 Task: Search one way flight ticket for 3 adults, 3 children in premium economy from Santa Maria: Santa Maria Public Airport (capt G. Allan Hancock Field) to New Bern: Coastal Carolina Regional Airport (was Craven County Regional) on 5-4-2023. Choice of flights is Emirates. Number of bags: 1 carry on bag. Price is upto 42000. Outbound departure time preference is 7:15.
Action: Mouse moved to (340, 319)
Screenshot: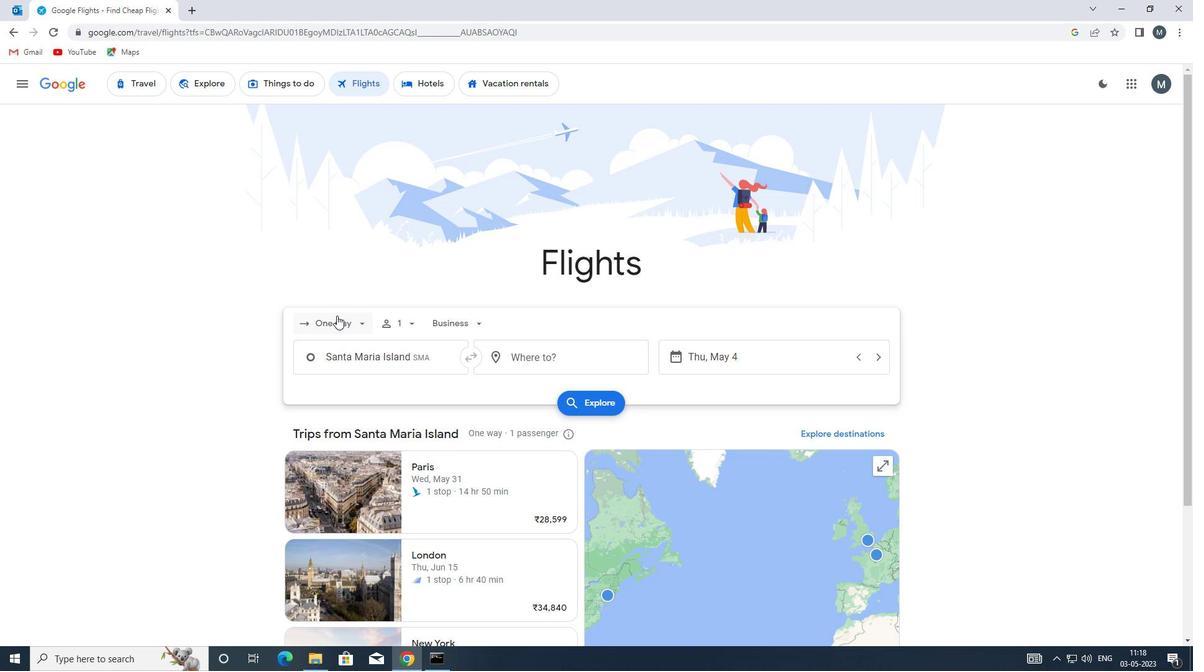 
Action: Mouse pressed left at (340, 319)
Screenshot: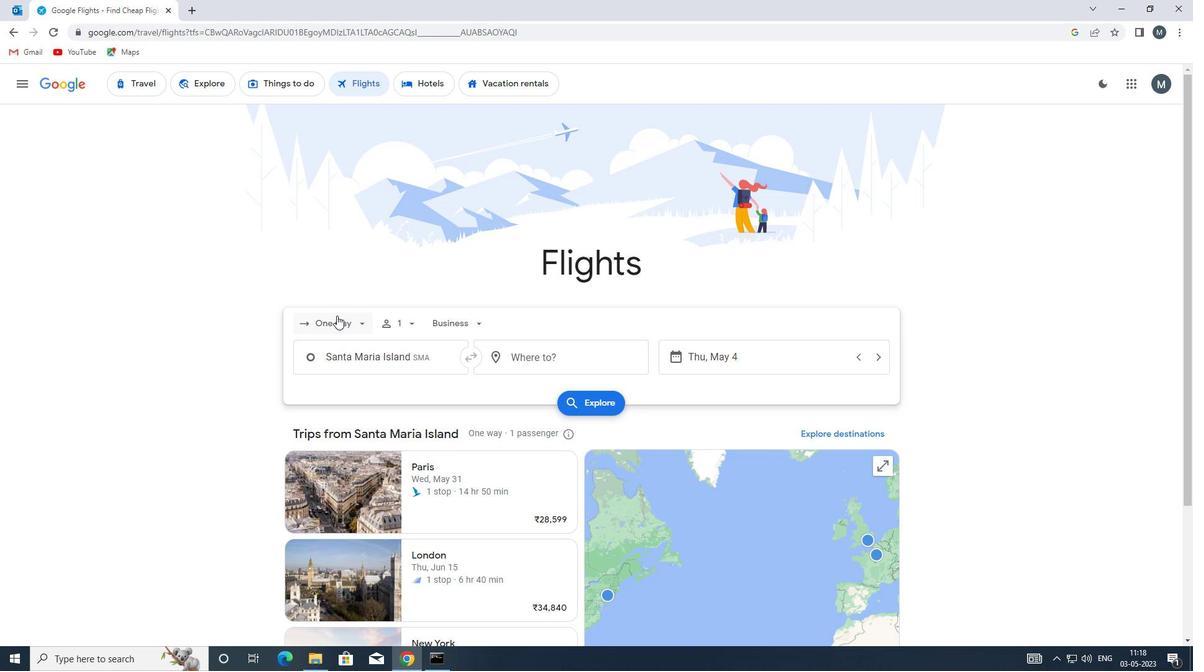 
Action: Mouse moved to (356, 386)
Screenshot: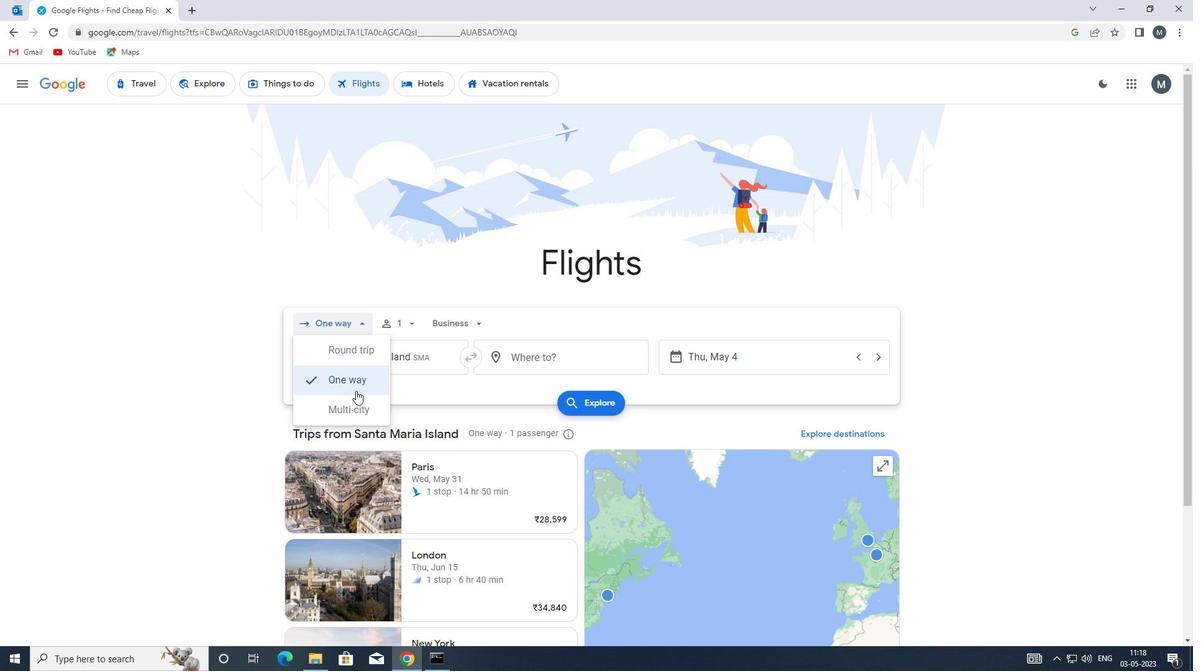 
Action: Mouse pressed left at (356, 386)
Screenshot: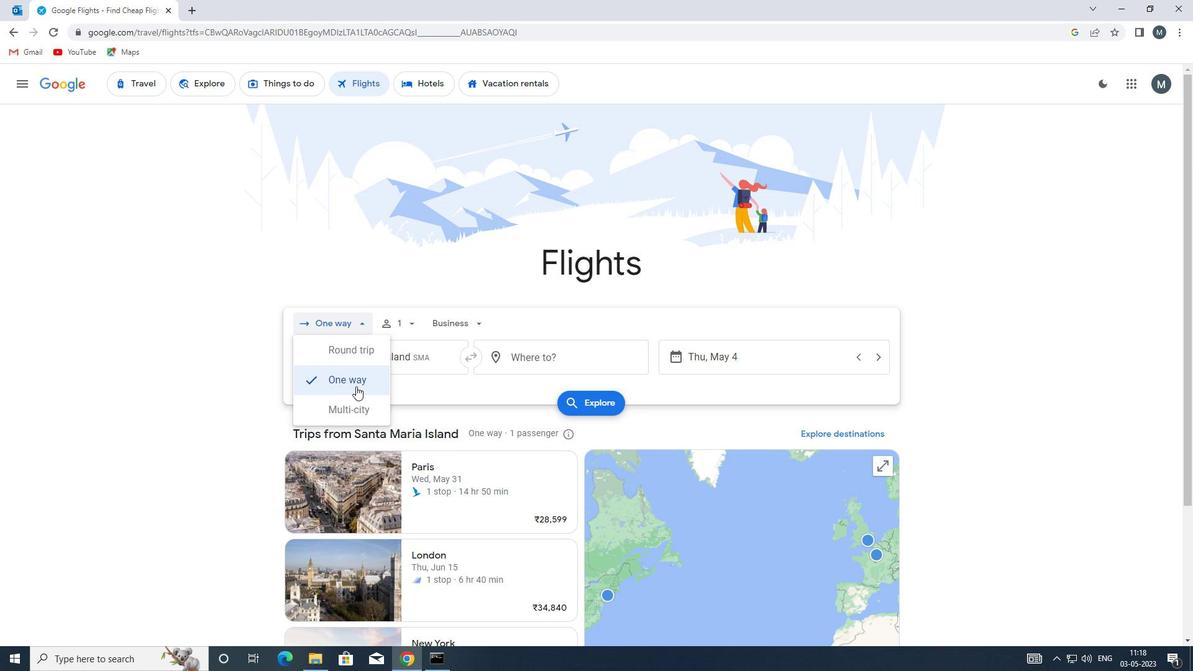 
Action: Mouse moved to (415, 325)
Screenshot: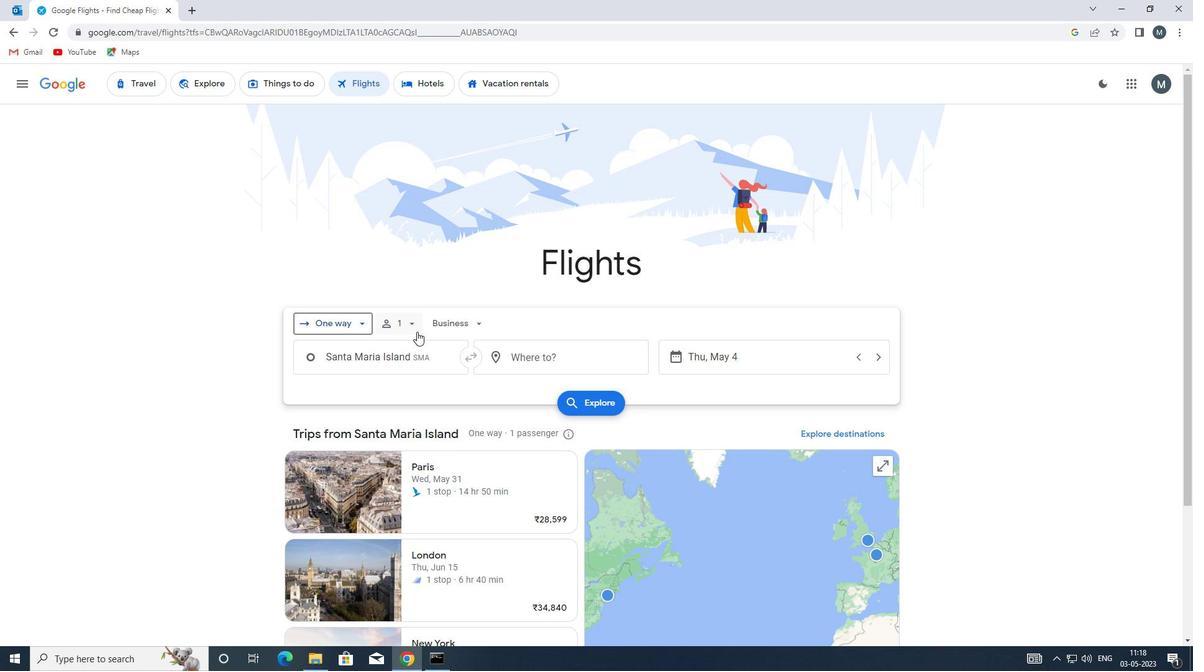 
Action: Mouse pressed left at (415, 325)
Screenshot: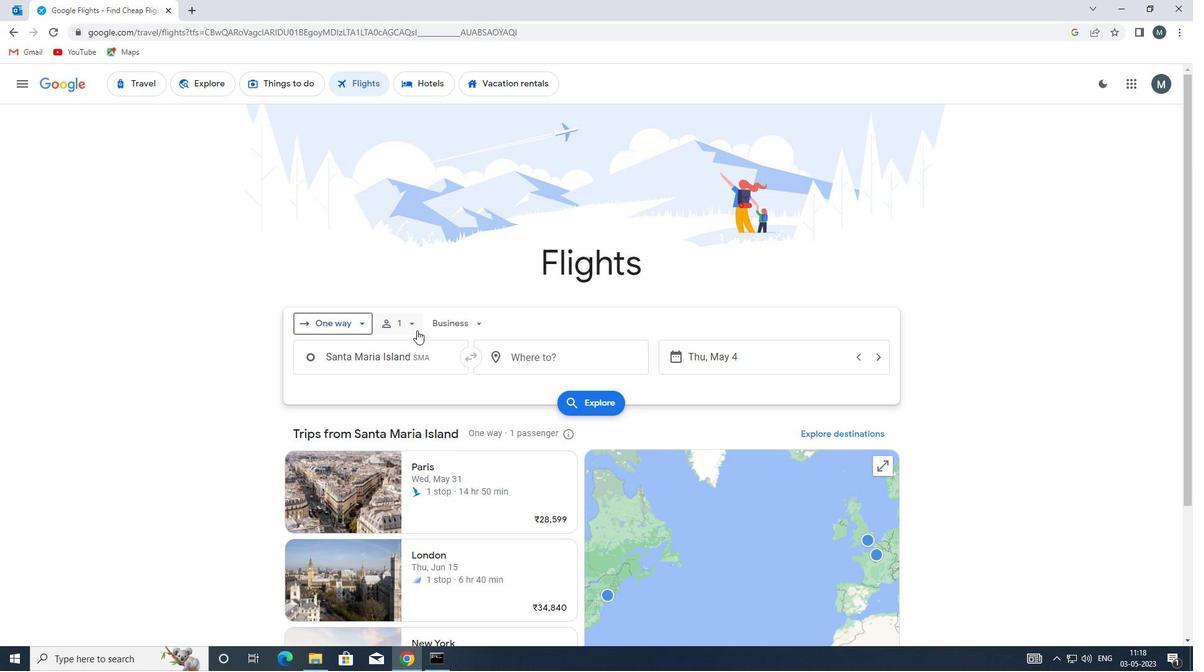 
Action: Mouse moved to (514, 351)
Screenshot: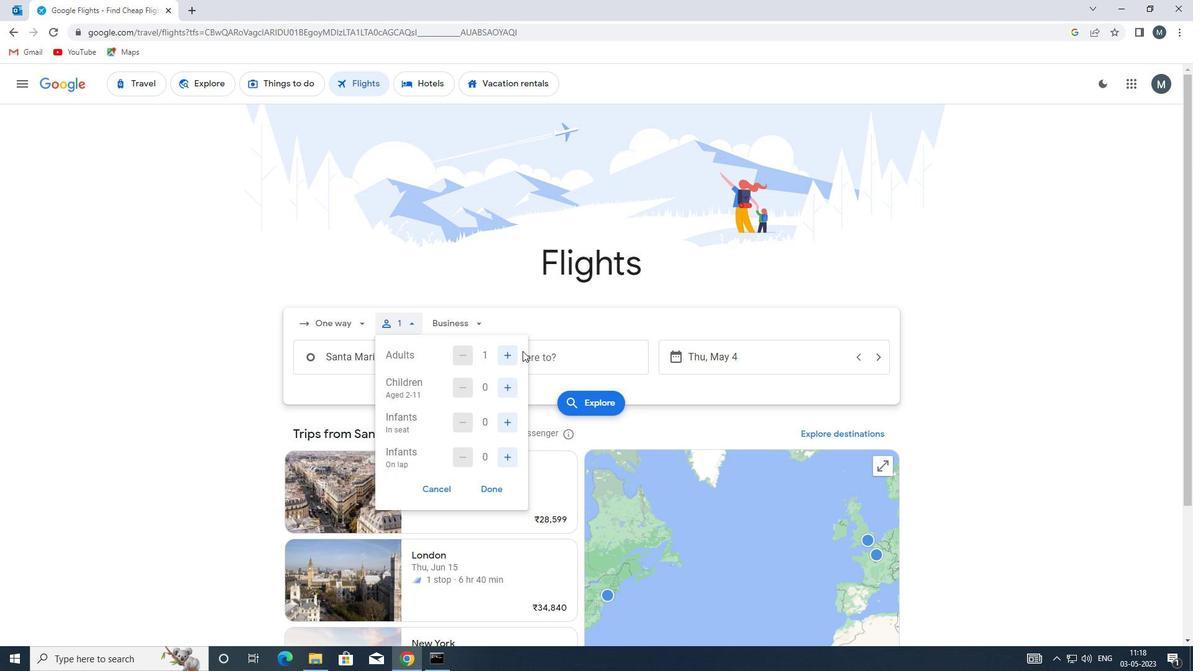 
Action: Mouse pressed left at (514, 351)
Screenshot: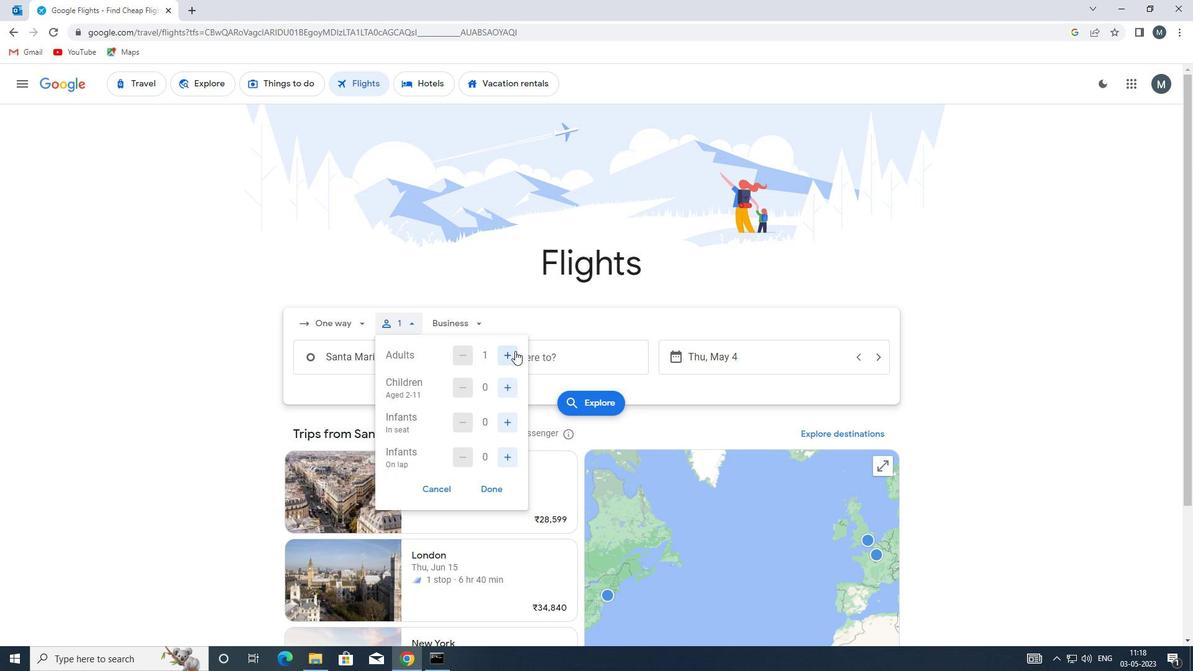 
Action: Mouse pressed left at (514, 351)
Screenshot: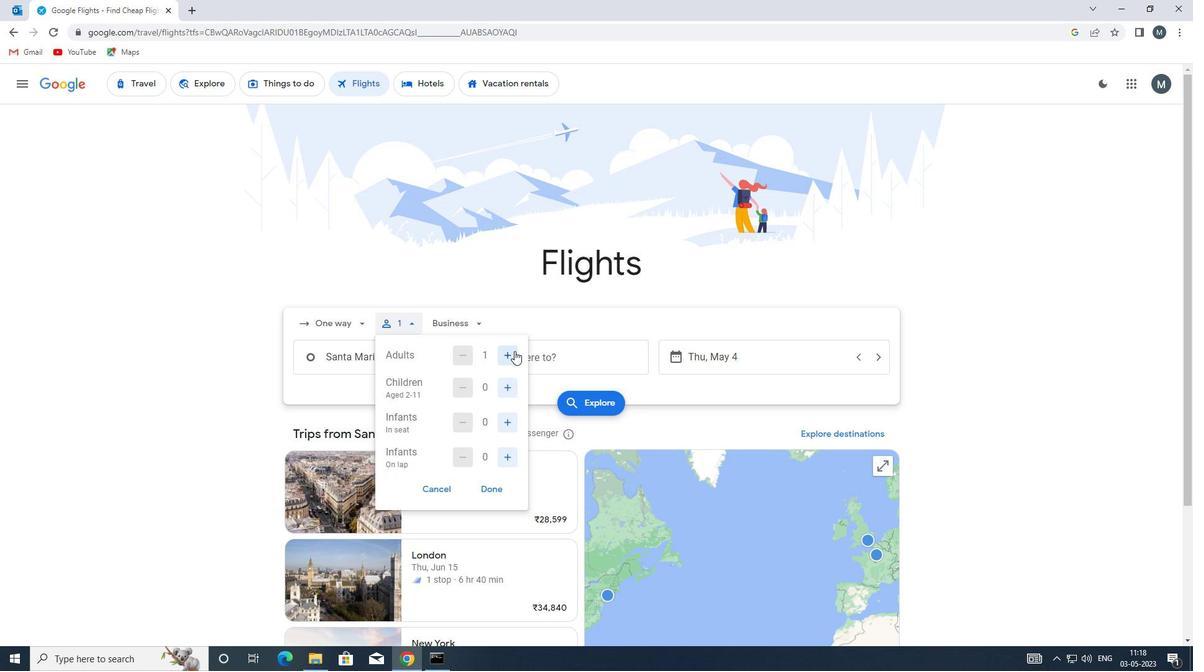 
Action: Mouse moved to (509, 386)
Screenshot: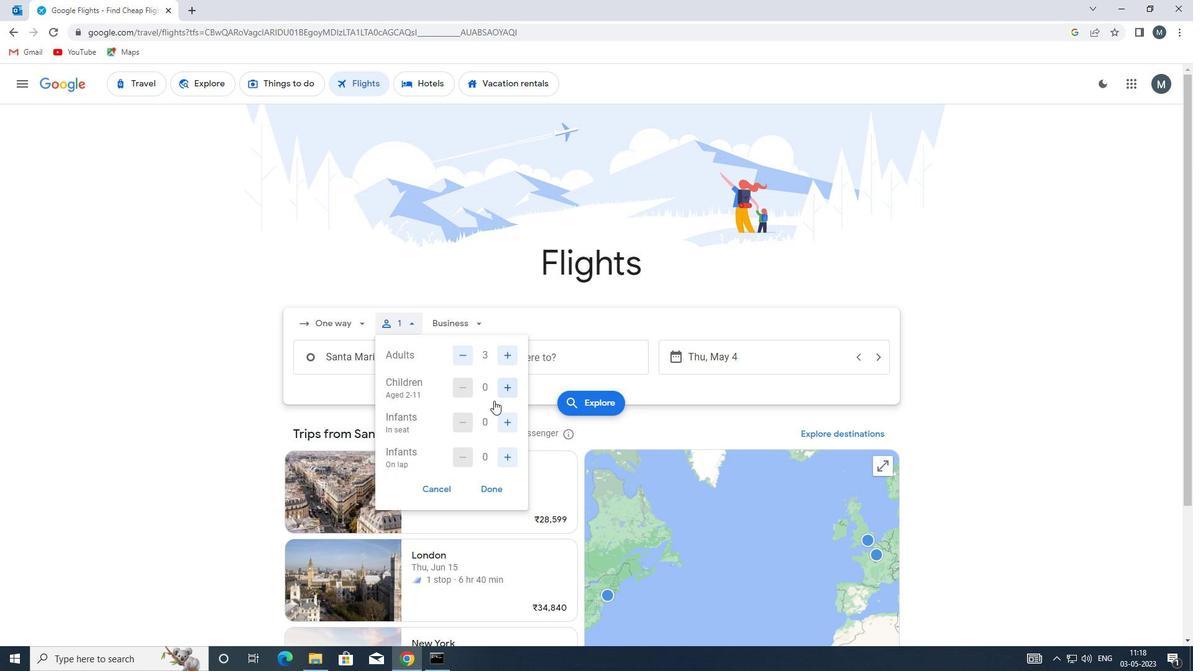 
Action: Mouse pressed left at (509, 386)
Screenshot: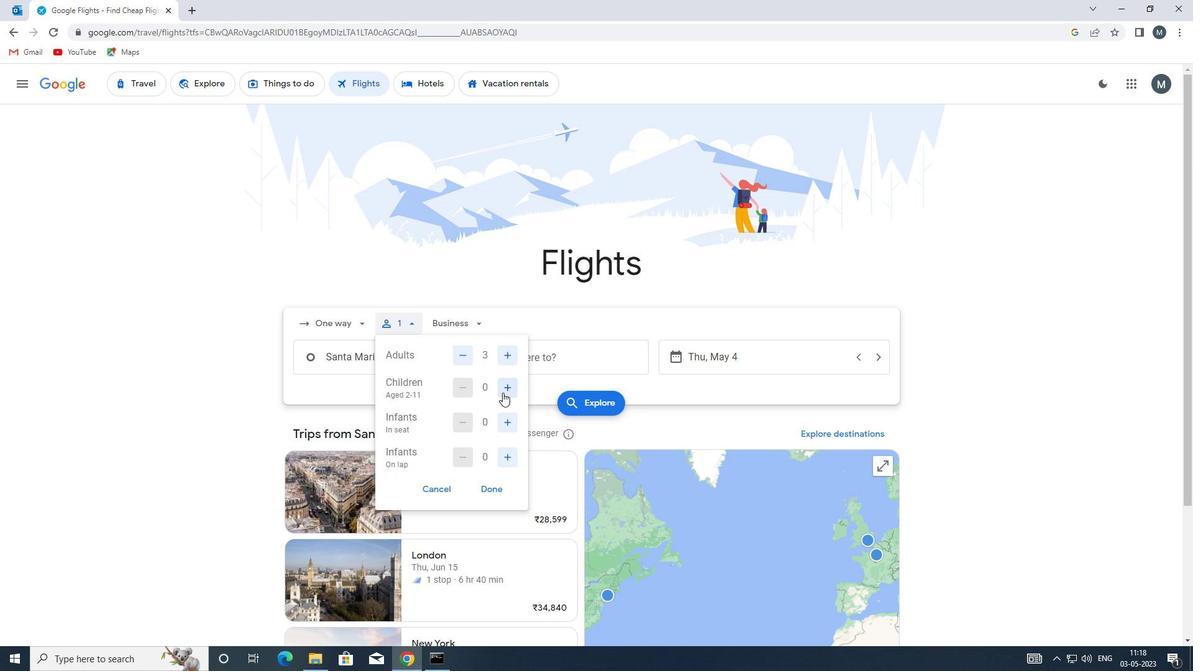 
Action: Mouse pressed left at (509, 386)
Screenshot: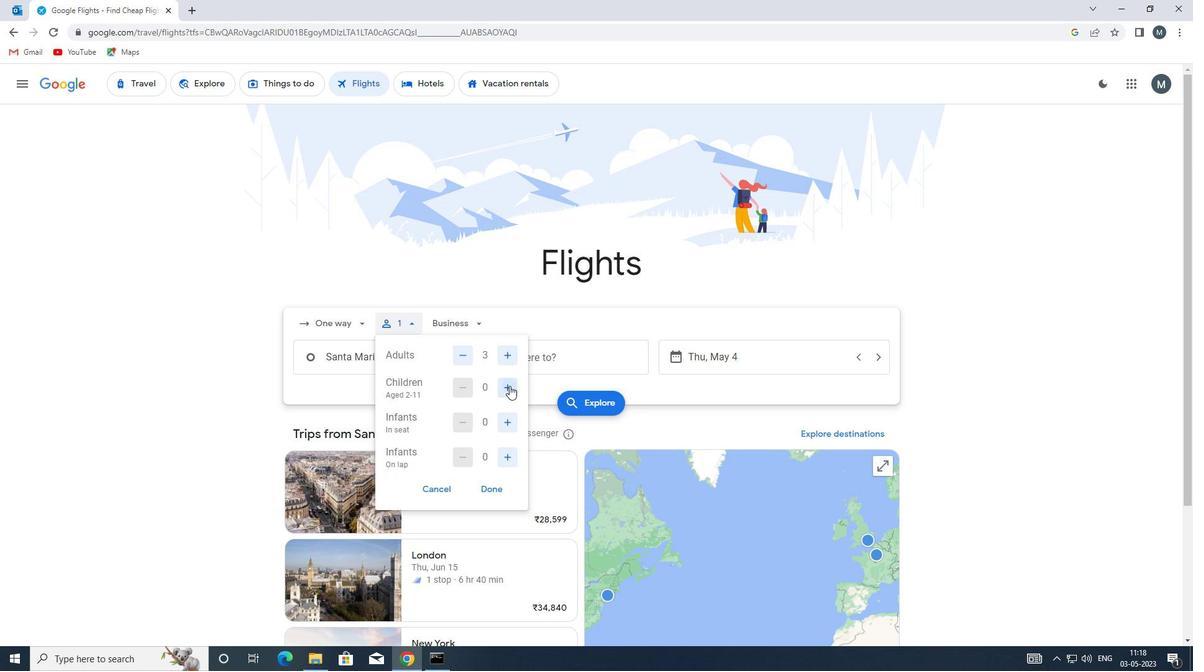 
Action: Mouse pressed left at (509, 386)
Screenshot: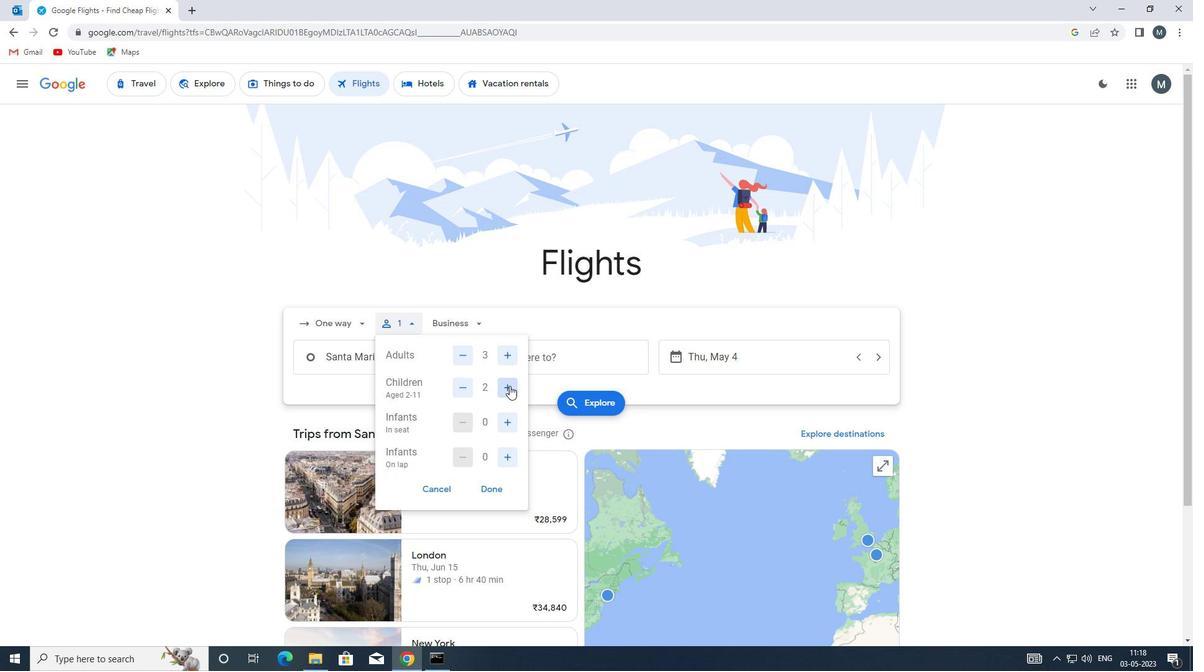 
Action: Mouse moved to (502, 485)
Screenshot: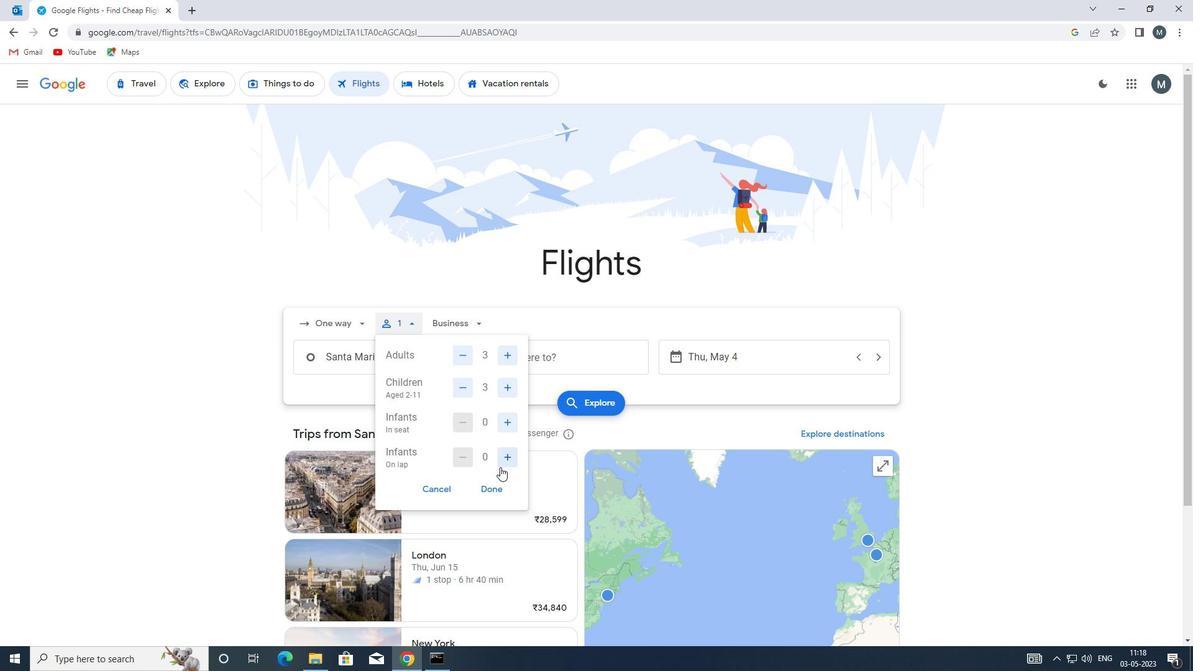
Action: Mouse pressed left at (502, 485)
Screenshot: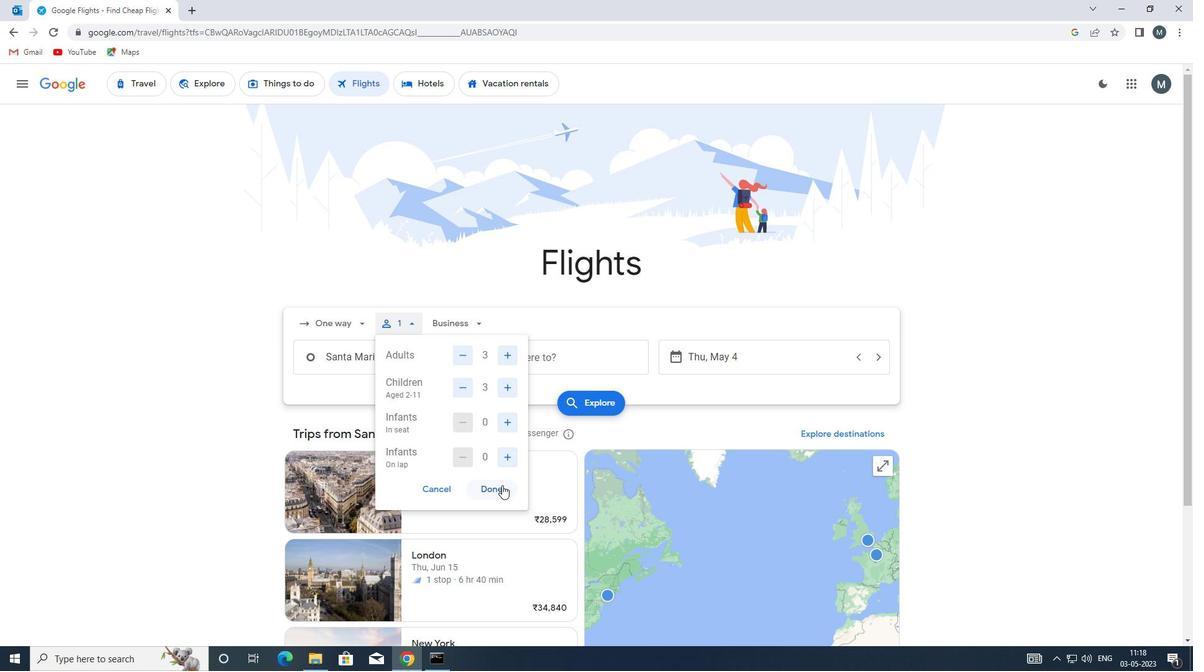 
Action: Mouse moved to (467, 330)
Screenshot: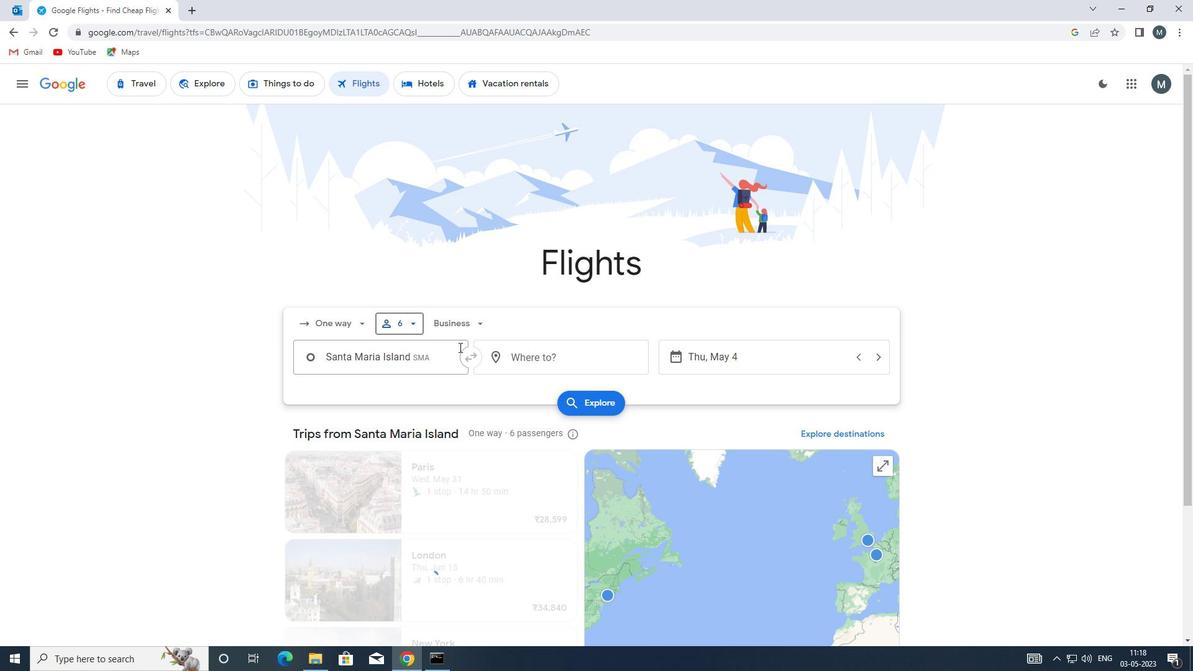
Action: Mouse pressed left at (467, 330)
Screenshot: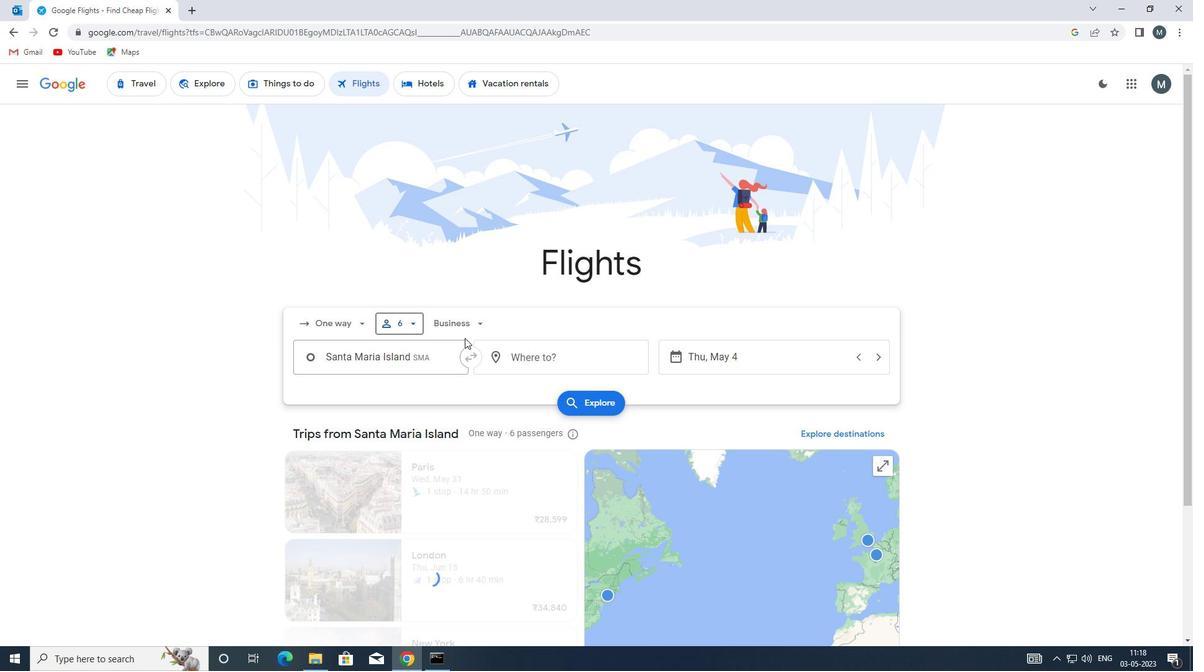 
Action: Mouse moved to (478, 384)
Screenshot: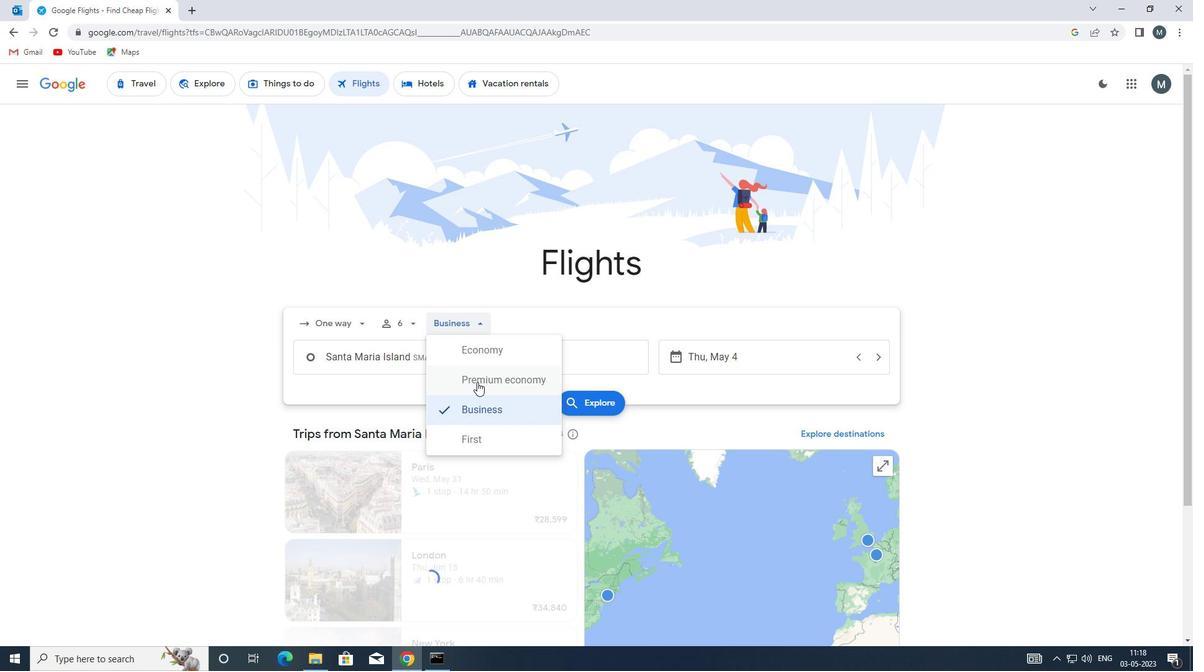 
Action: Mouse pressed left at (478, 384)
Screenshot: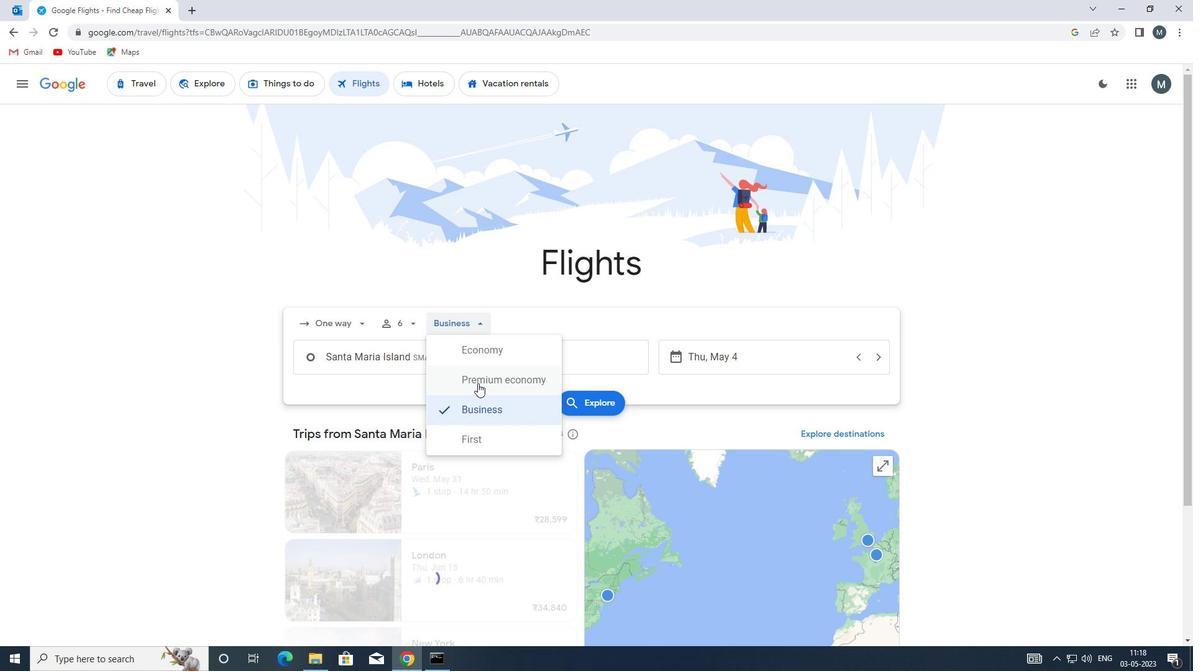 
Action: Mouse moved to (414, 364)
Screenshot: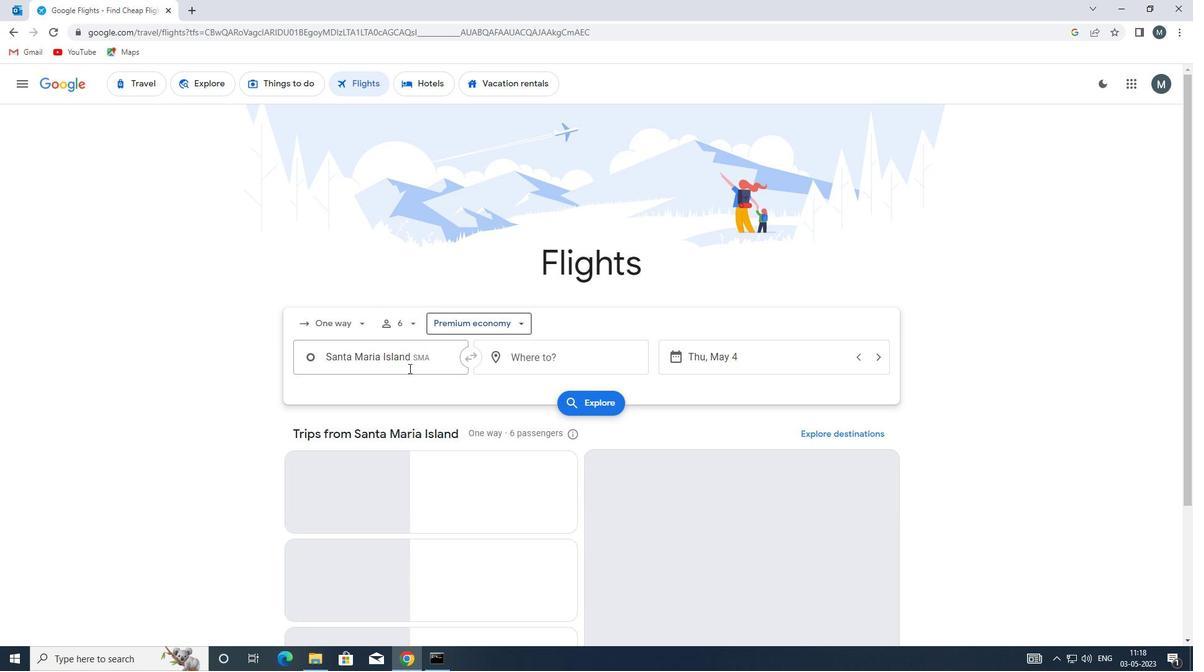 
Action: Mouse pressed left at (414, 364)
Screenshot: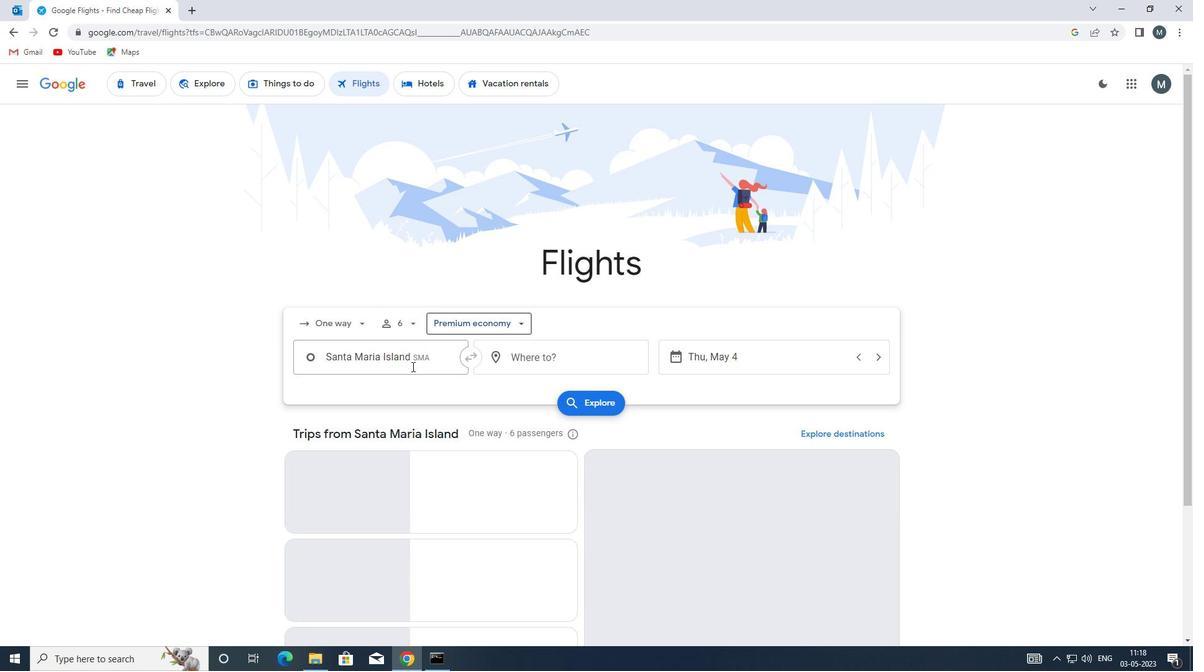 
Action: Mouse moved to (415, 364)
Screenshot: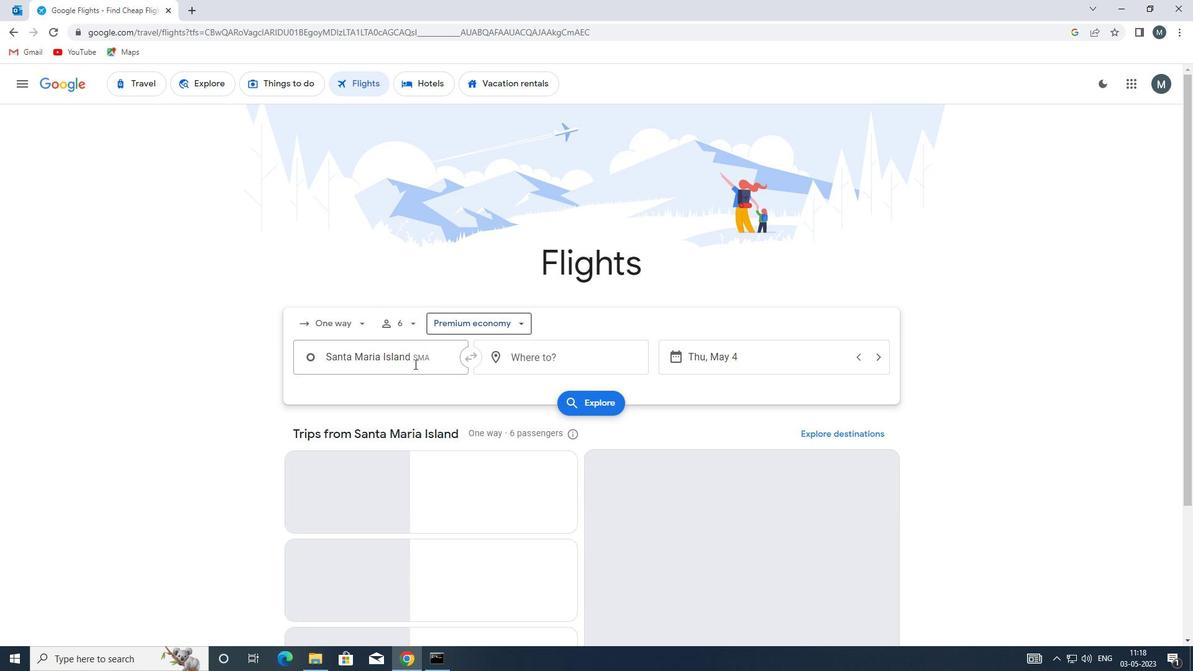 
Action: Key pressed <Key.enter>
Screenshot: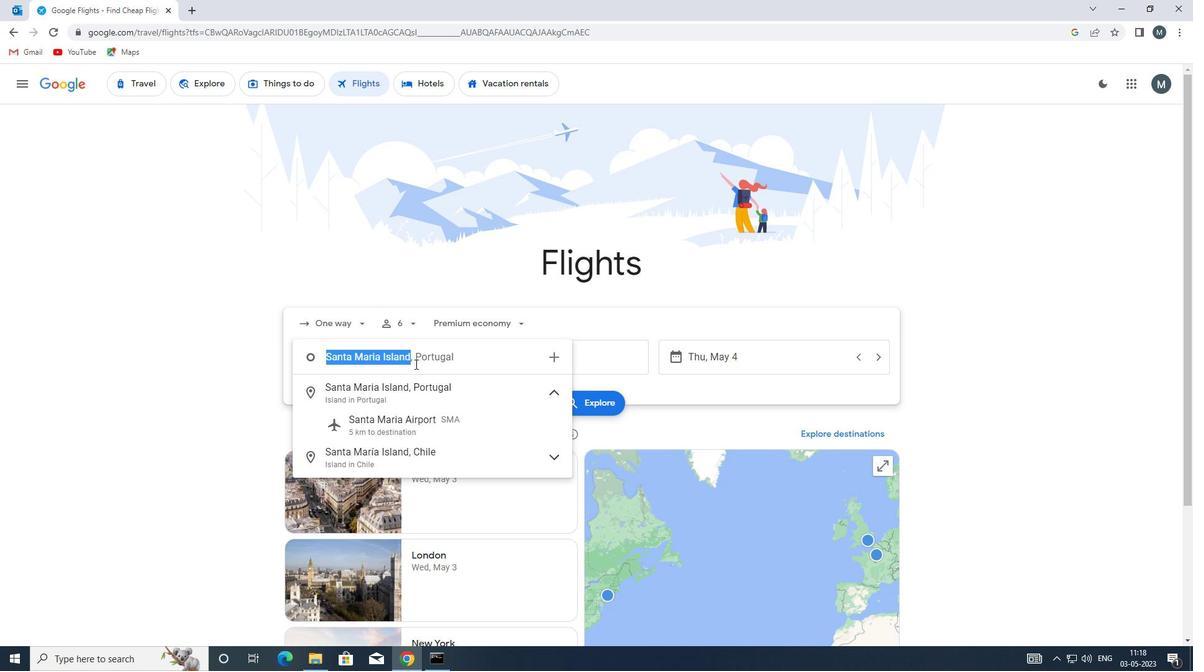 
Action: Mouse moved to (559, 358)
Screenshot: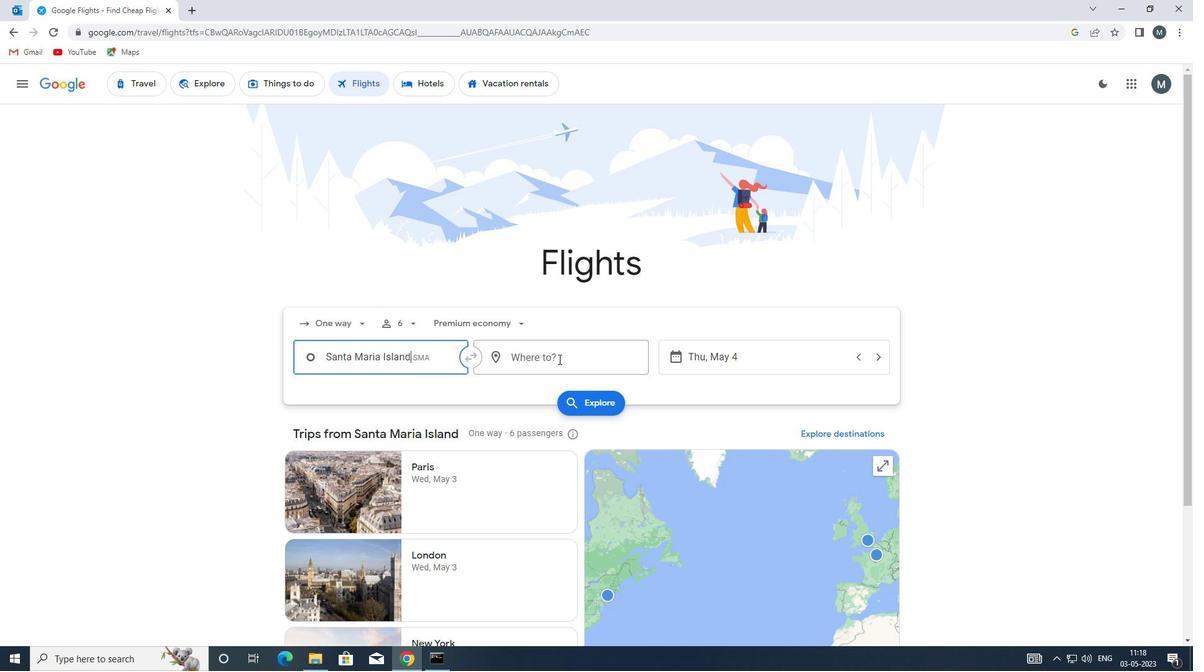 
Action: Mouse pressed left at (559, 358)
Screenshot: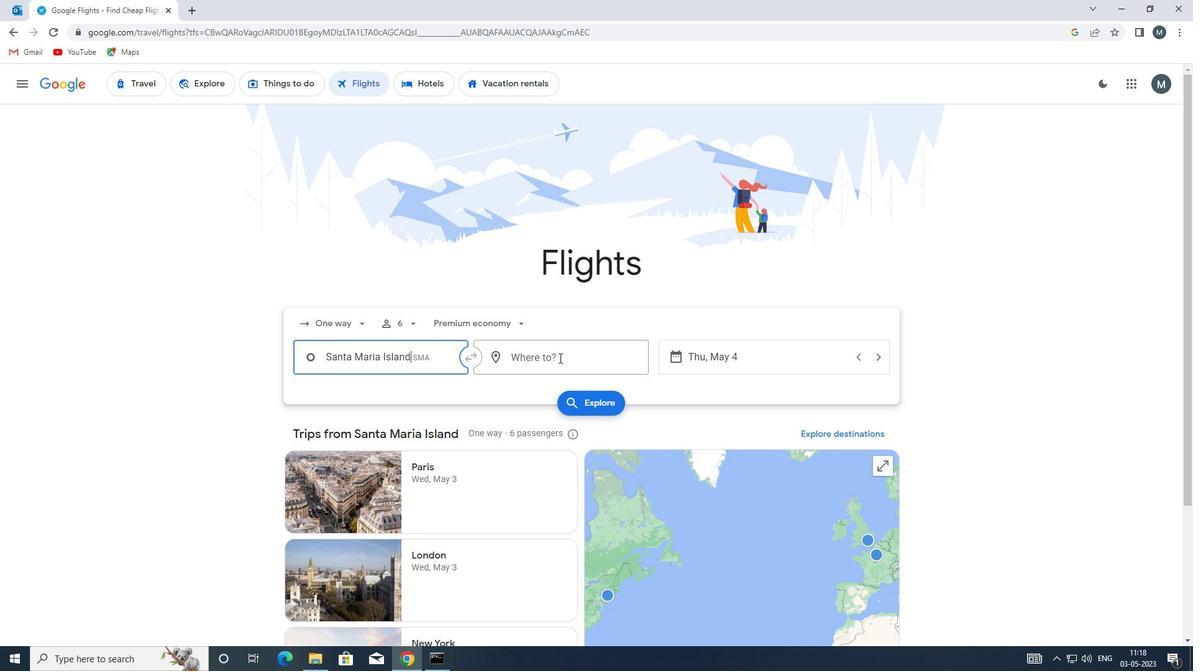
Action: Mouse moved to (550, 358)
Screenshot: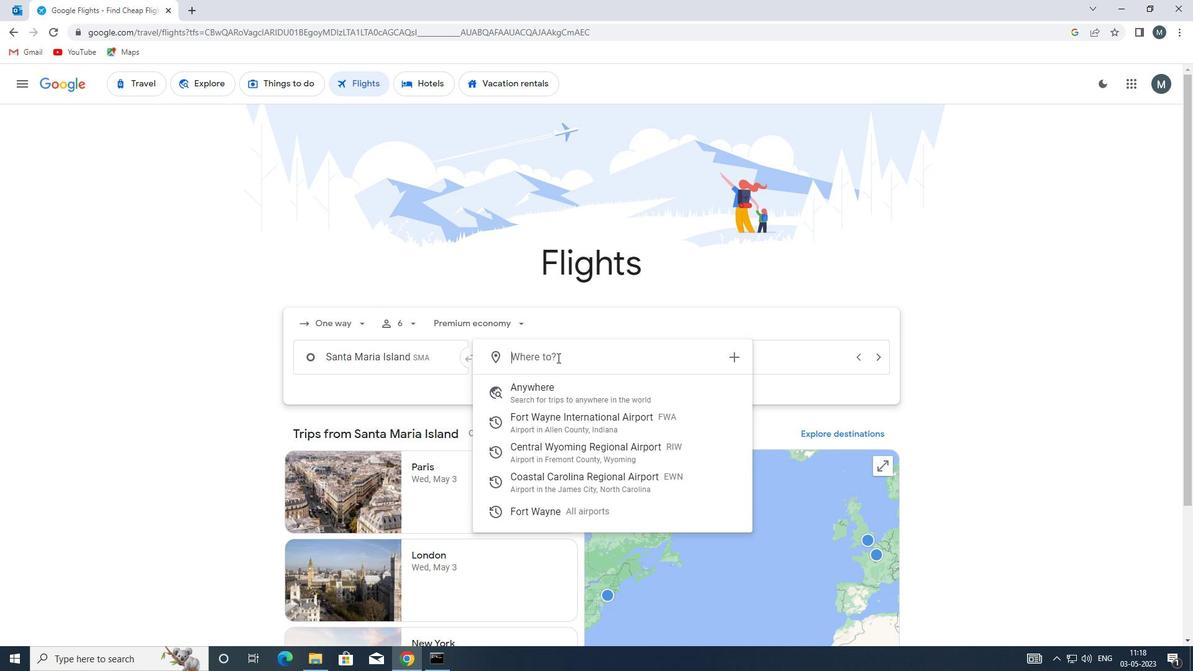 
Action: Key pressed ewn
Screenshot: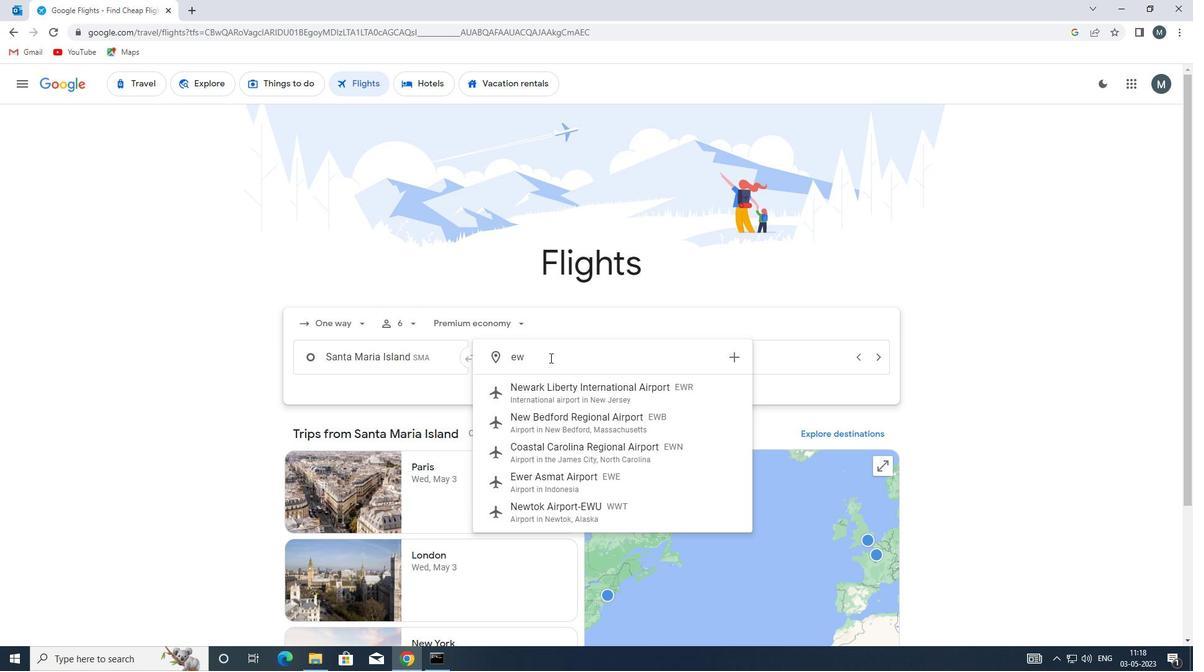 
Action: Mouse moved to (592, 386)
Screenshot: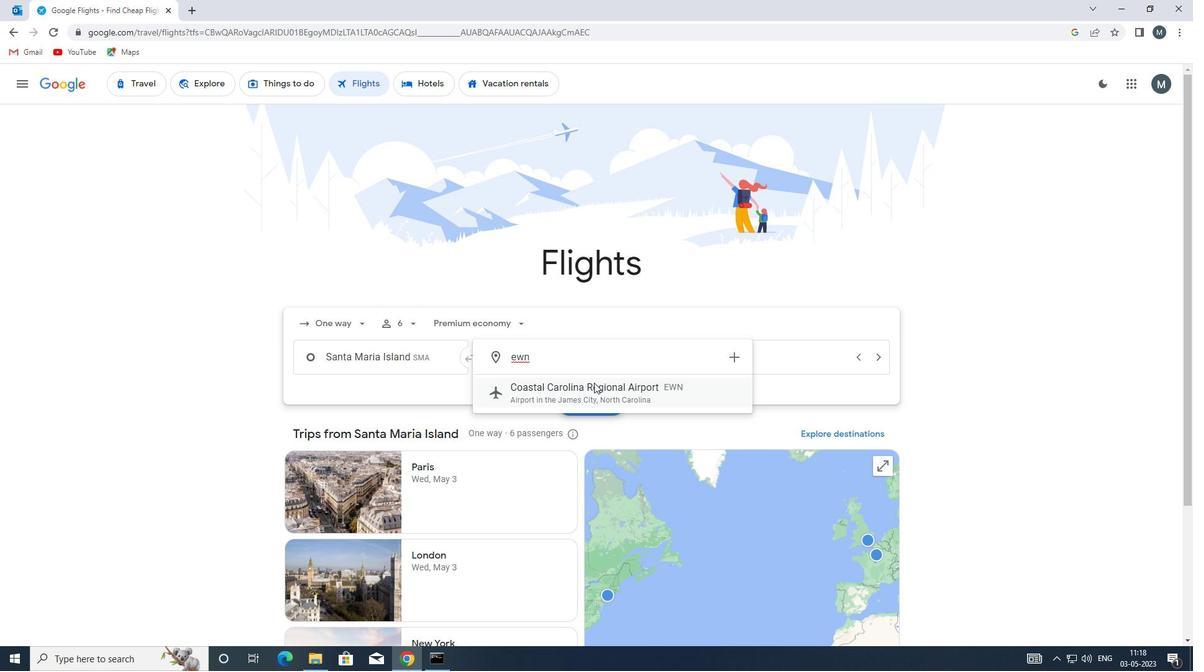 
Action: Mouse pressed left at (592, 386)
Screenshot: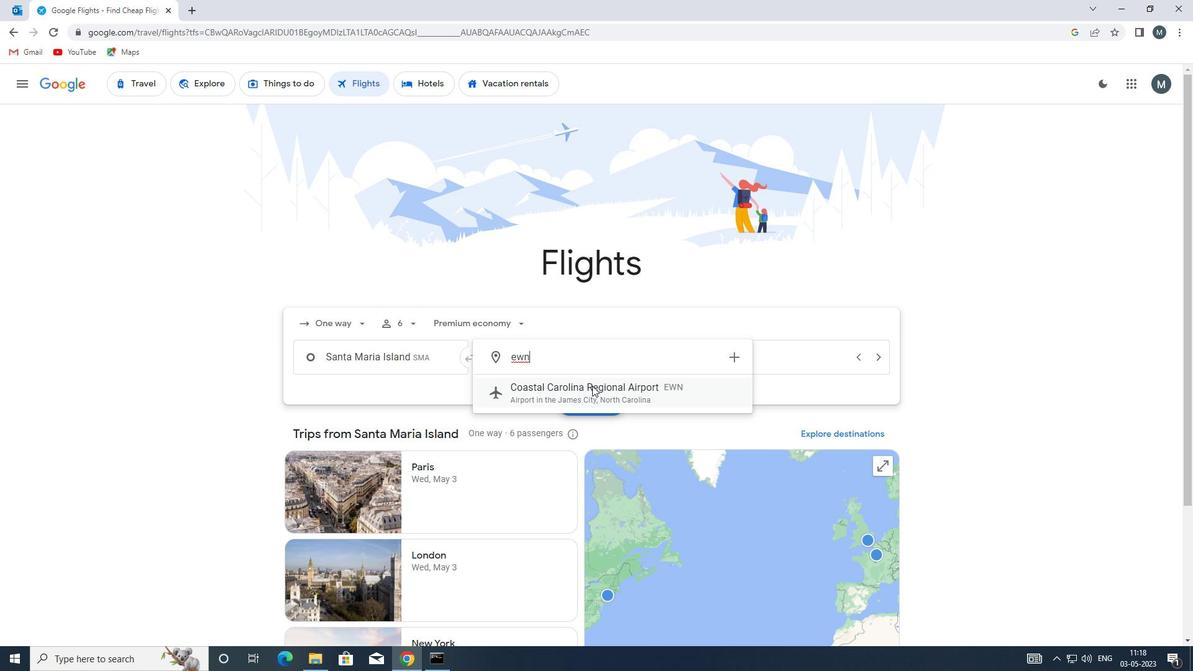 
Action: Mouse moved to (702, 362)
Screenshot: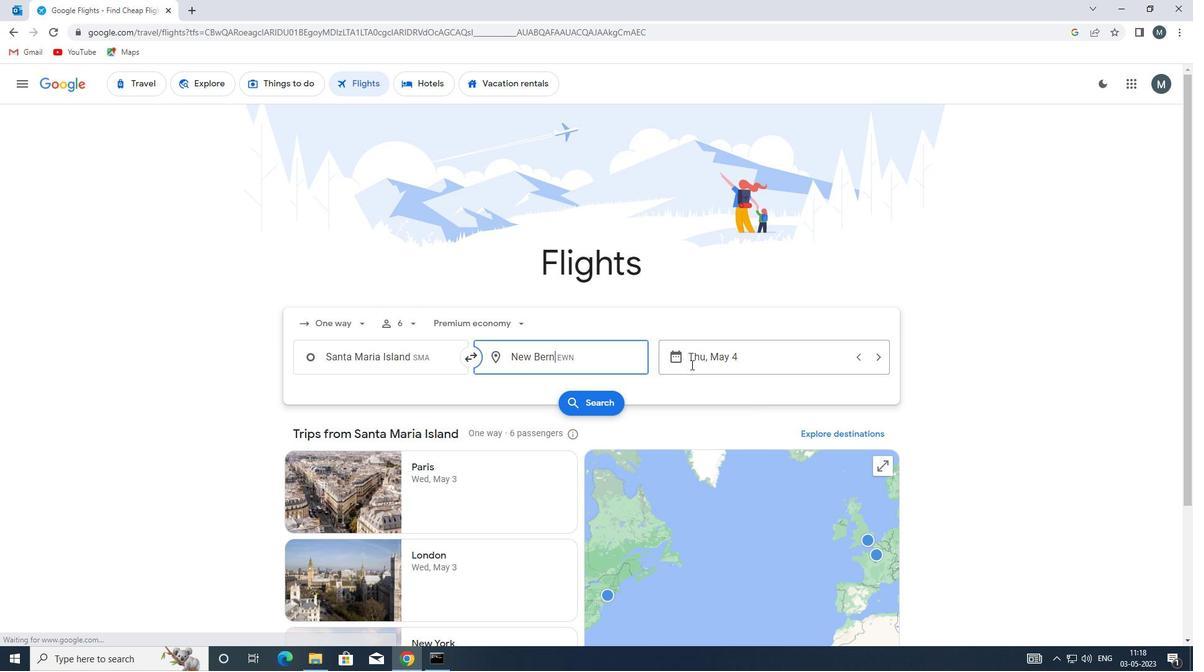 
Action: Mouse pressed left at (702, 362)
Screenshot: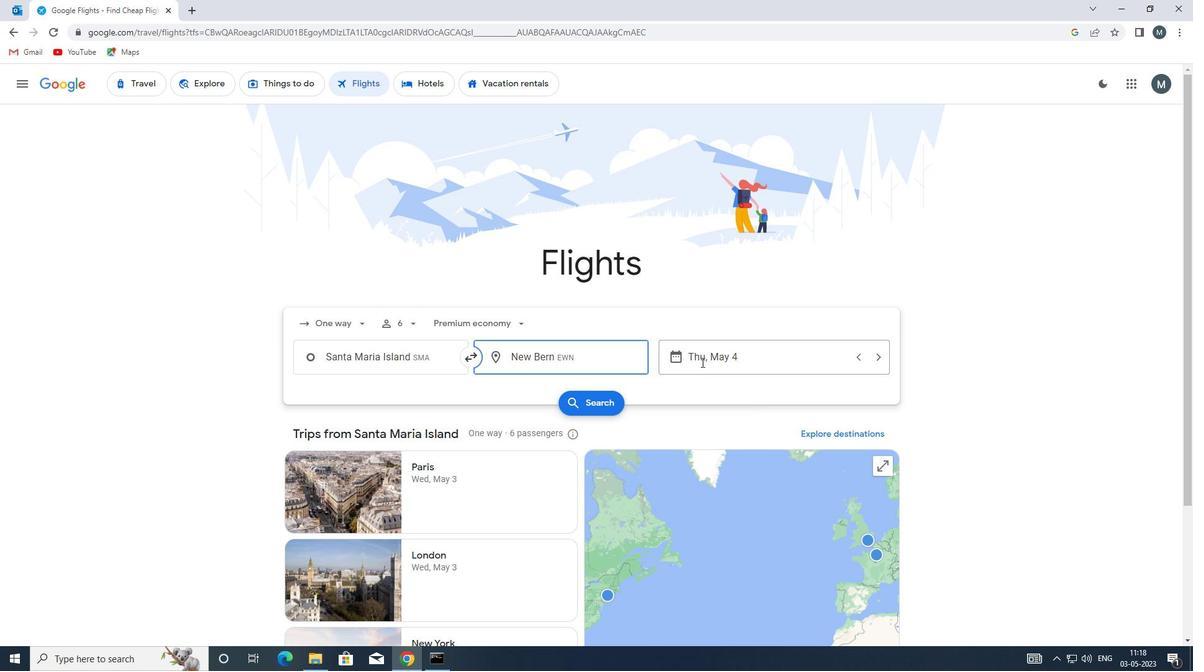 
Action: Mouse moved to (572, 419)
Screenshot: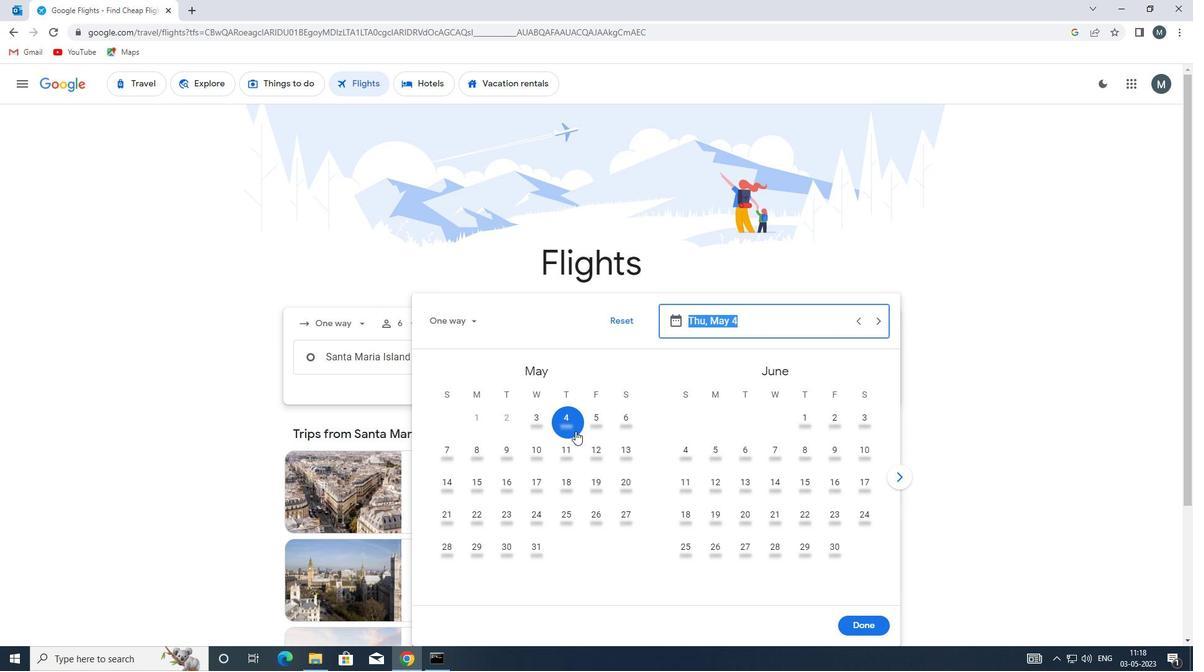 
Action: Mouse pressed left at (572, 419)
Screenshot: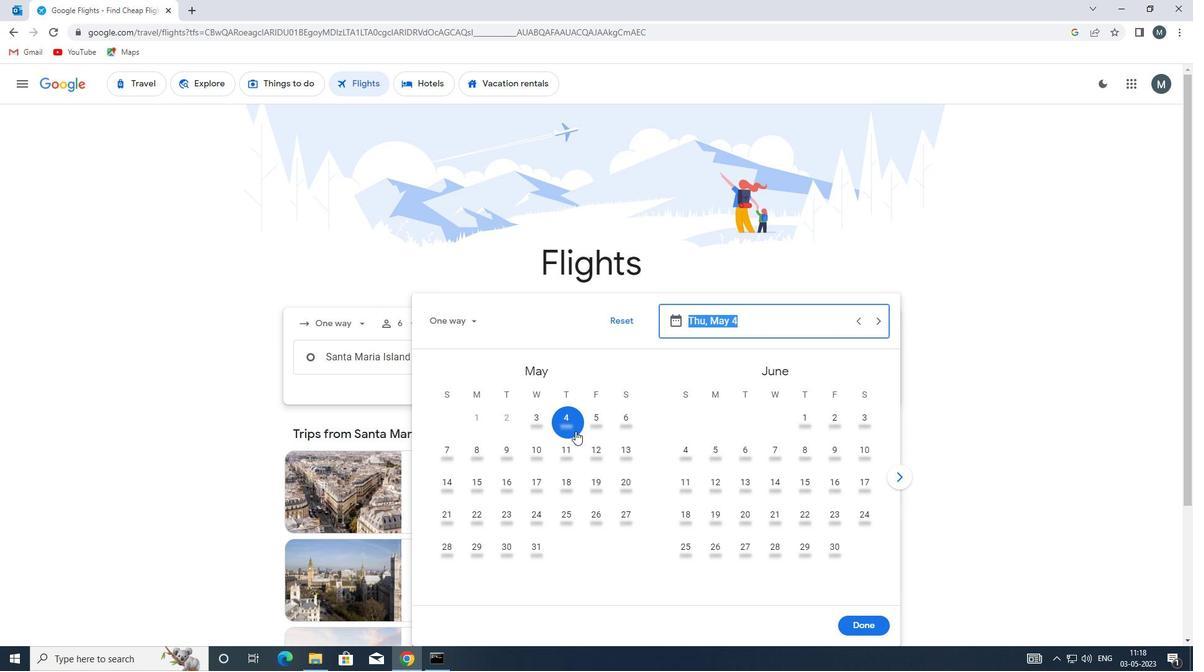 
Action: Mouse moved to (858, 621)
Screenshot: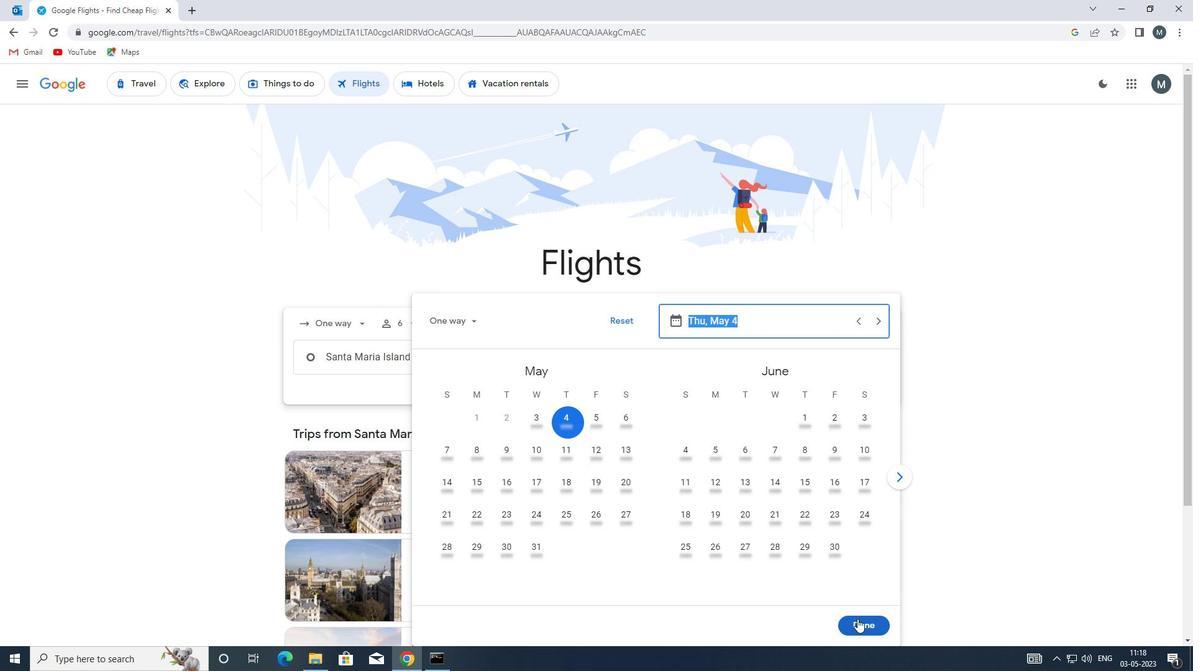 
Action: Mouse pressed left at (858, 621)
Screenshot: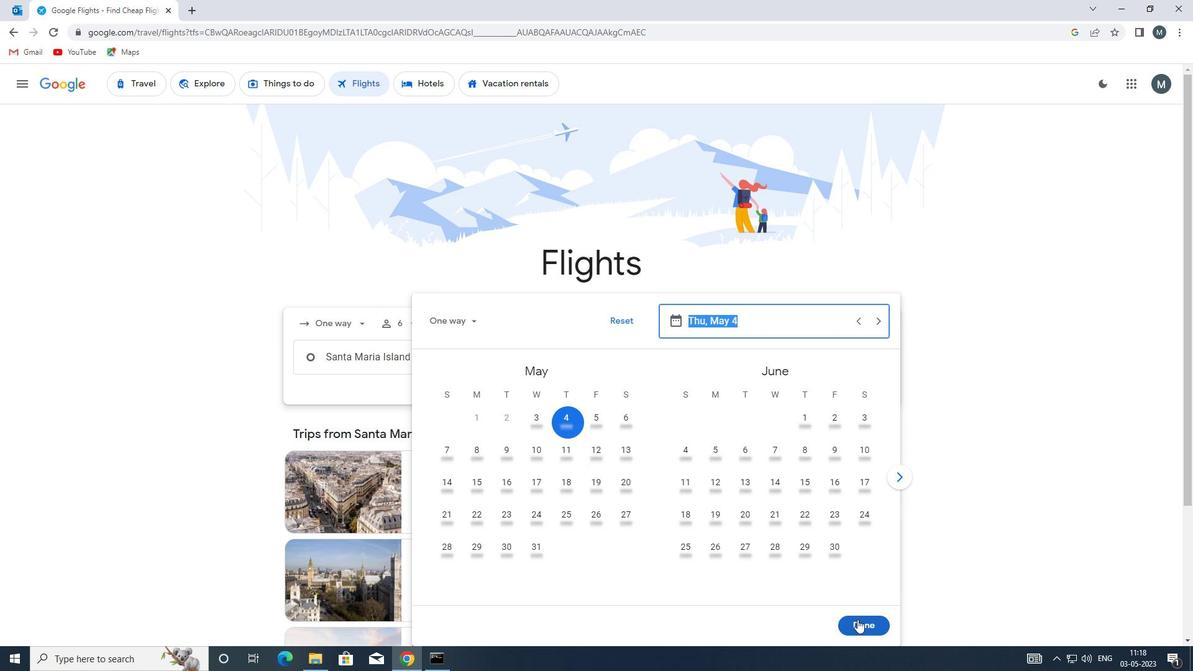 
Action: Mouse moved to (598, 406)
Screenshot: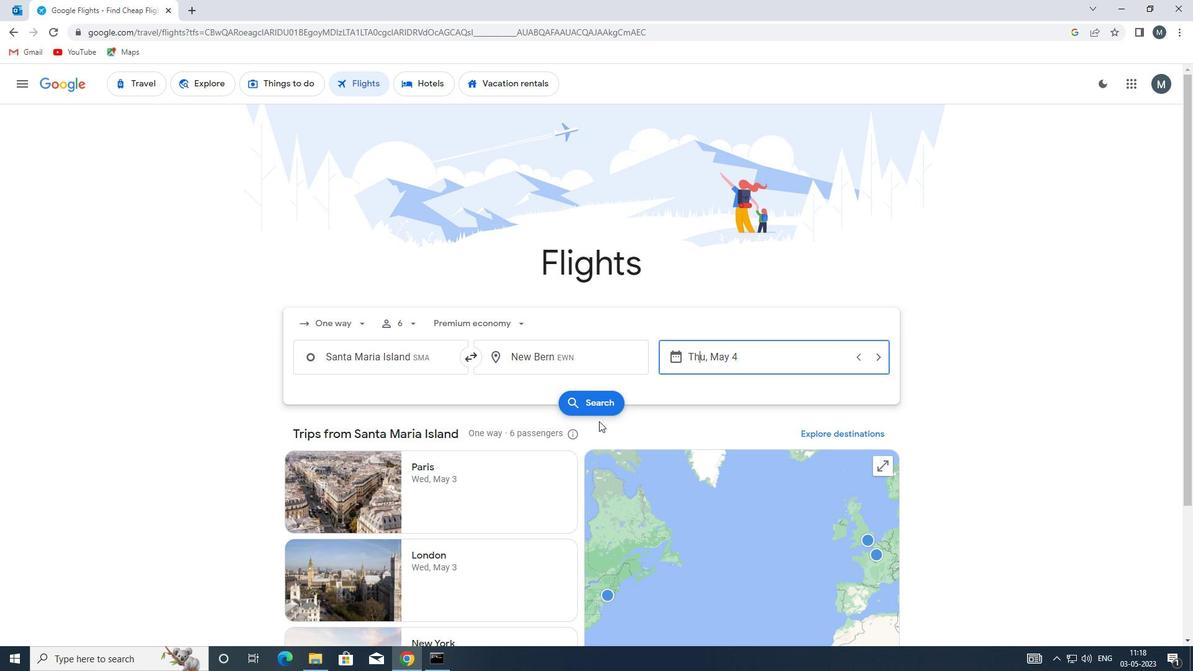 
Action: Mouse pressed left at (598, 406)
Screenshot: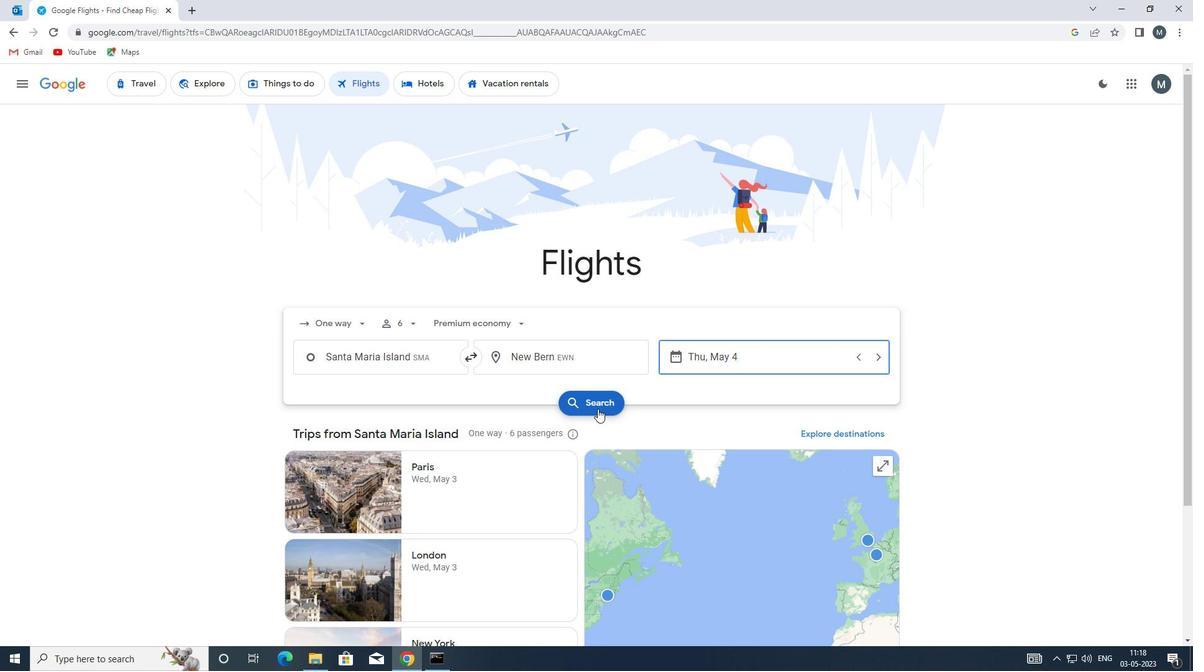 
Action: Mouse moved to (297, 197)
Screenshot: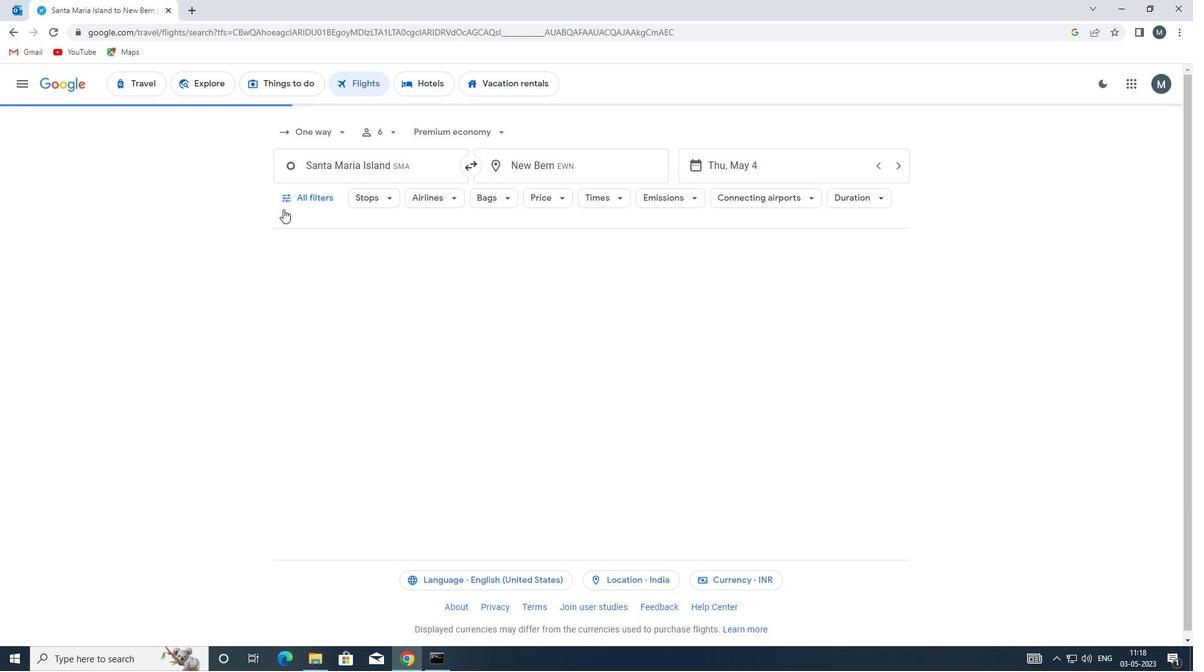 
Action: Mouse pressed left at (297, 197)
Screenshot: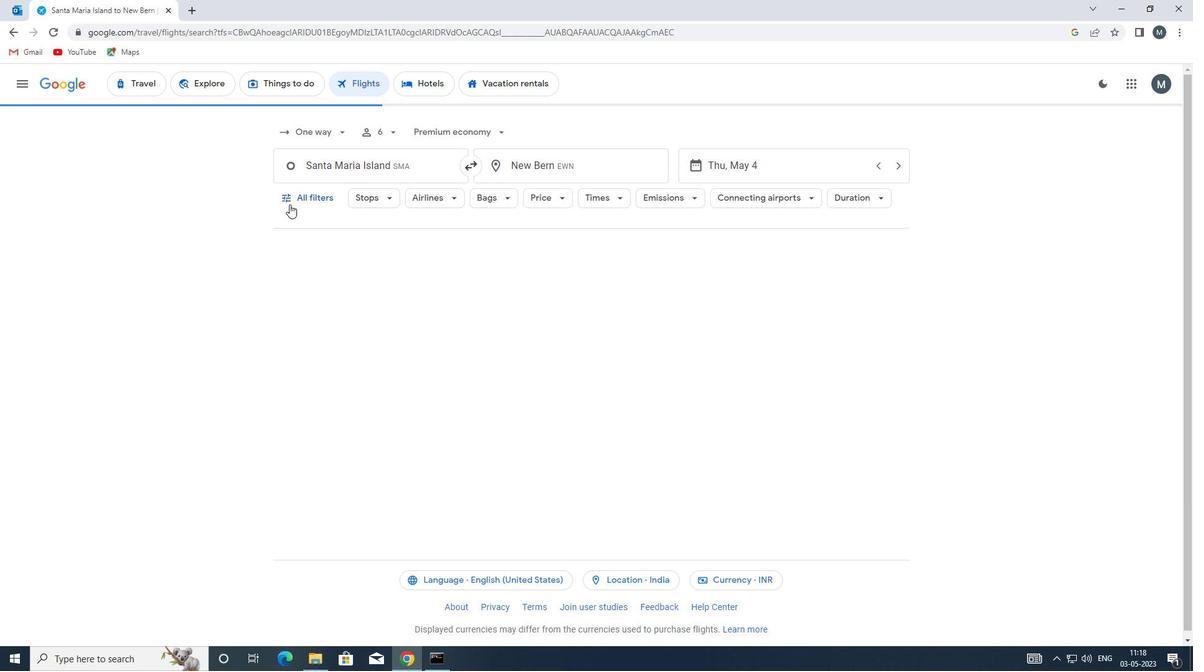 
Action: Mouse moved to (326, 346)
Screenshot: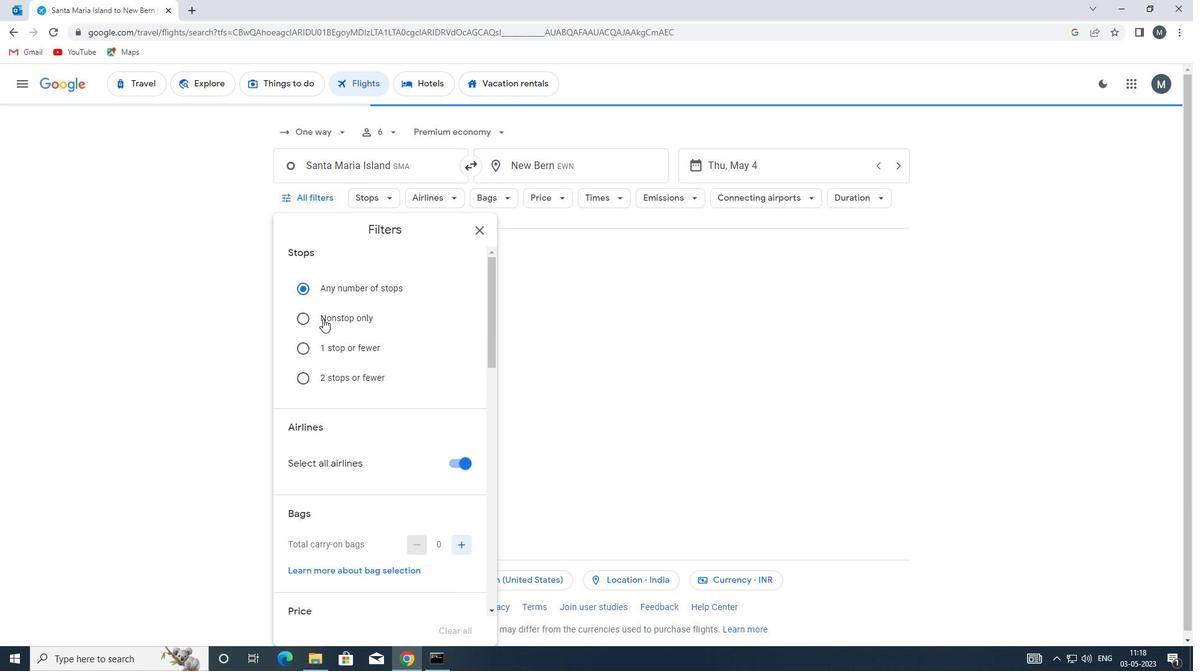 
Action: Mouse scrolled (326, 346) with delta (0, 0)
Screenshot: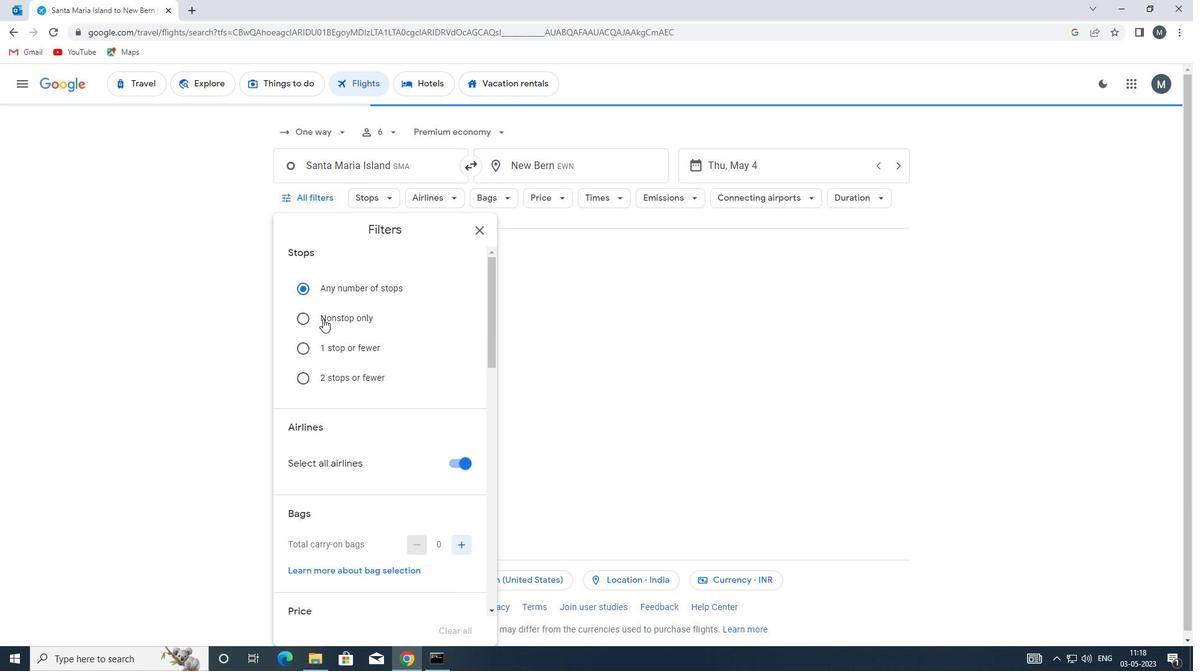 
Action: Mouse moved to (330, 367)
Screenshot: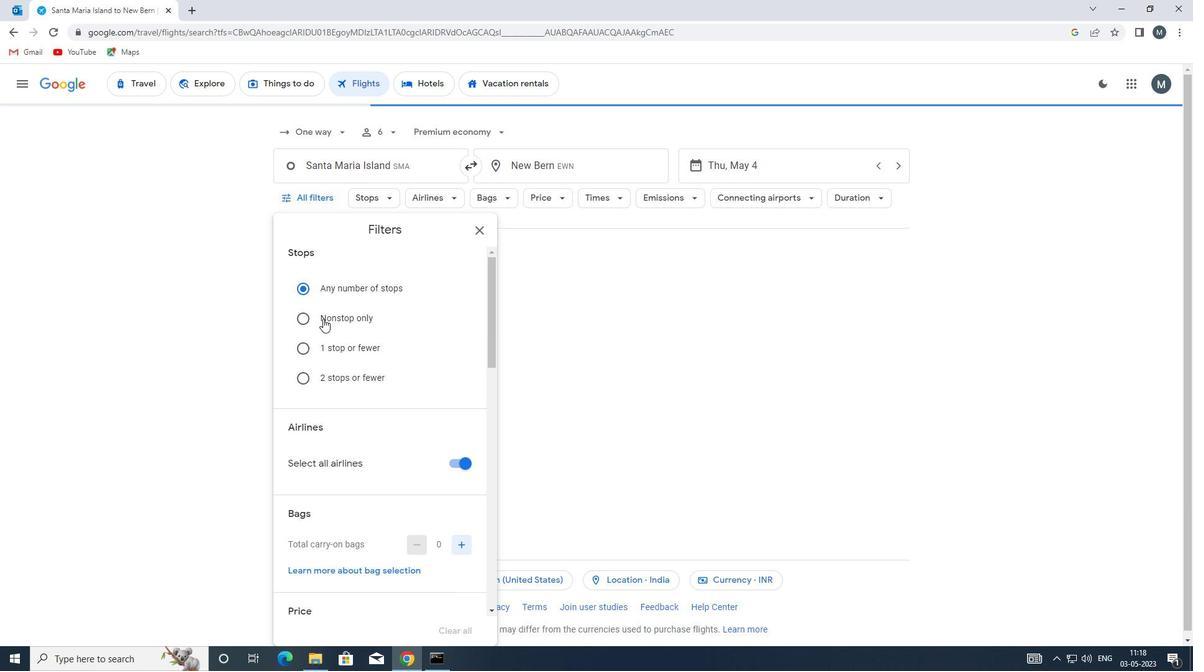 
Action: Mouse scrolled (330, 366) with delta (0, 0)
Screenshot: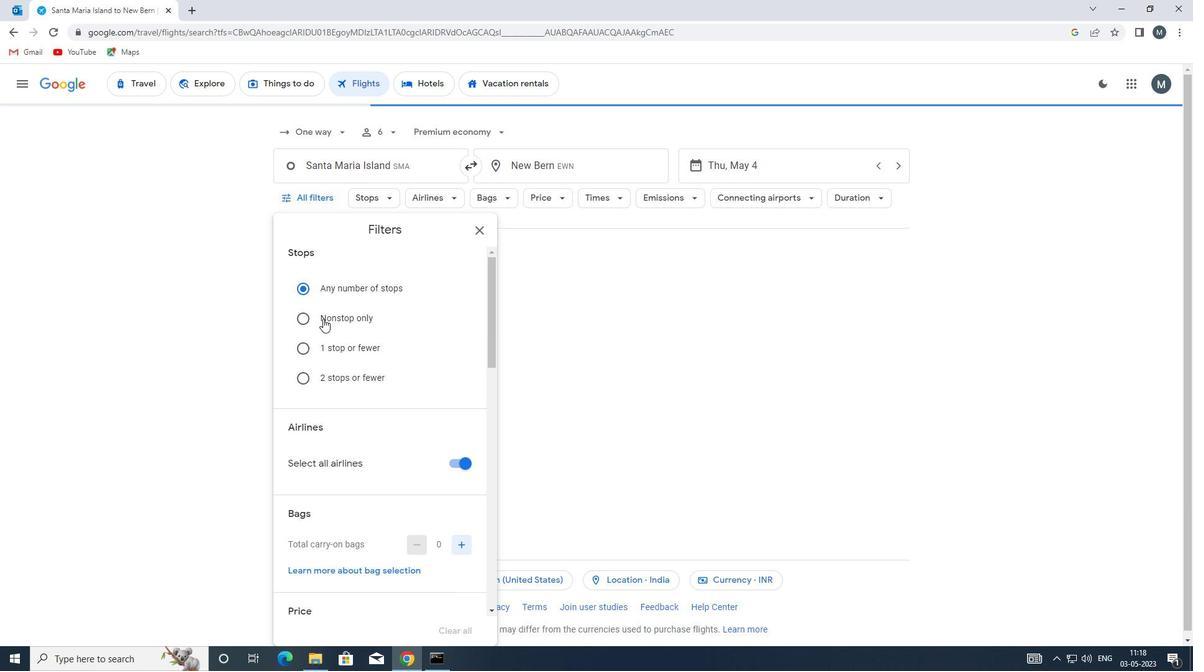 
Action: Mouse moved to (459, 334)
Screenshot: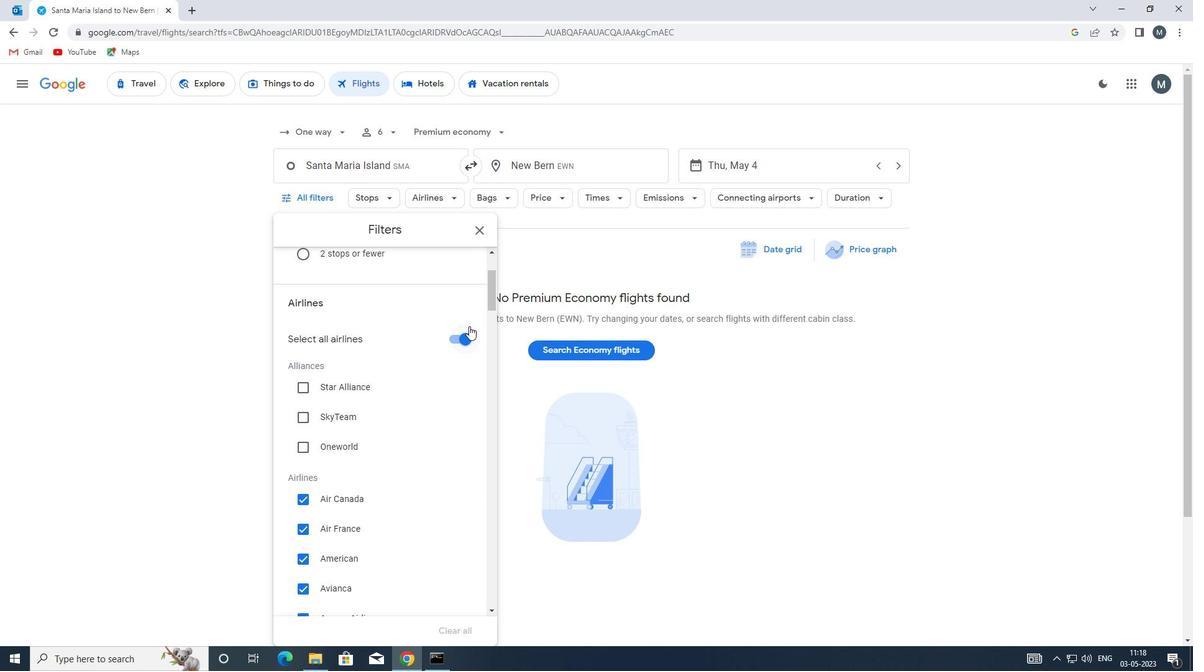
Action: Mouse pressed left at (459, 334)
Screenshot: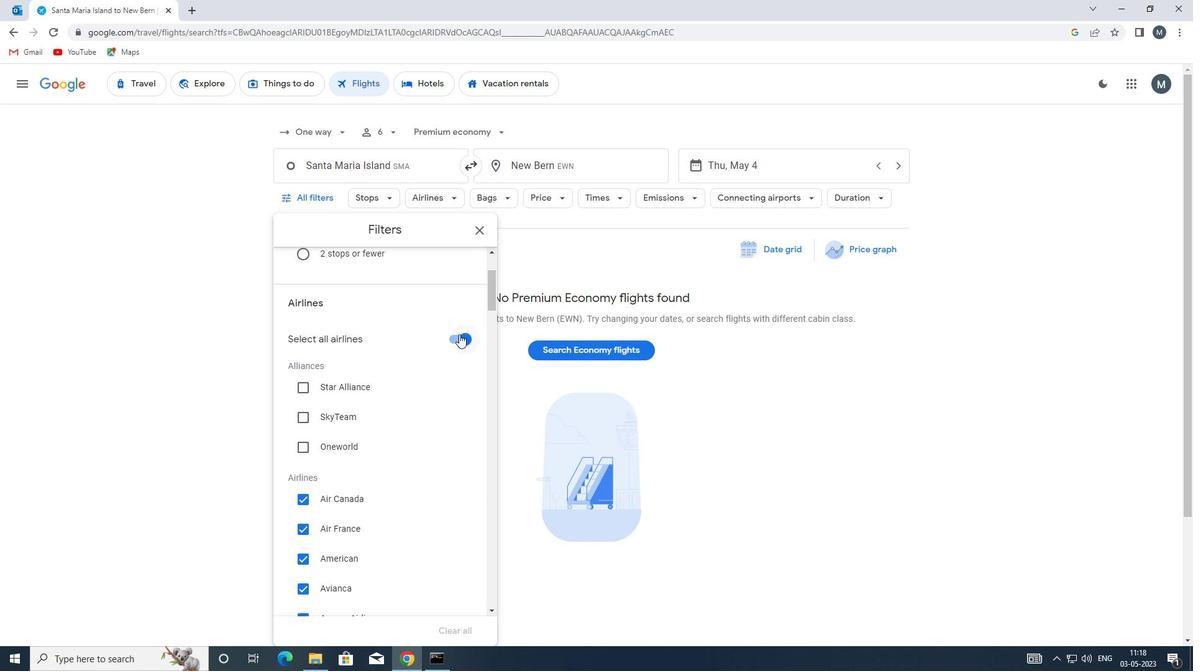 
Action: Mouse moved to (424, 330)
Screenshot: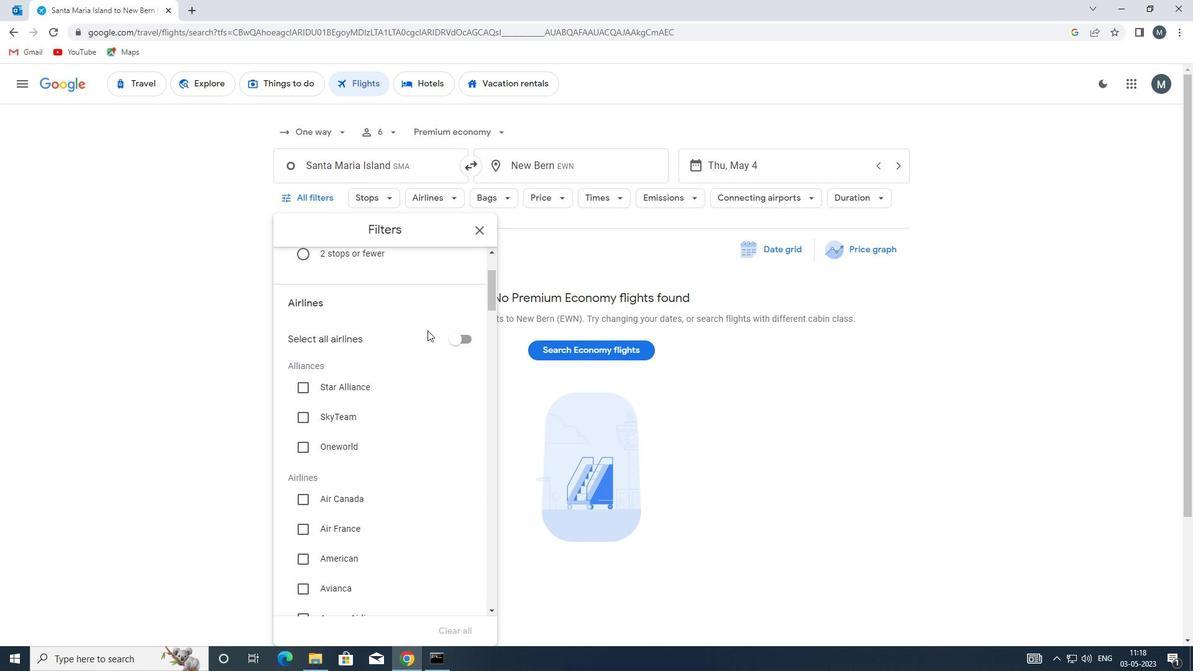 
Action: Mouse scrolled (424, 330) with delta (0, 0)
Screenshot: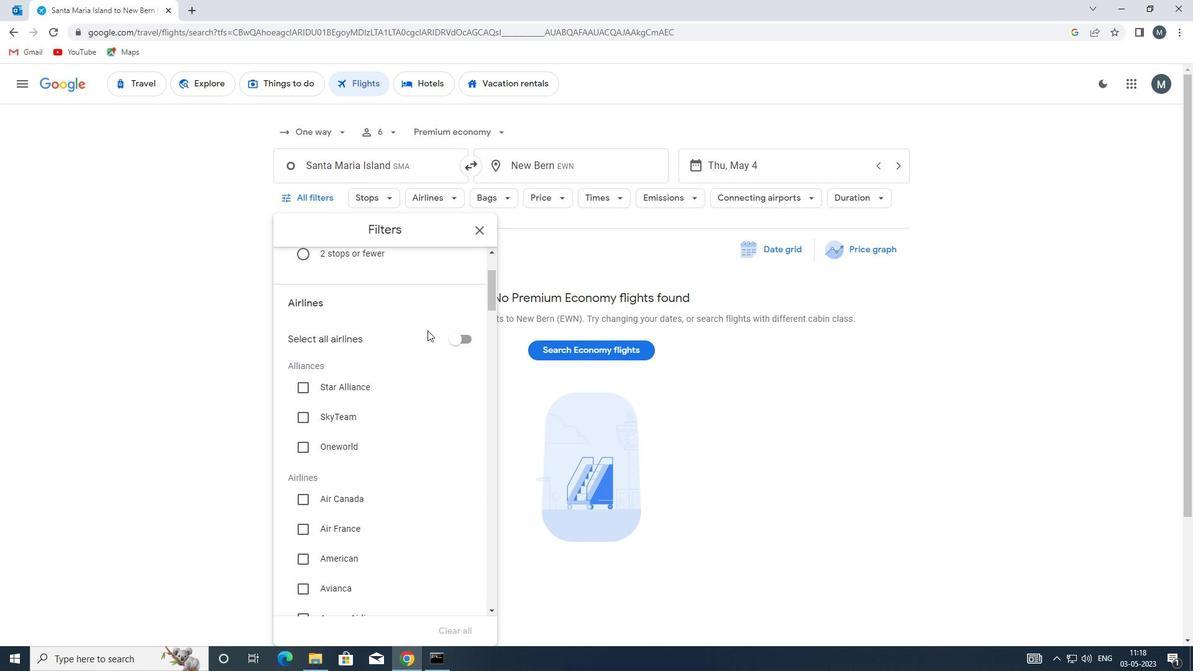 
Action: Mouse moved to (422, 330)
Screenshot: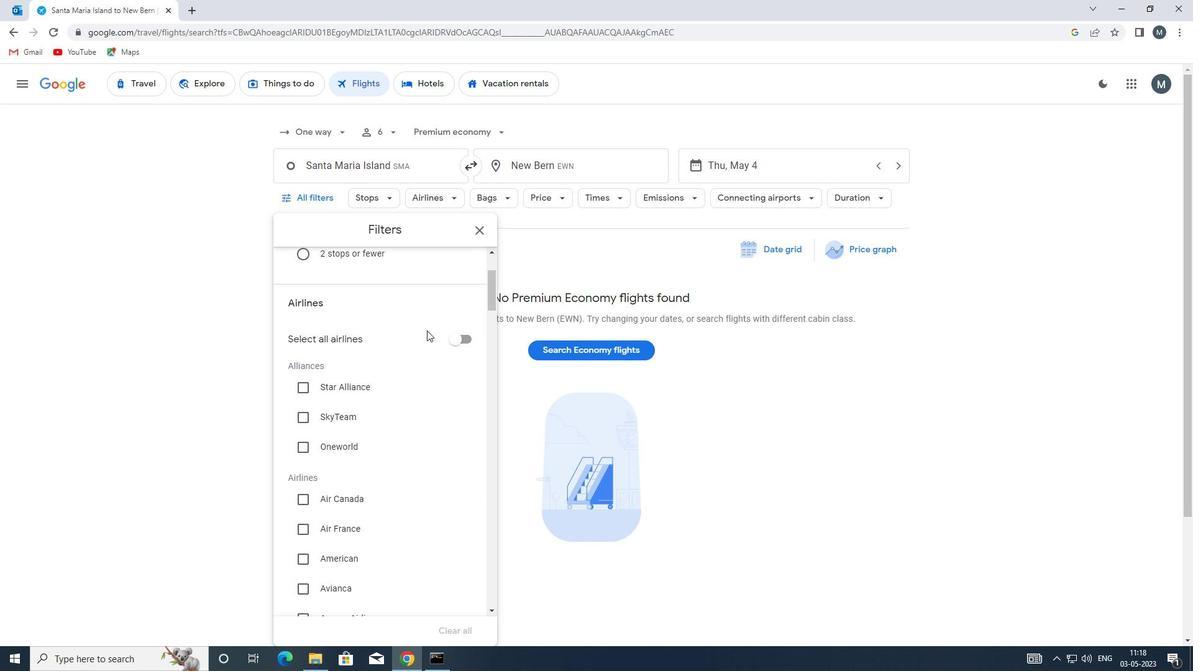 
Action: Mouse scrolled (422, 330) with delta (0, 0)
Screenshot: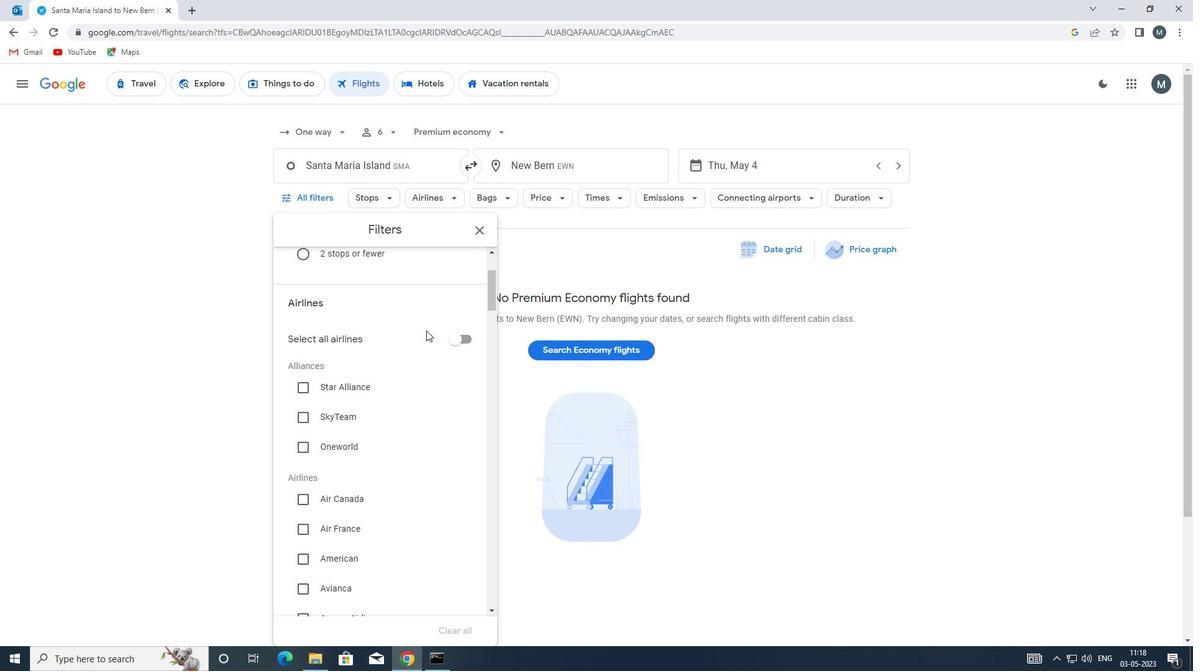 
Action: Mouse moved to (353, 417)
Screenshot: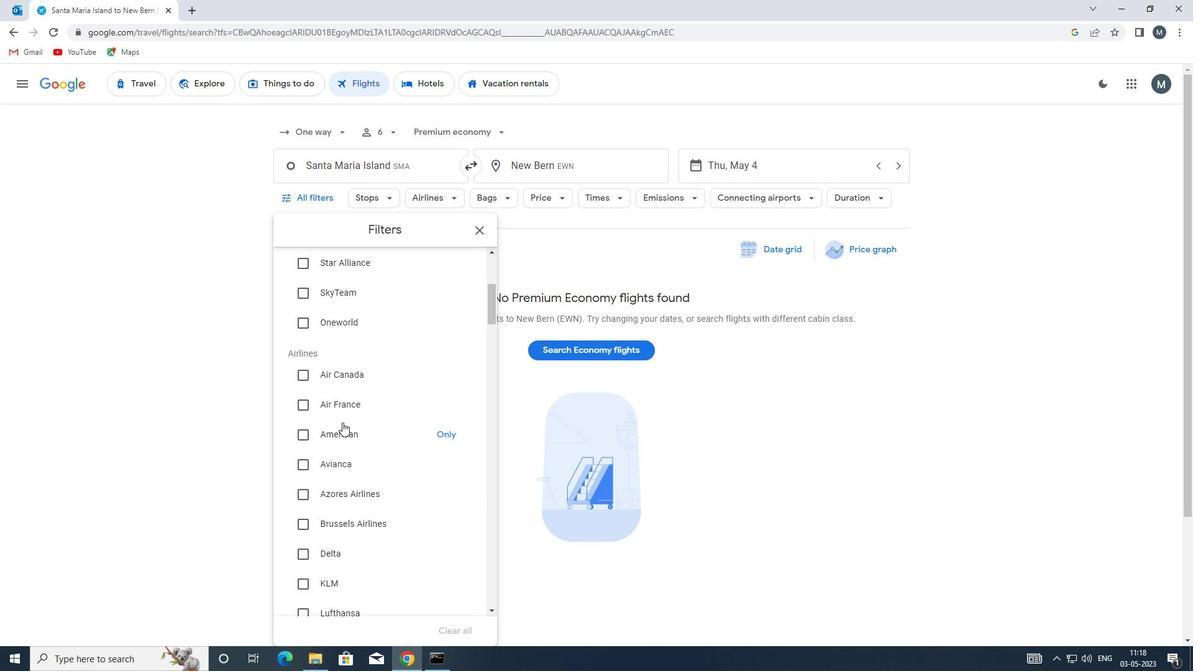 
Action: Mouse scrolled (353, 417) with delta (0, 0)
Screenshot: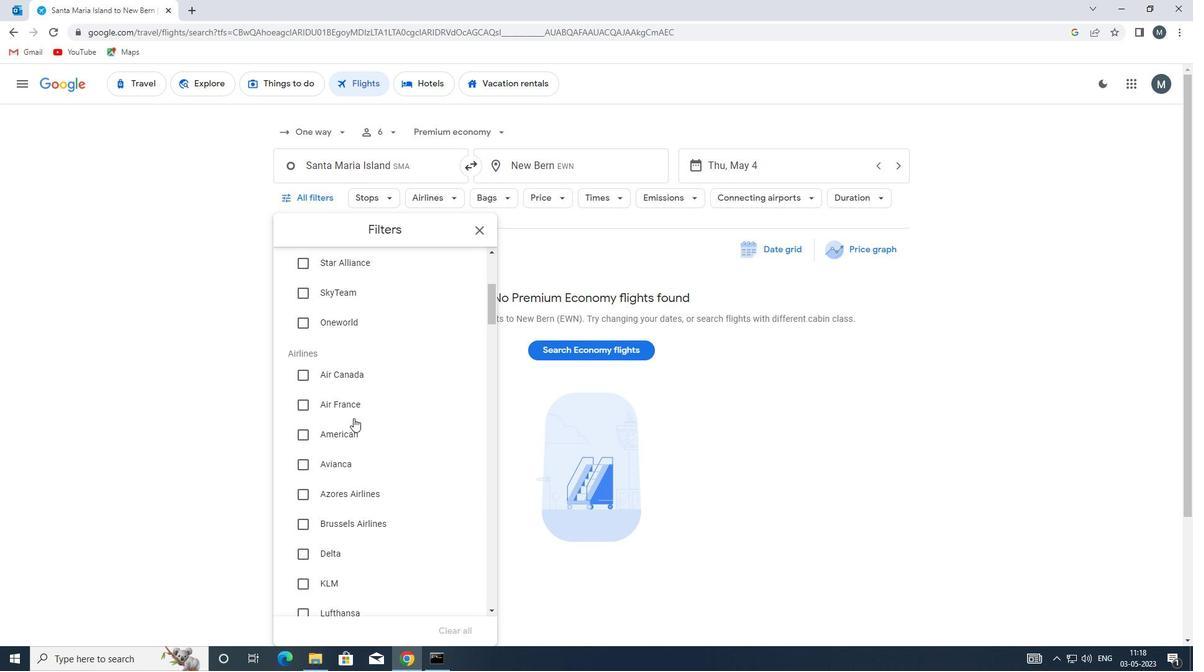 
Action: Mouse moved to (328, 438)
Screenshot: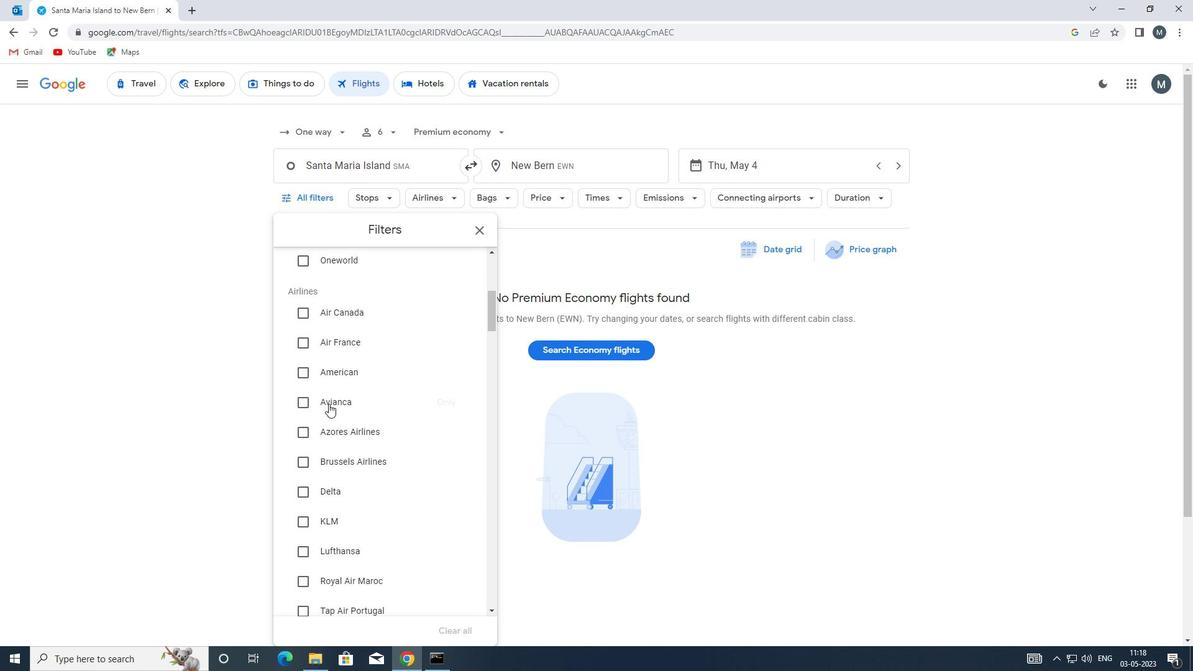 
Action: Mouse scrolled (328, 437) with delta (0, 0)
Screenshot: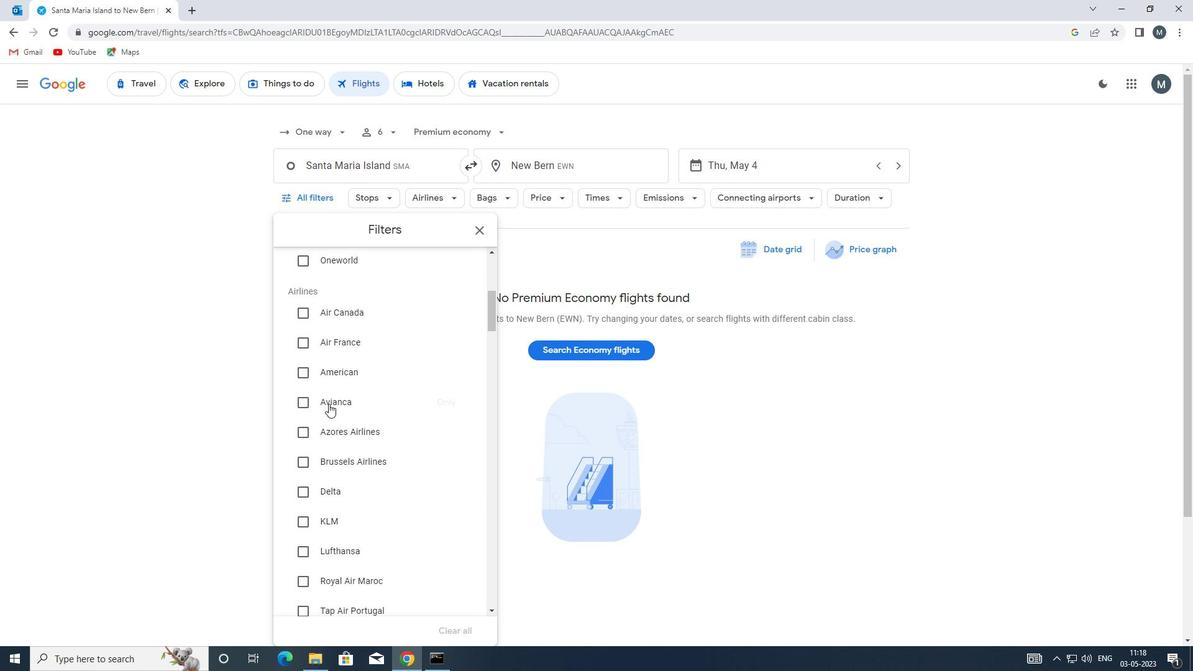 
Action: Mouse moved to (326, 455)
Screenshot: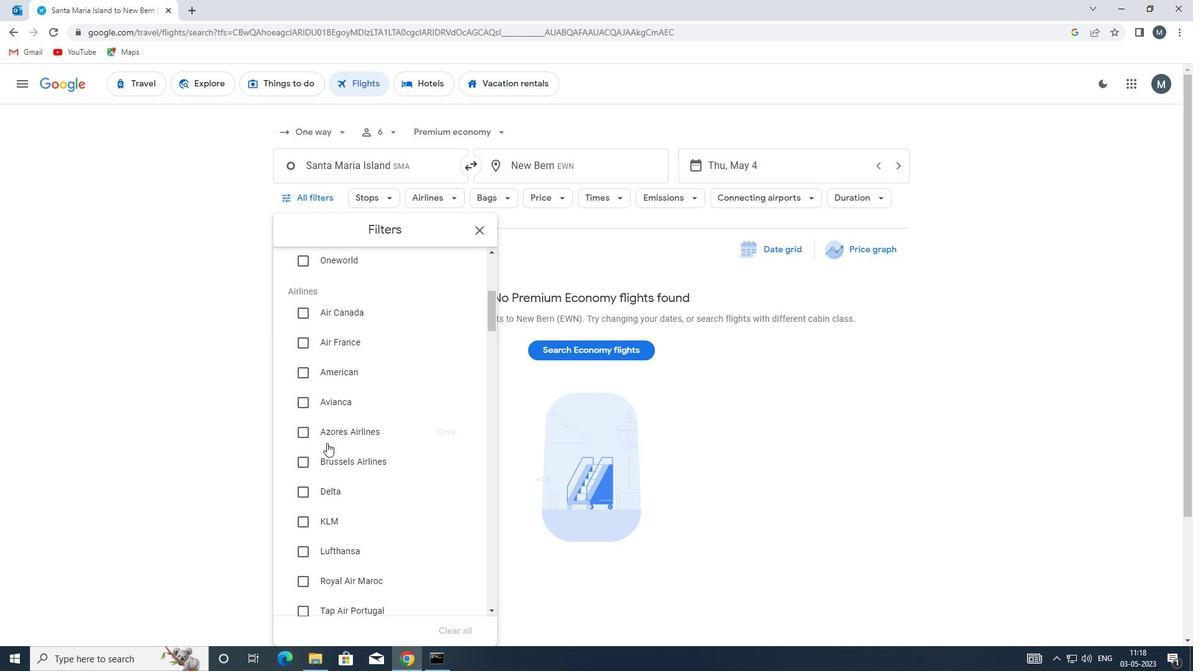 
Action: Mouse scrolled (326, 455) with delta (0, 0)
Screenshot: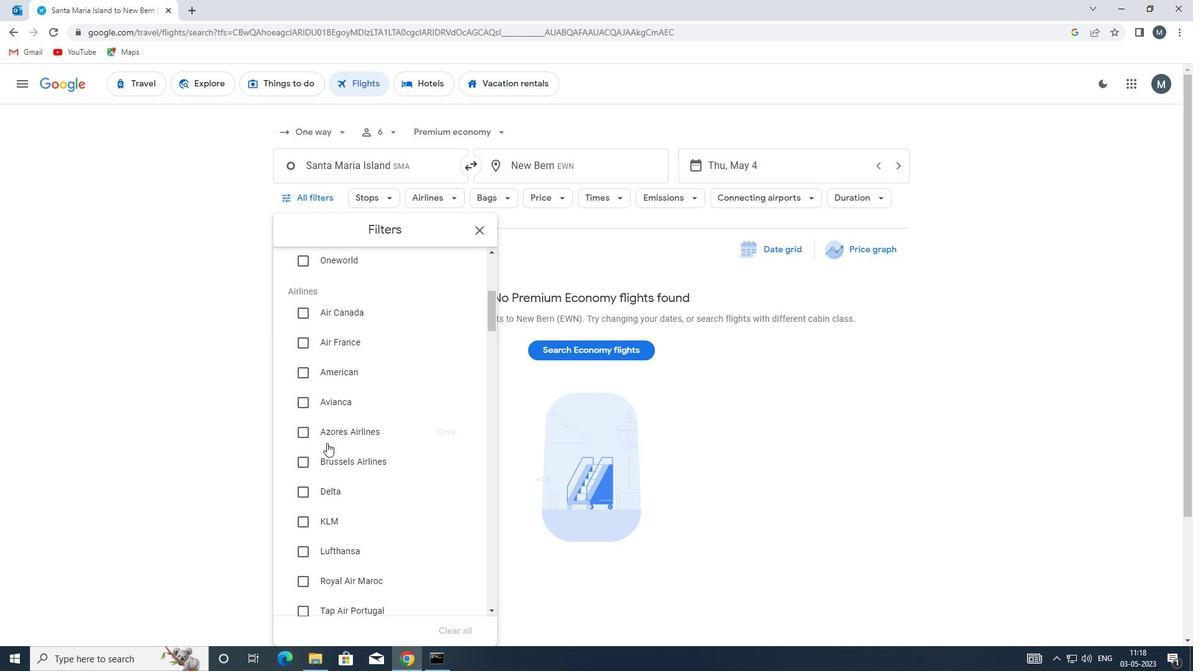 
Action: Mouse moved to (355, 441)
Screenshot: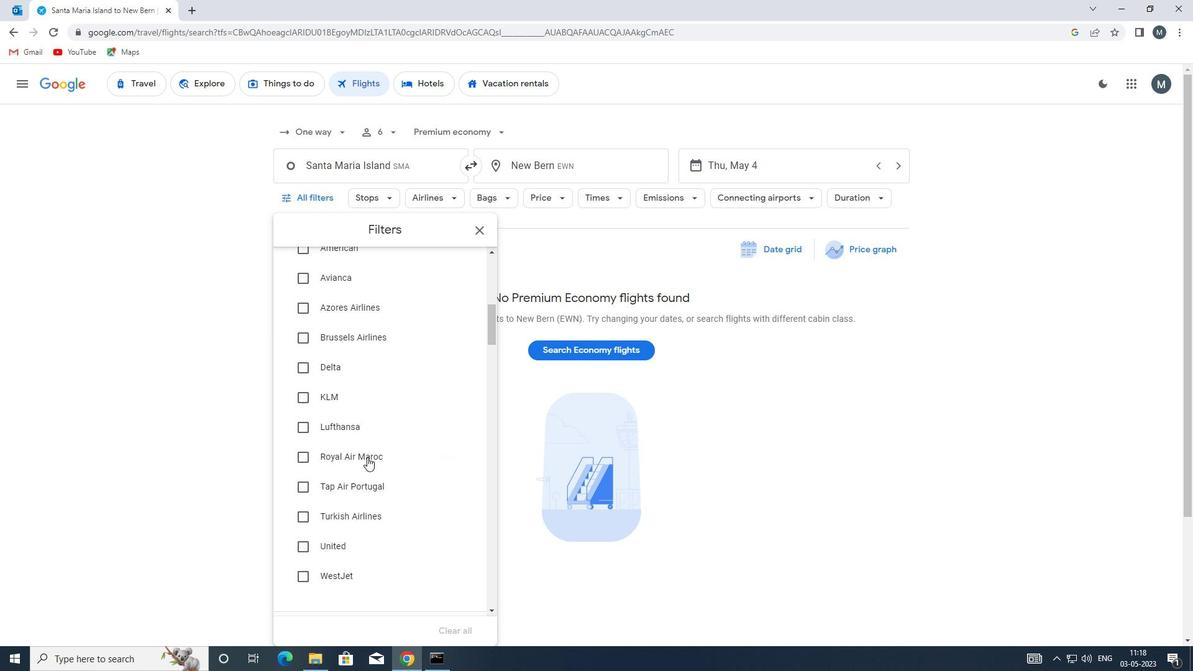 
Action: Mouse scrolled (355, 440) with delta (0, 0)
Screenshot: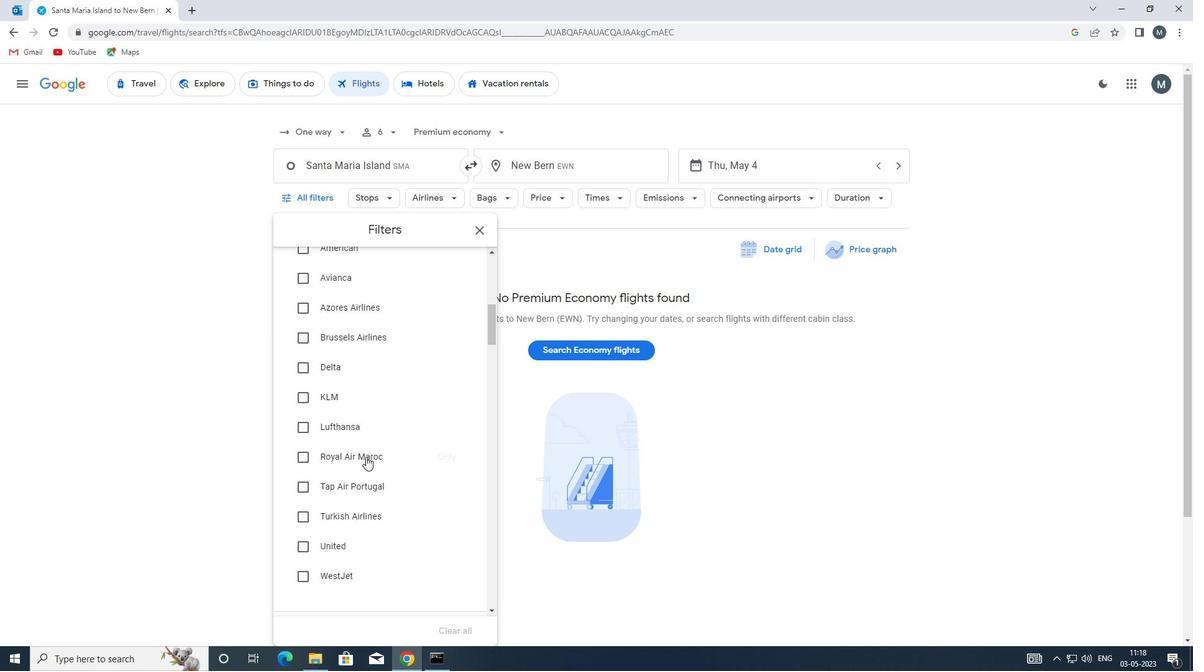 
Action: Mouse moved to (353, 443)
Screenshot: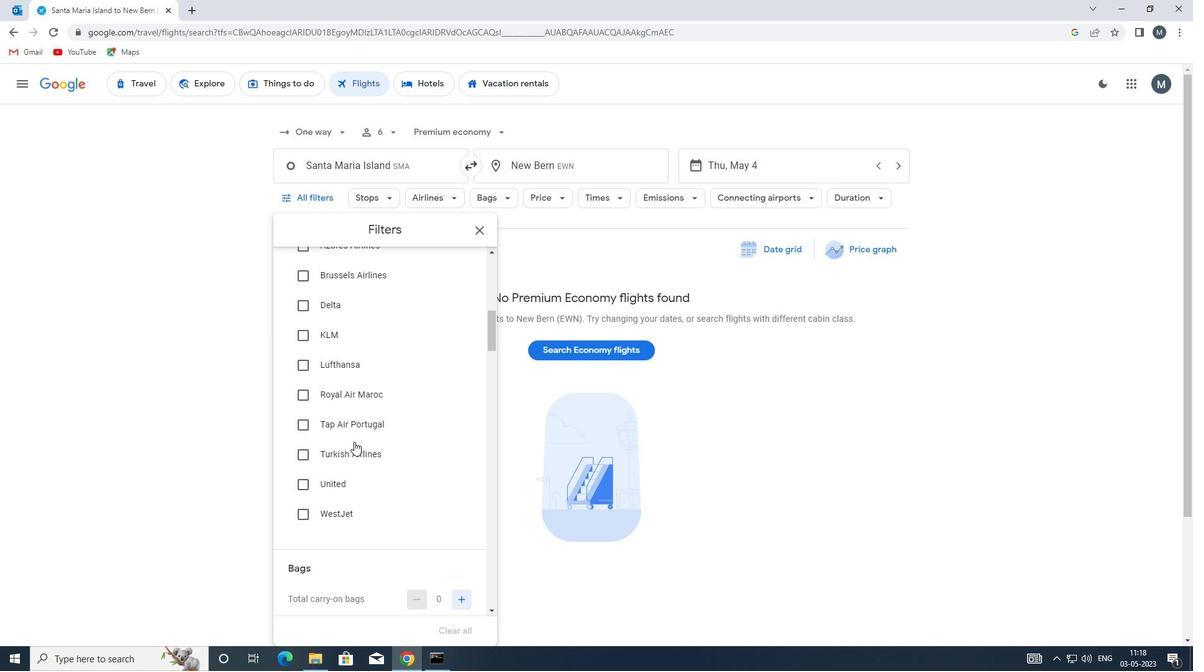 
Action: Mouse scrolled (353, 443) with delta (0, 0)
Screenshot: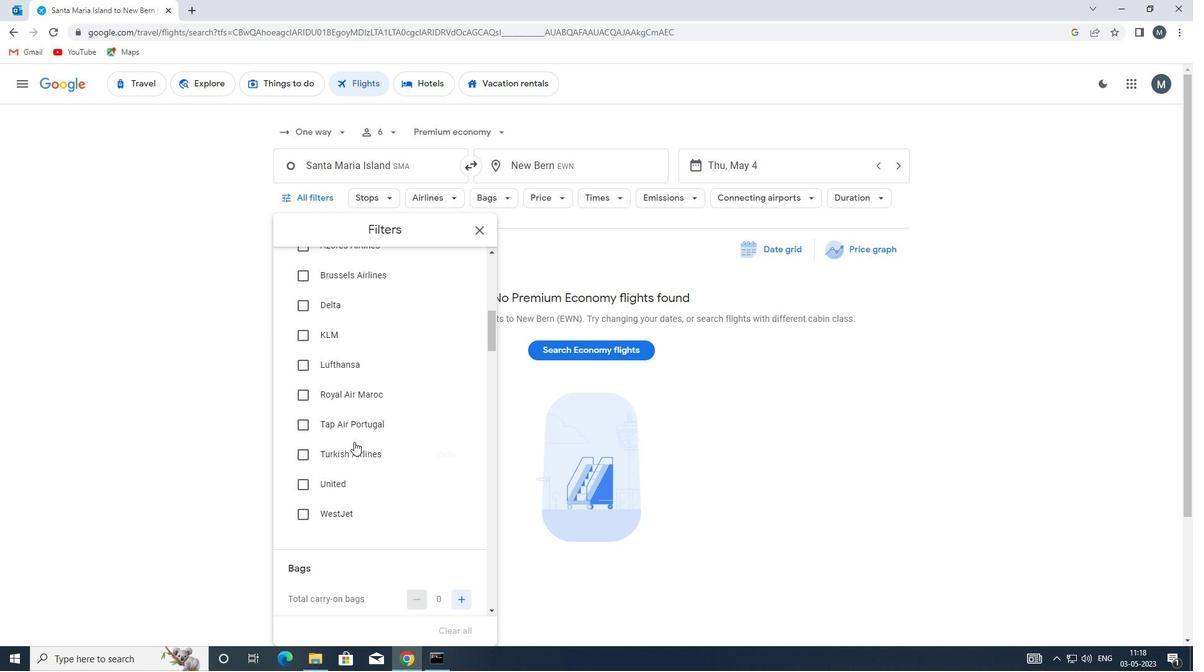 
Action: Mouse moved to (357, 443)
Screenshot: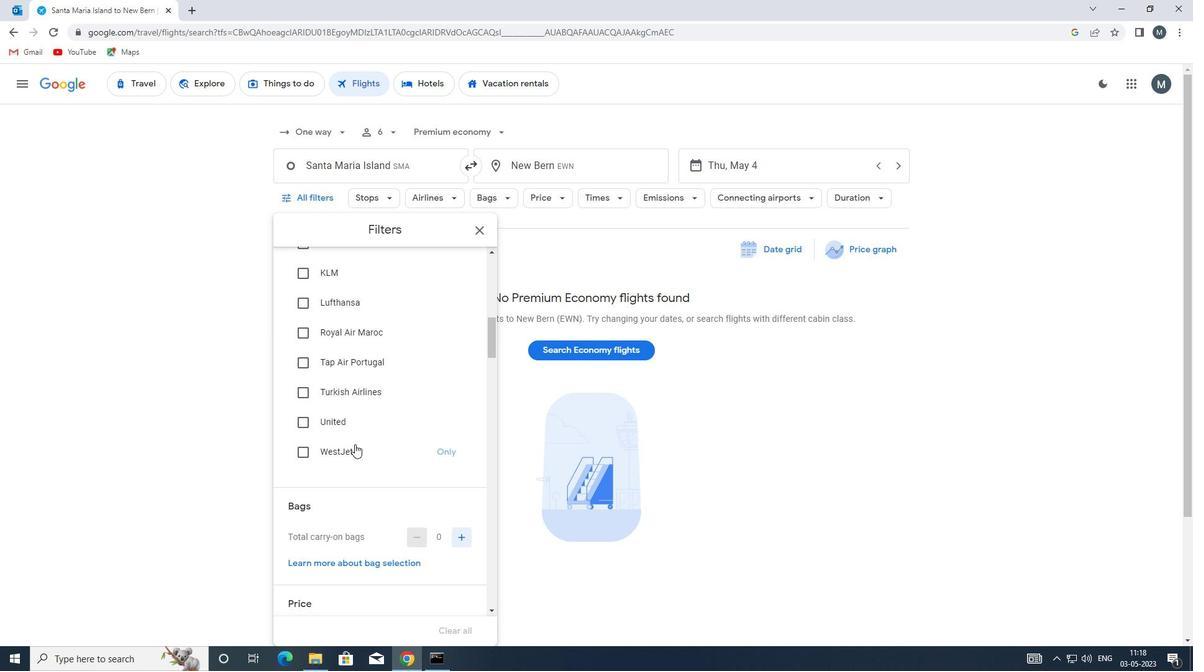 
Action: Mouse scrolled (357, 442) with delta (0, 0)
Screenshot: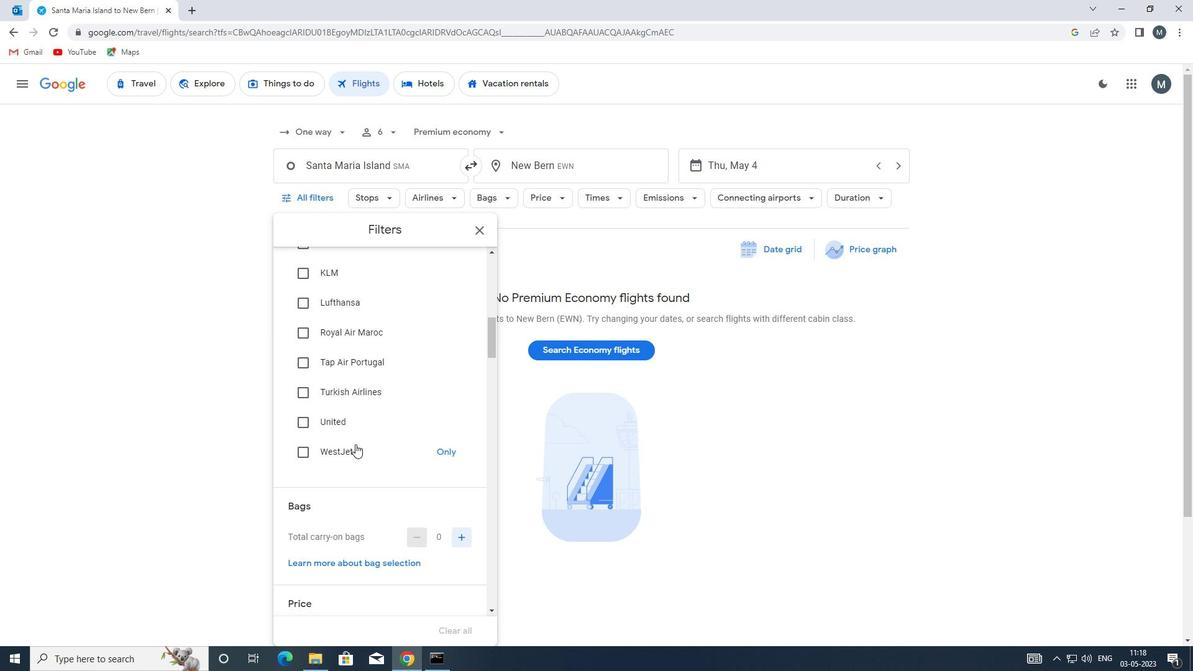 
Action: Mouse moved to (389, 439)
Screenshot: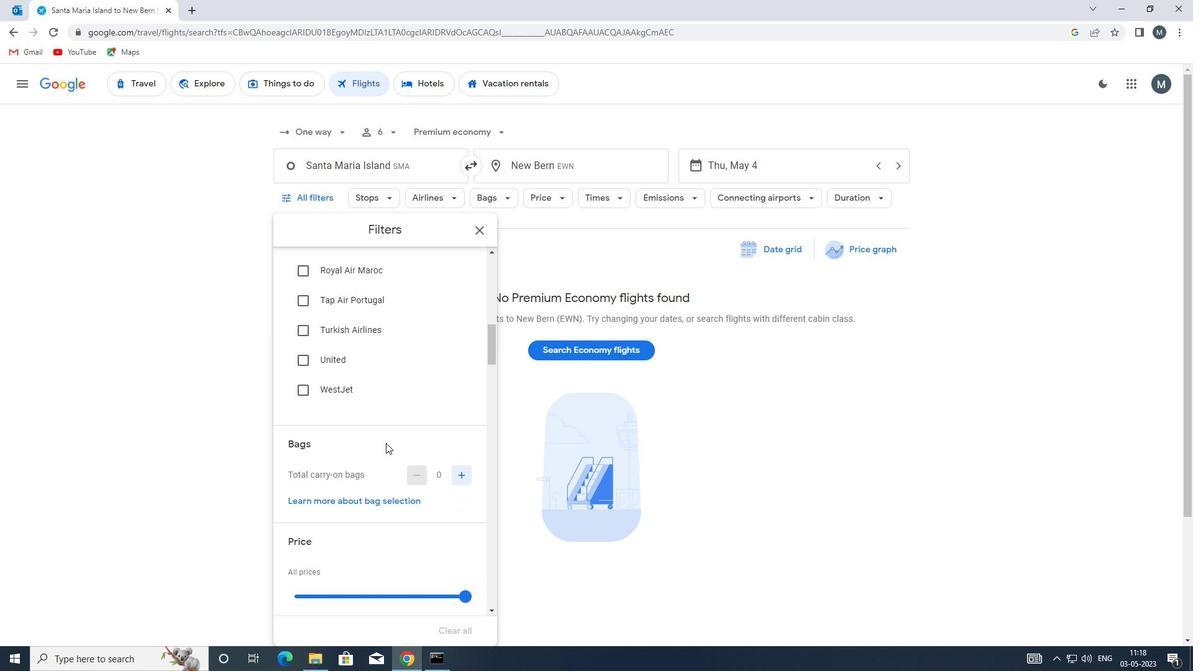 
Action: Mouse scrolled (389, 439) with delta (0, 0)
Screenshot: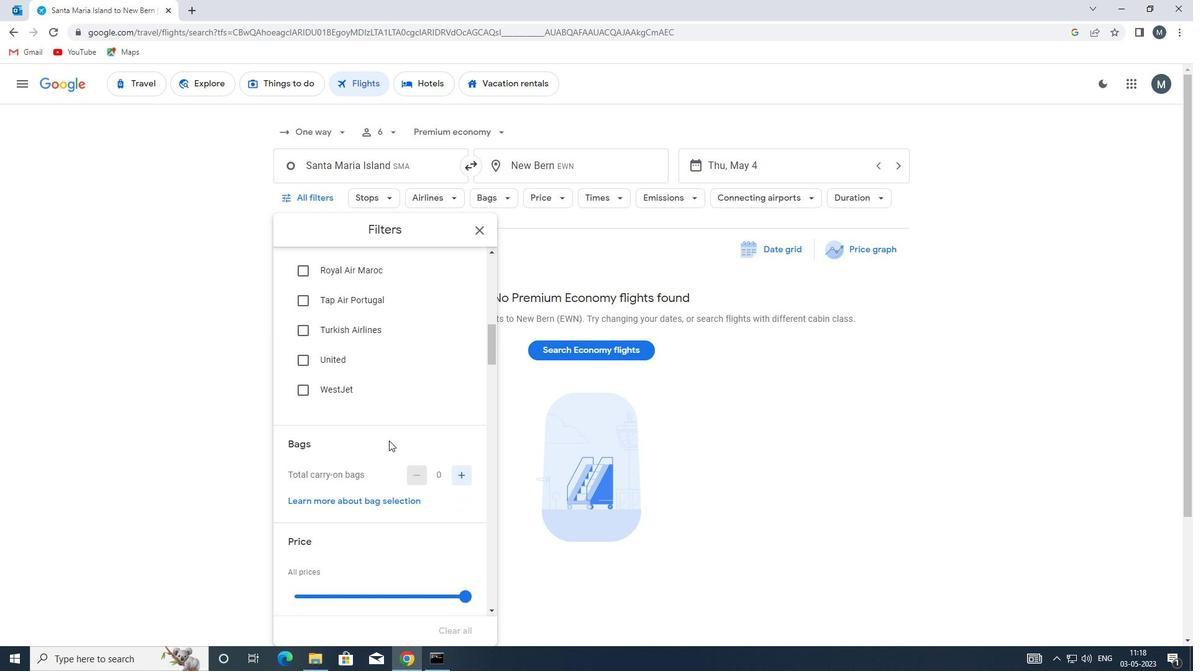 
Action: Mouse moved to (459, 414)
Screenshot: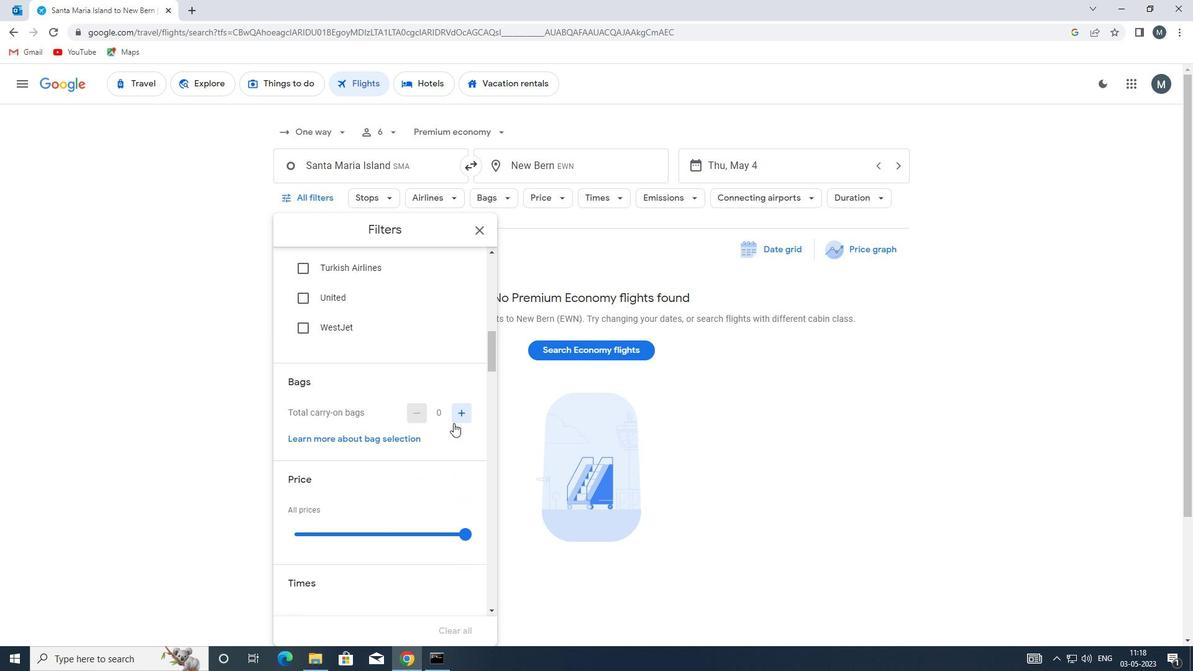
Action: Mouse pressed left at (459, 414)
Screenshot: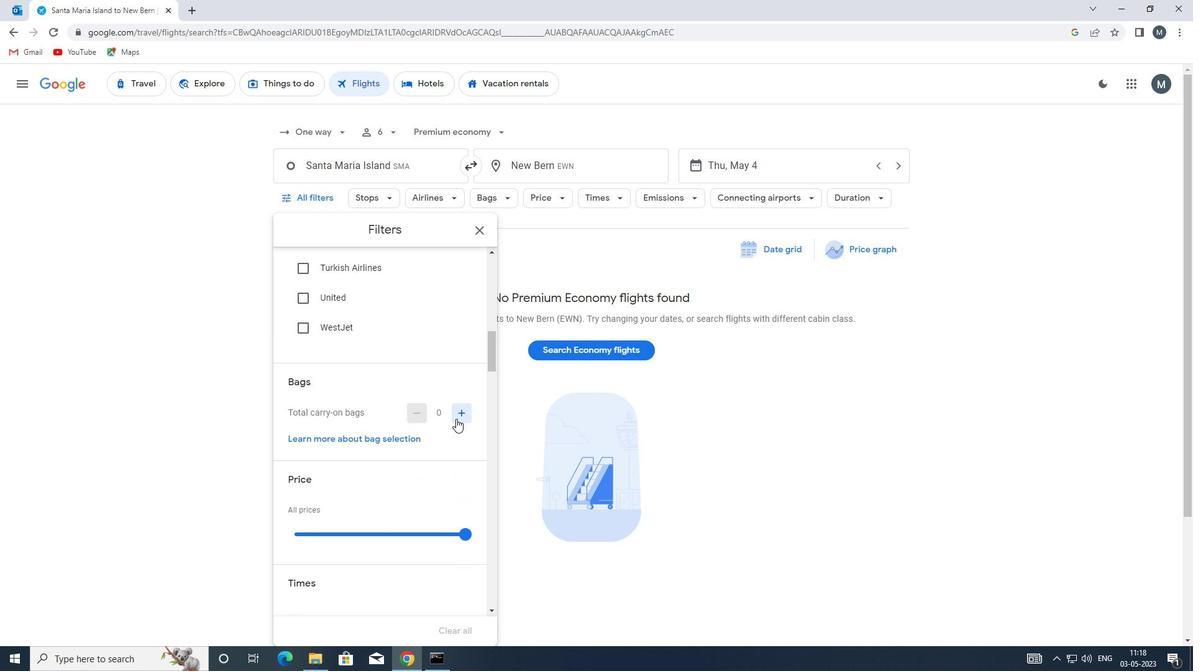 
Action: Mouse moved to (384, 439)
Screenshot: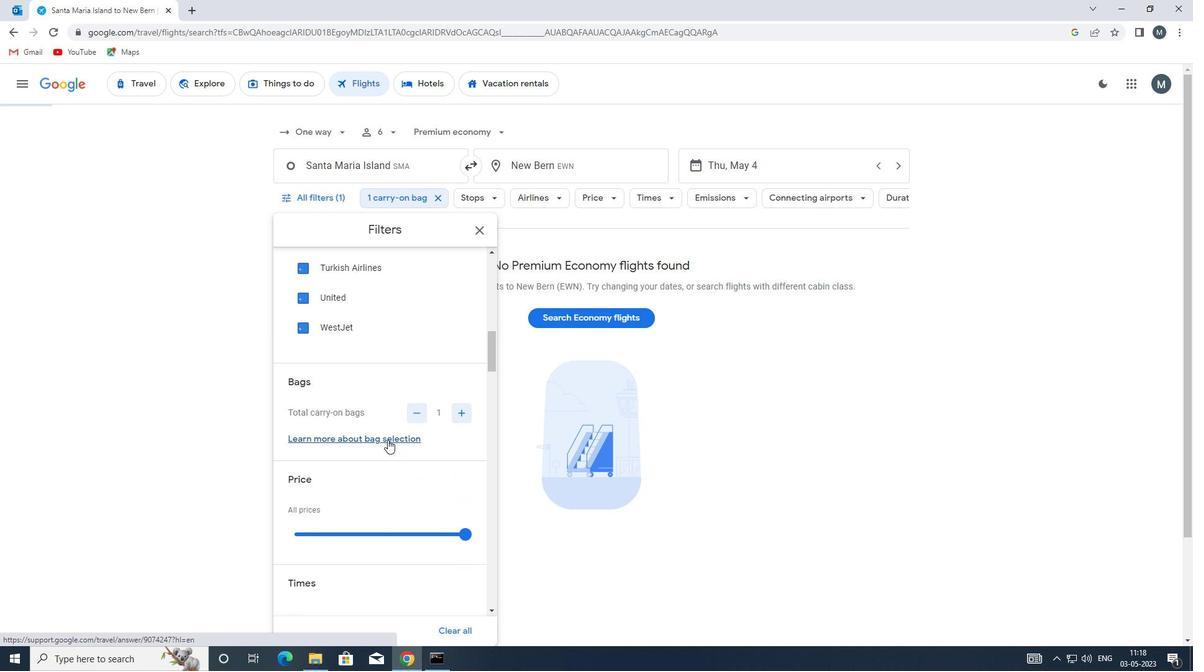 
Action: Mouse scrolled (384, 438) with delta (0, 0)
Screenshot: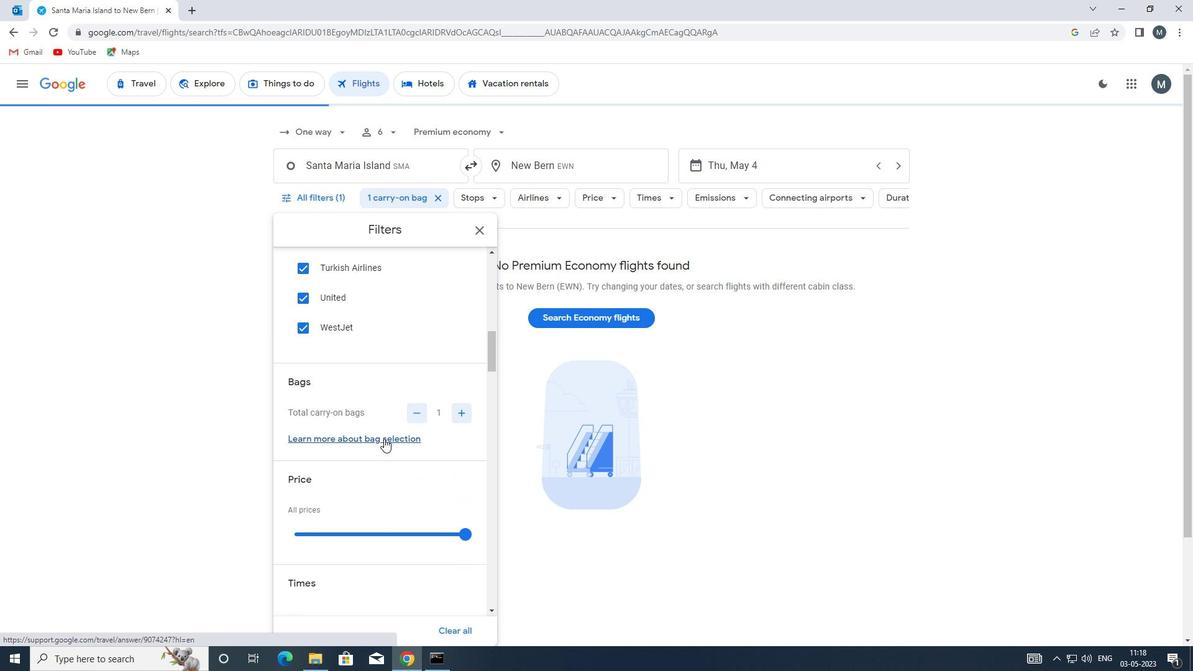 
Action: Mouse moved to (348, 463)
Screenshot: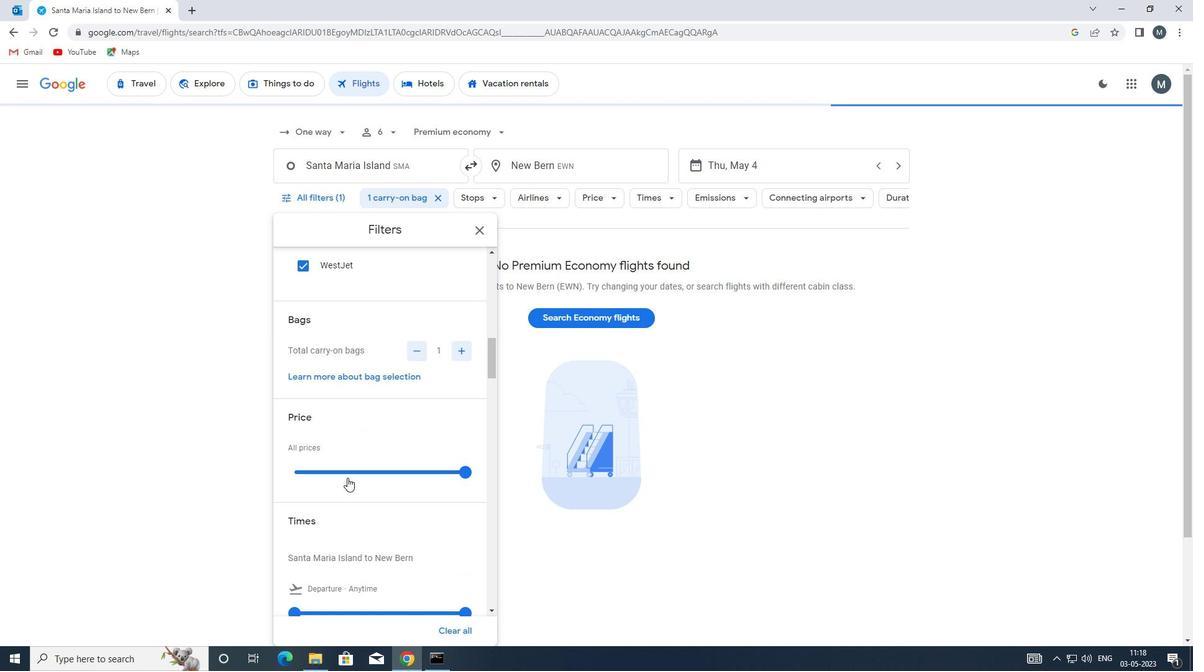 
Action: Mouse scrolled (348, 463) with delta (0, 0)
Screenshot: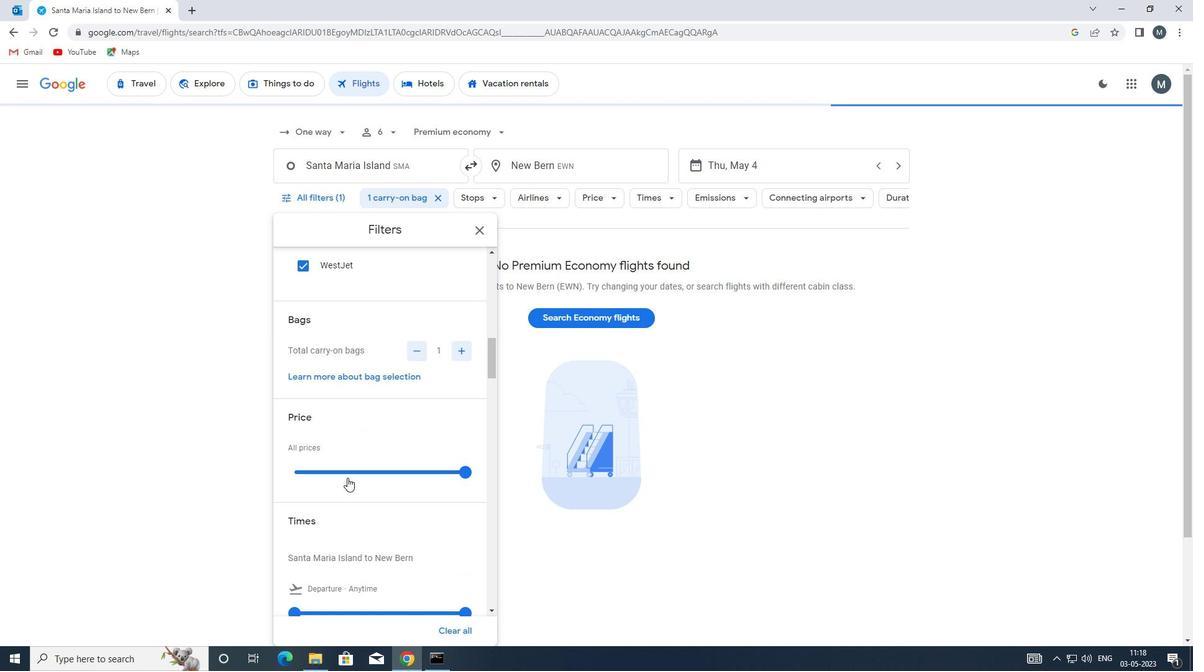 
Action: Mouse moved to (332, 404)
Screenshot: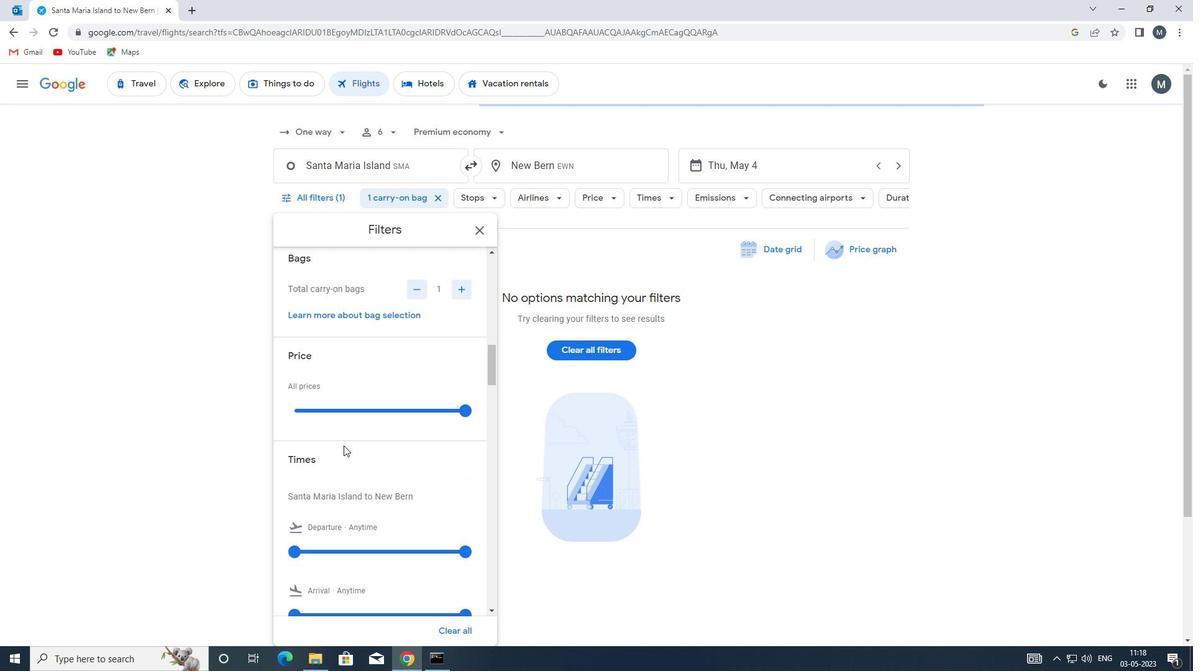 
Action: Mouse pressed left at (332, 404)
Screenshot: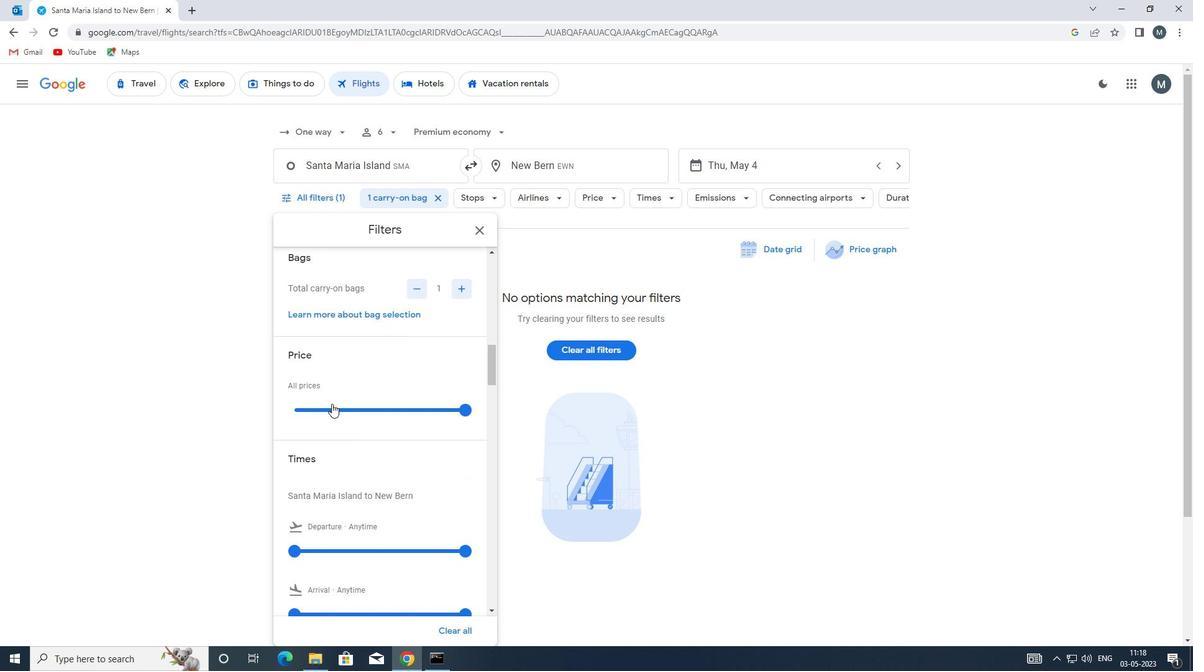 
Action: Mouse moved to (332, 404)
Screenshot: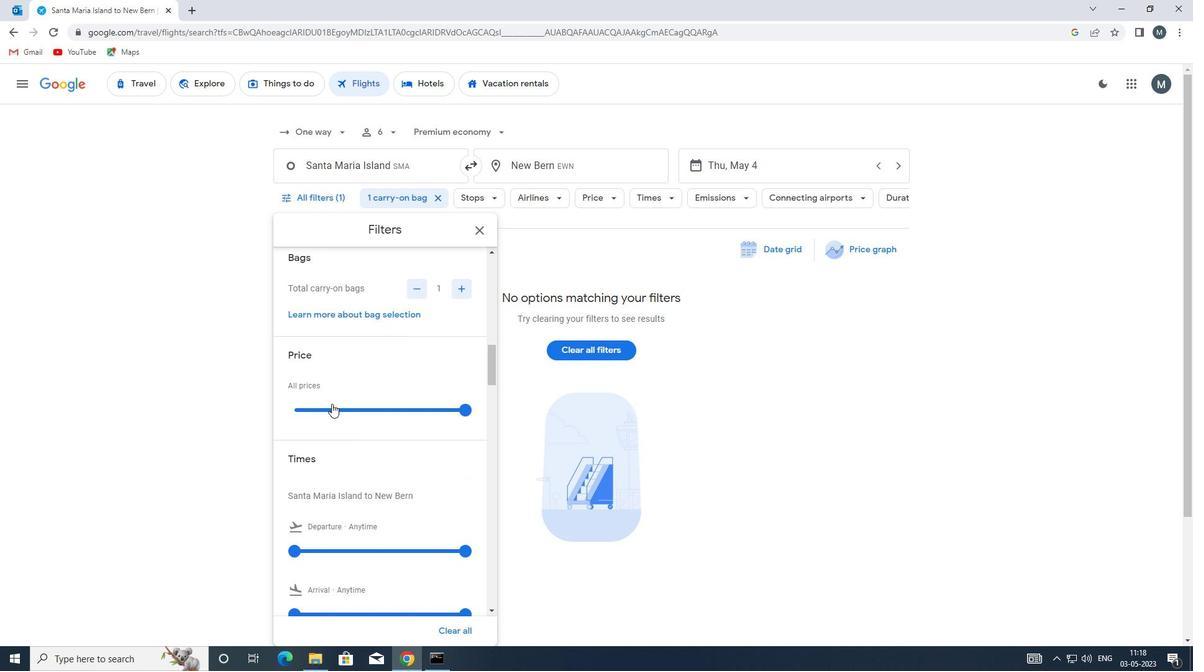 
Action: Mouse pressed left at (332, 404)
Screenshot: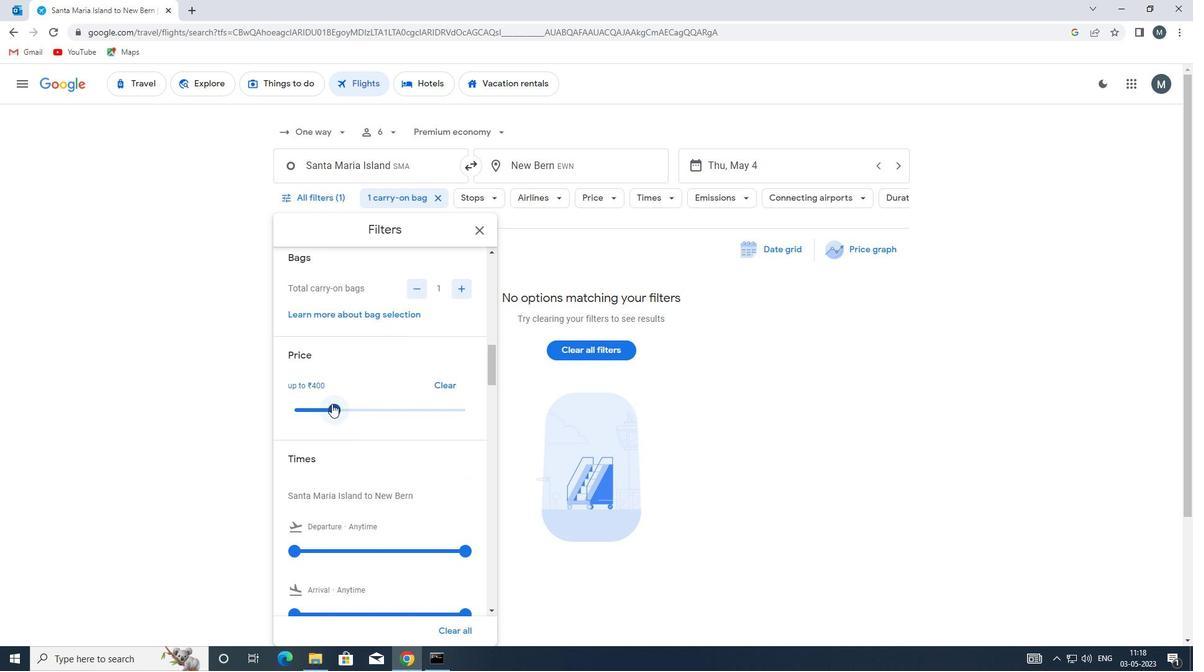
Action: Mouse moved to (379, 409)
Screenshot: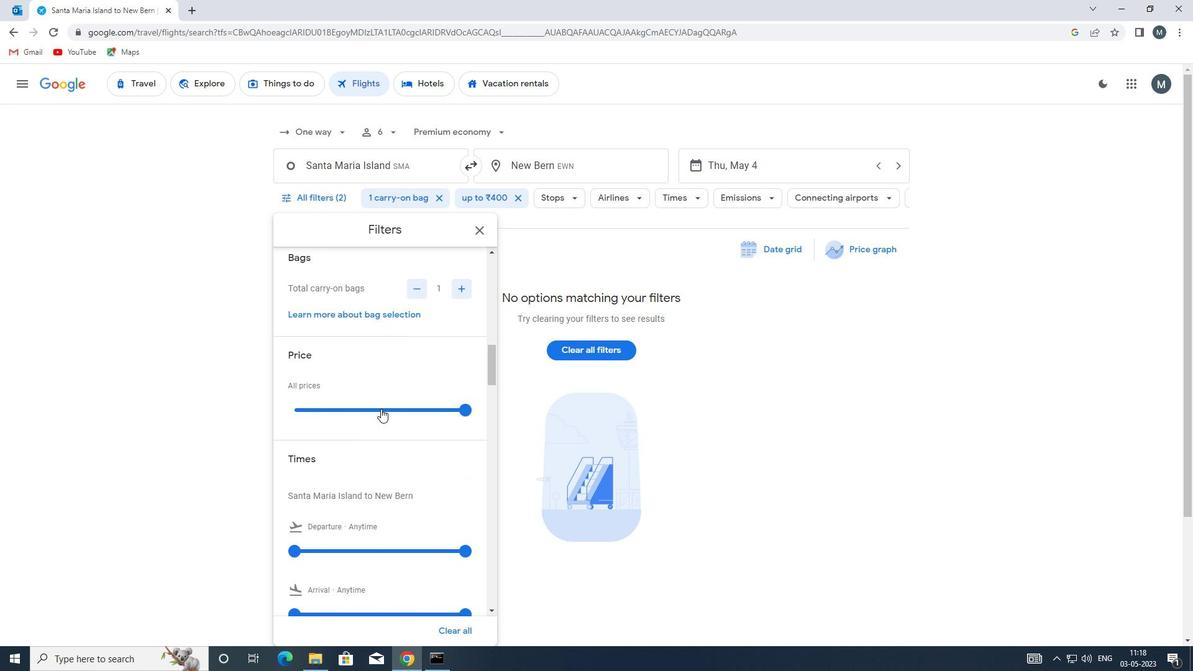 
Action: Mouse scrolled (379, 408) with delta (0, 0)
Screenshot: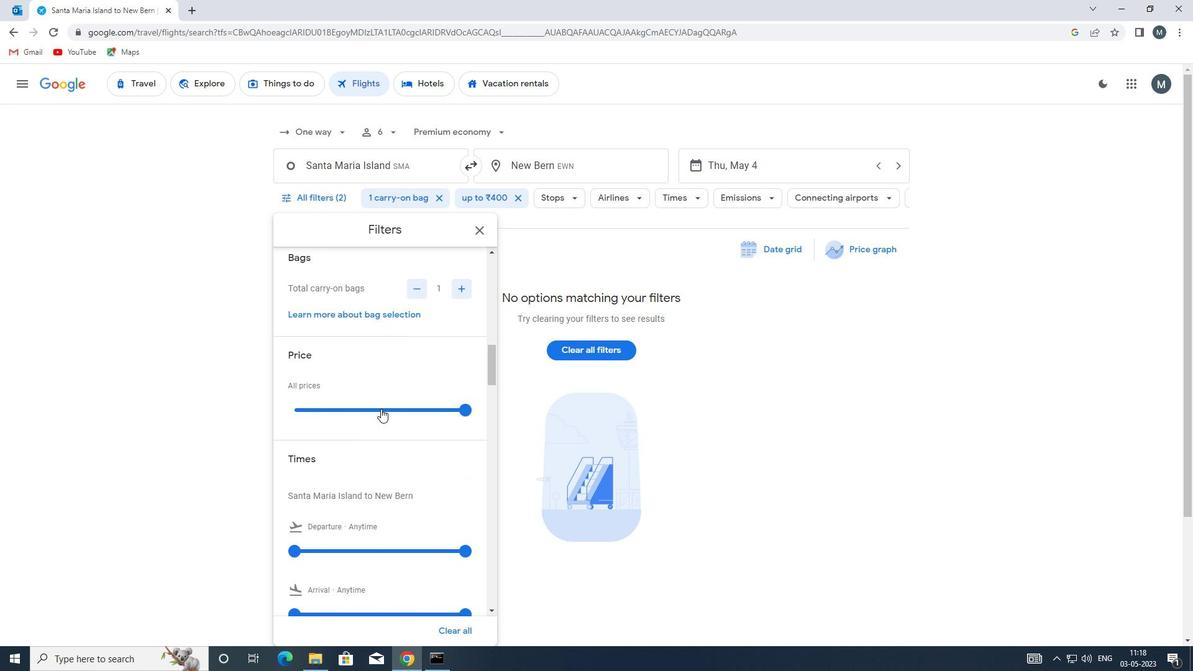 
Action: Mouse moved to (327, 406)
Screenshot: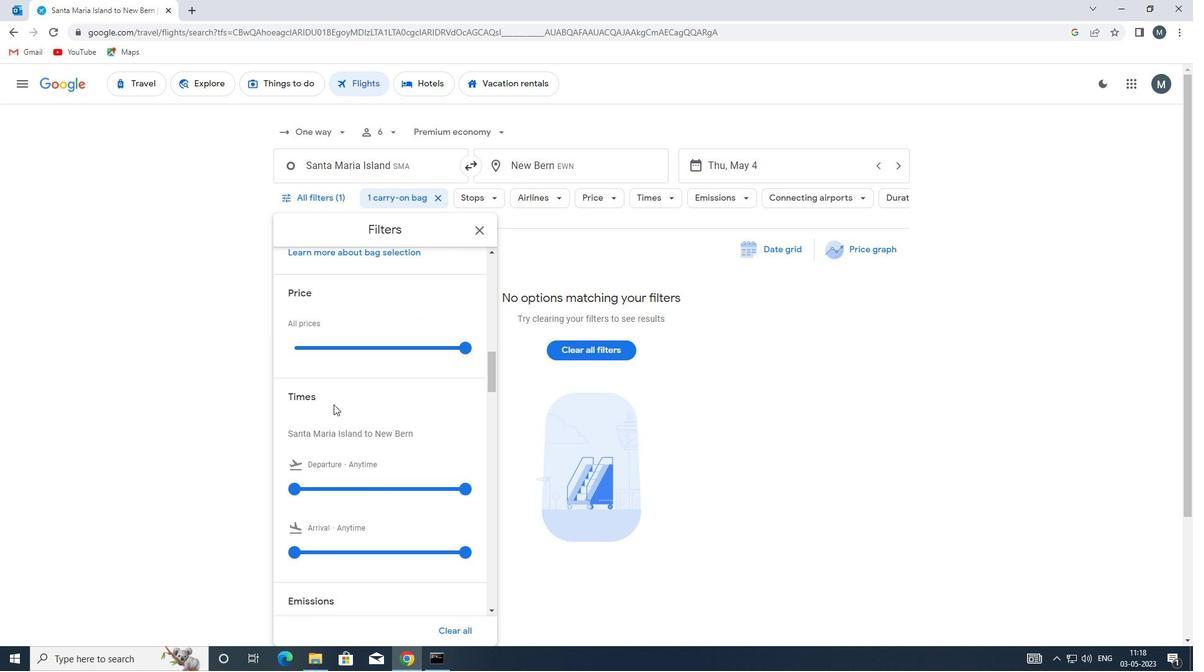 
Action: Mouse scrolled (327, 405) with delta (0, 0)
Screenshot: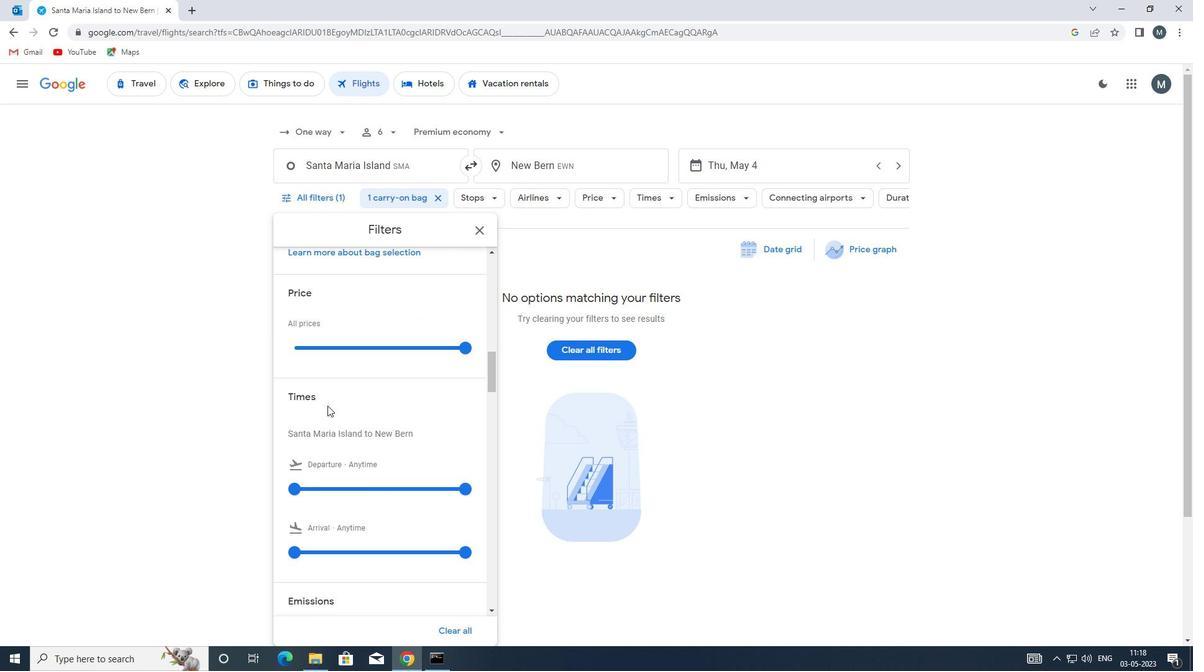
Action: Mouse moved to (302, 423)
Screenshot: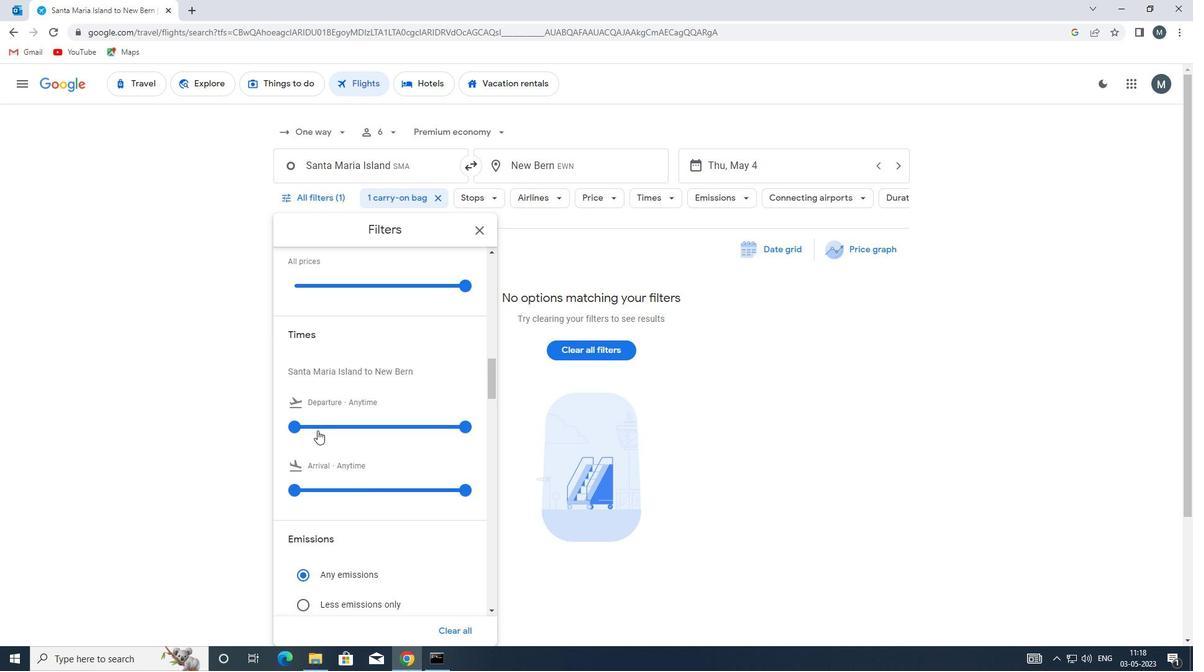 
Action: Mouse pressed left at (302, 423)
Screenshot: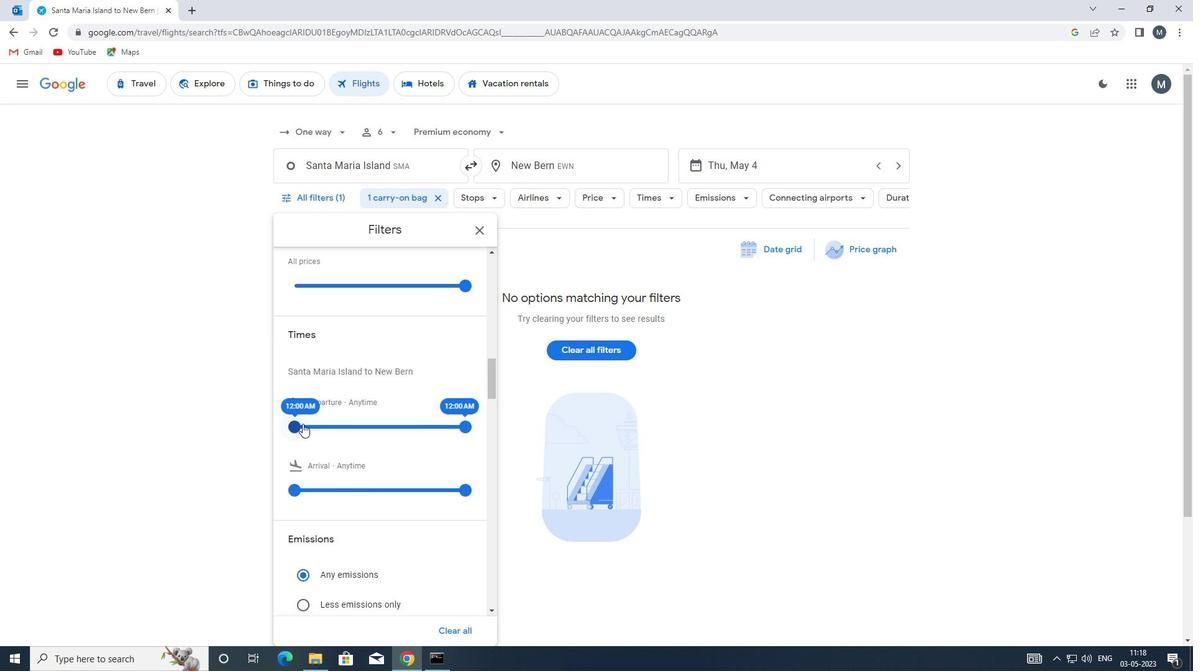 
Action: Mouse moved to (461, 420)
Screenshot: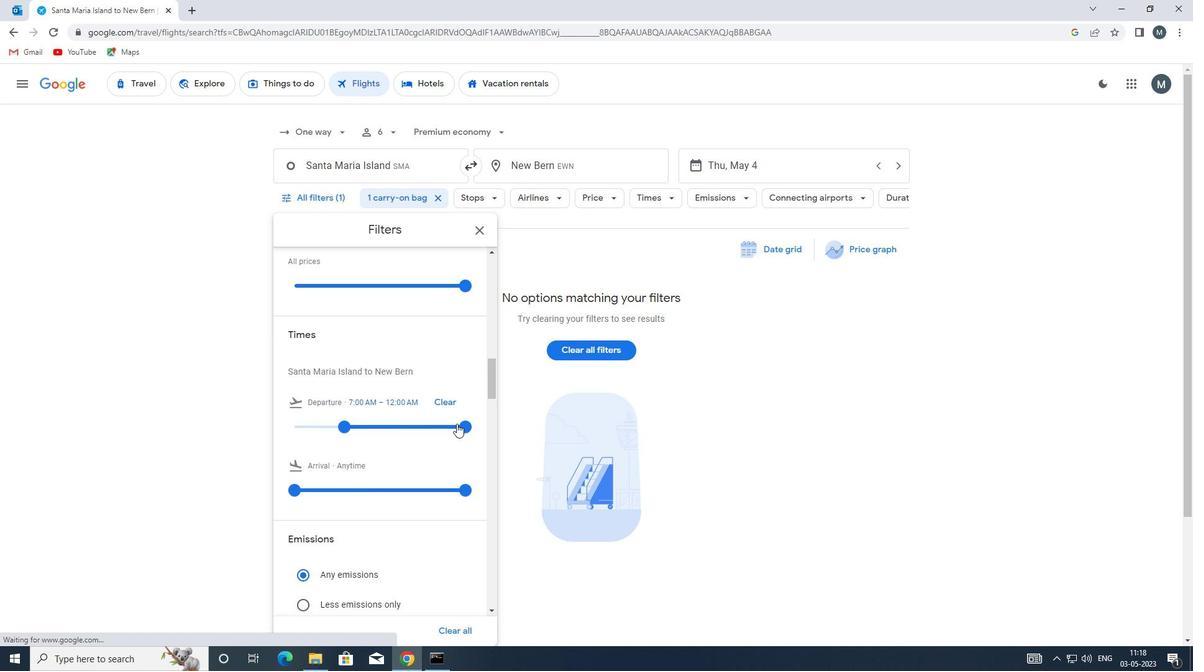 
Action: Mouse pressed left at (461, 420)
Screenshot: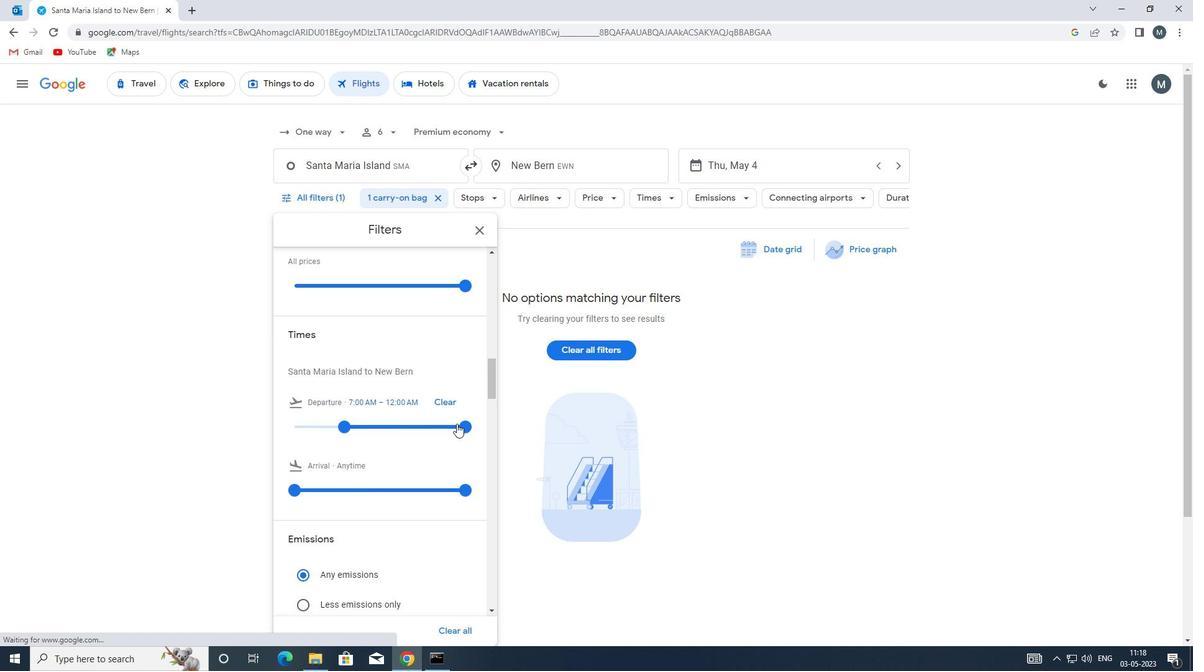
Action: Mouse moved to (356, 425)
Screenshot: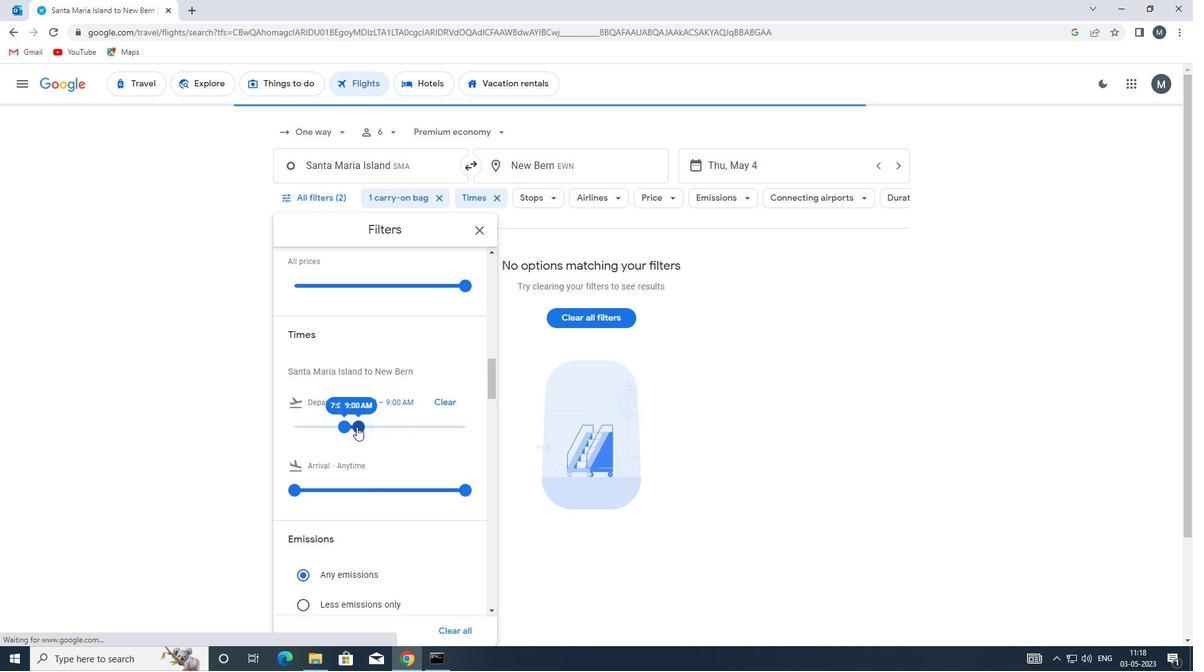 
Action: Mouse pressed left at (356, 425)
Screenshot: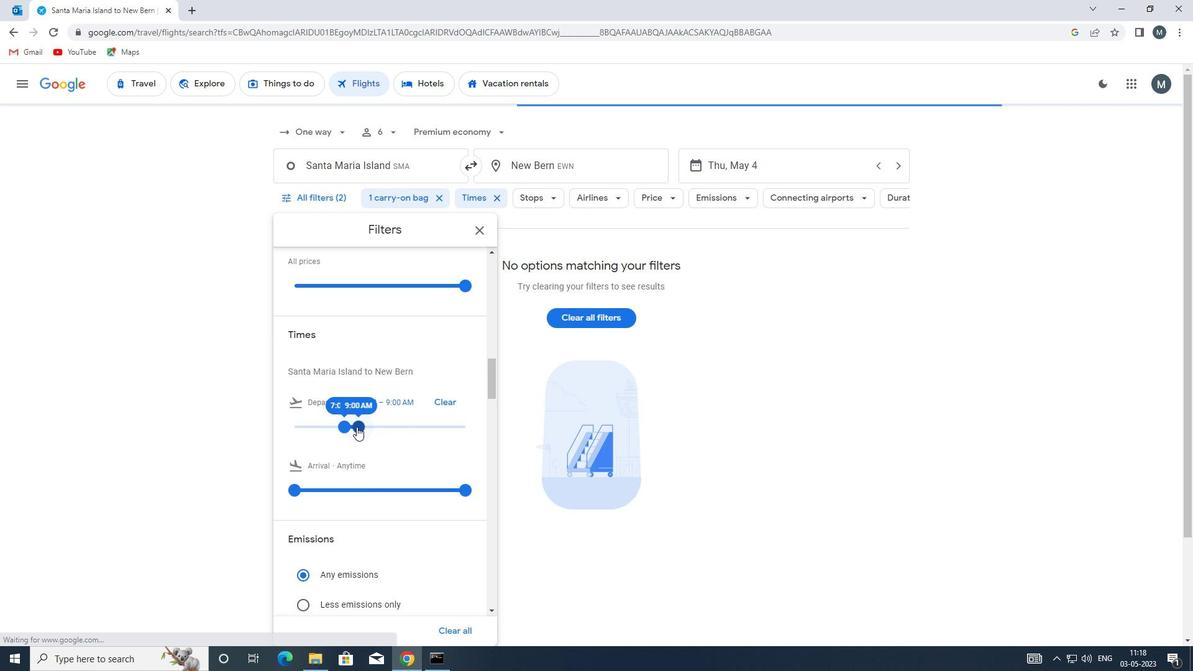 
Action: Mouse moved to (359, 425)
Screenshot: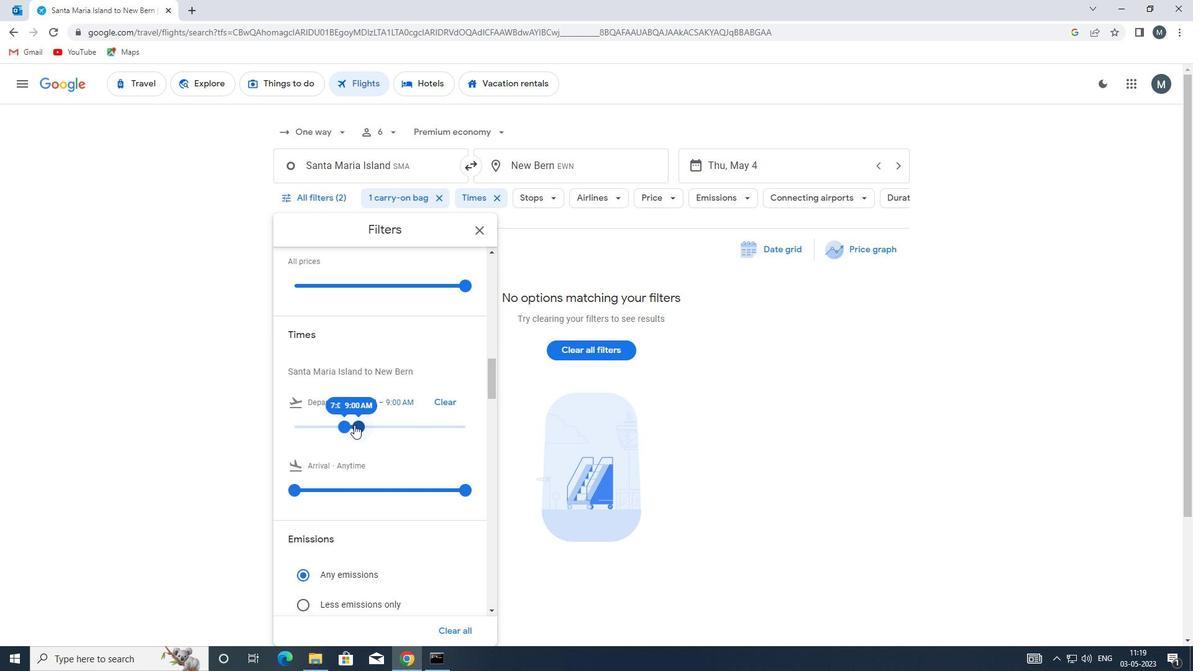 
Action: Mouse pressed left at (359, 425)
Screenshot: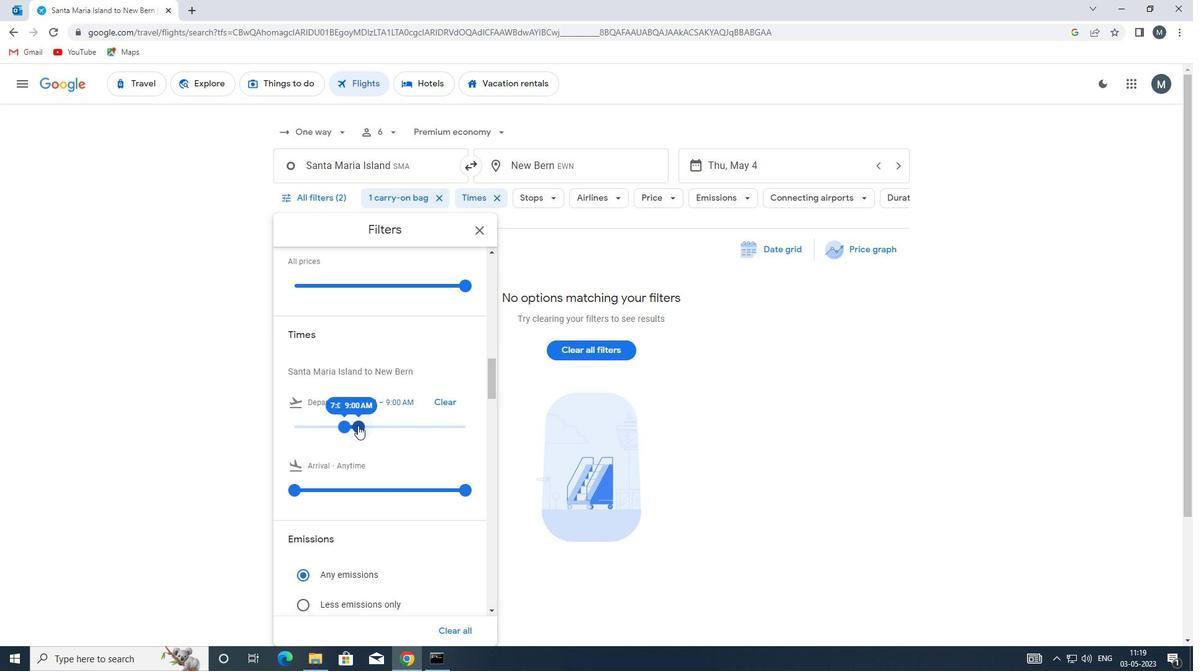 
Action: Mouse moved to (350, 421)
Screenshot: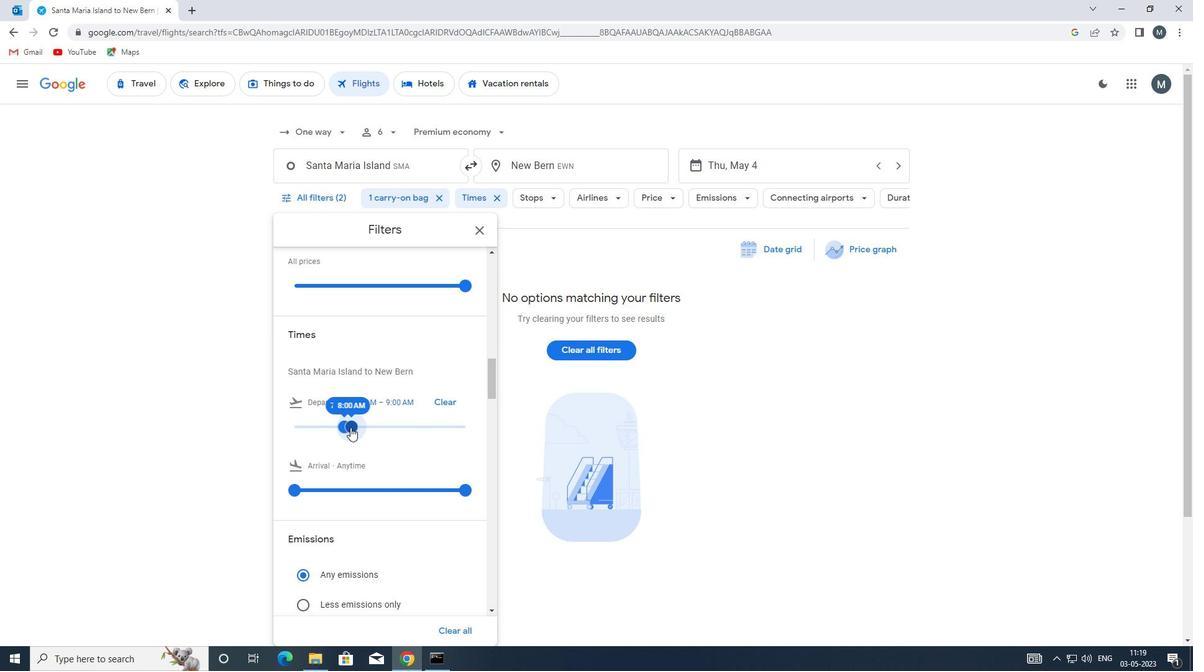 
Action: Mouse scrolled (350, 420) with delta (0, 0)
Screenshot: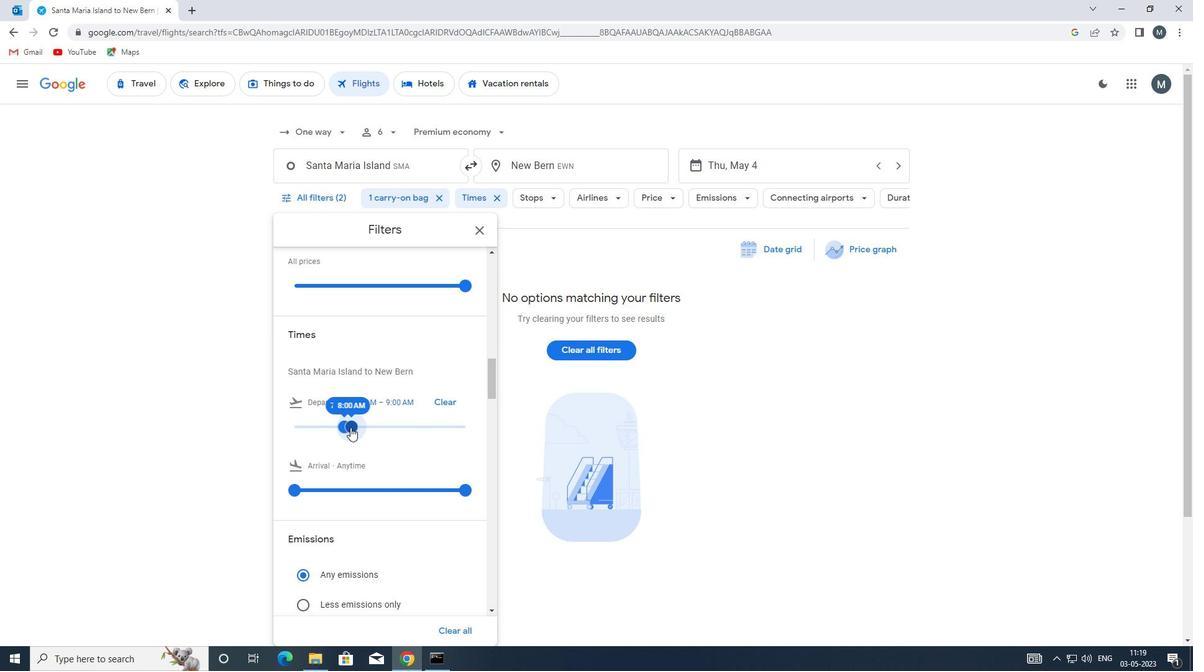
Action: Mouse moved to (350, 421)
Screenshot: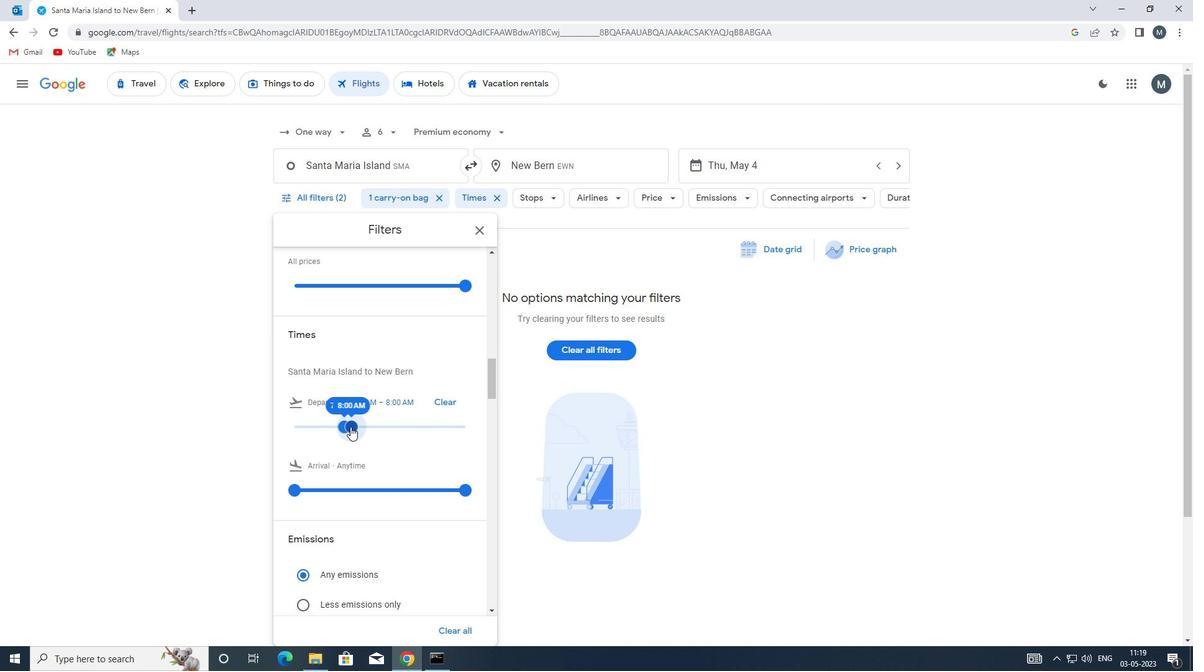 
Action: Mouse scrolled (350, 420) with delta (0, 0)
Screenshot: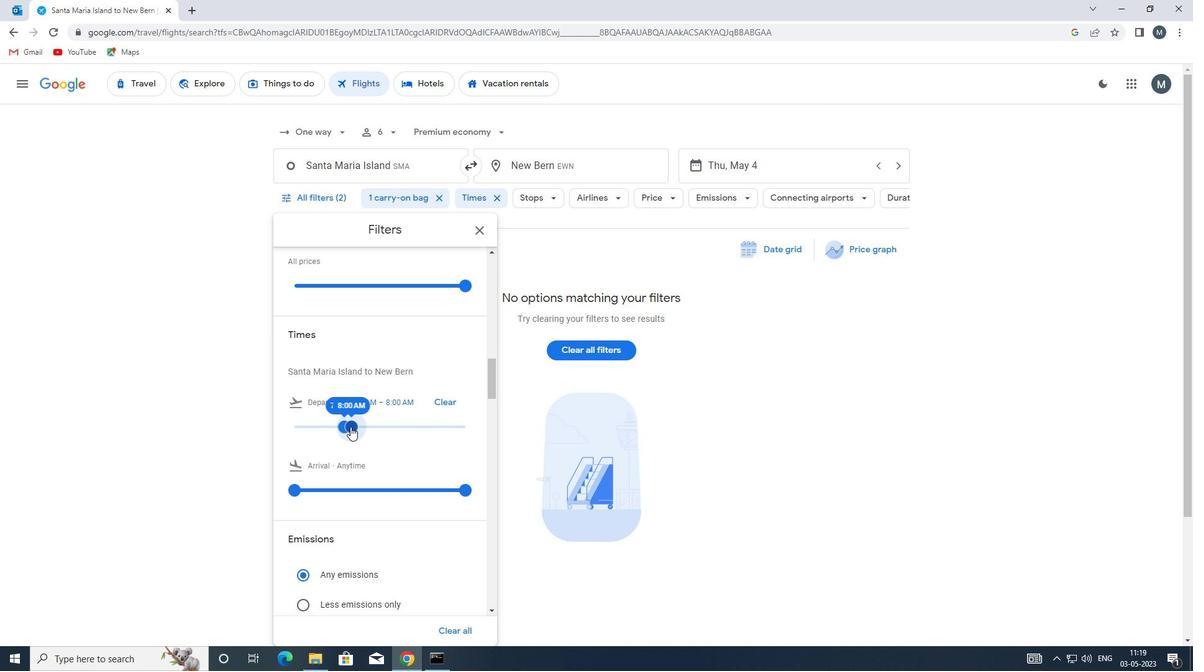 
Action: Mouse scrolled (350, 420) with delta (0, 0)
Screenshot: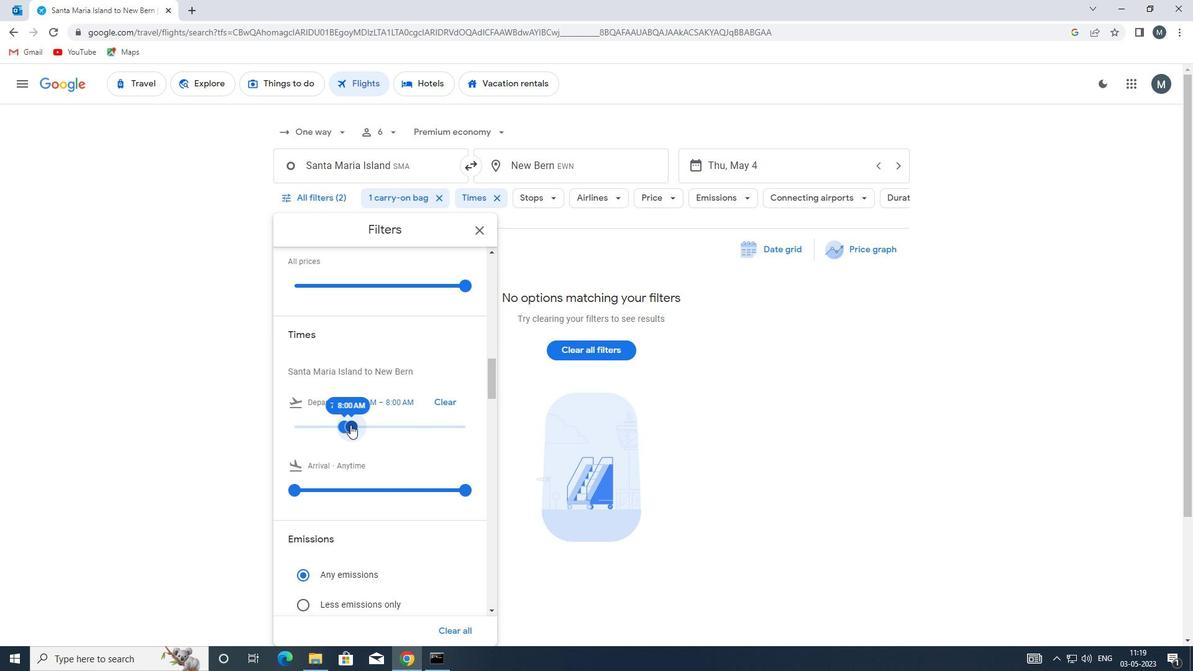 
Action: Mouse moved to (483, 230)
Screenshot: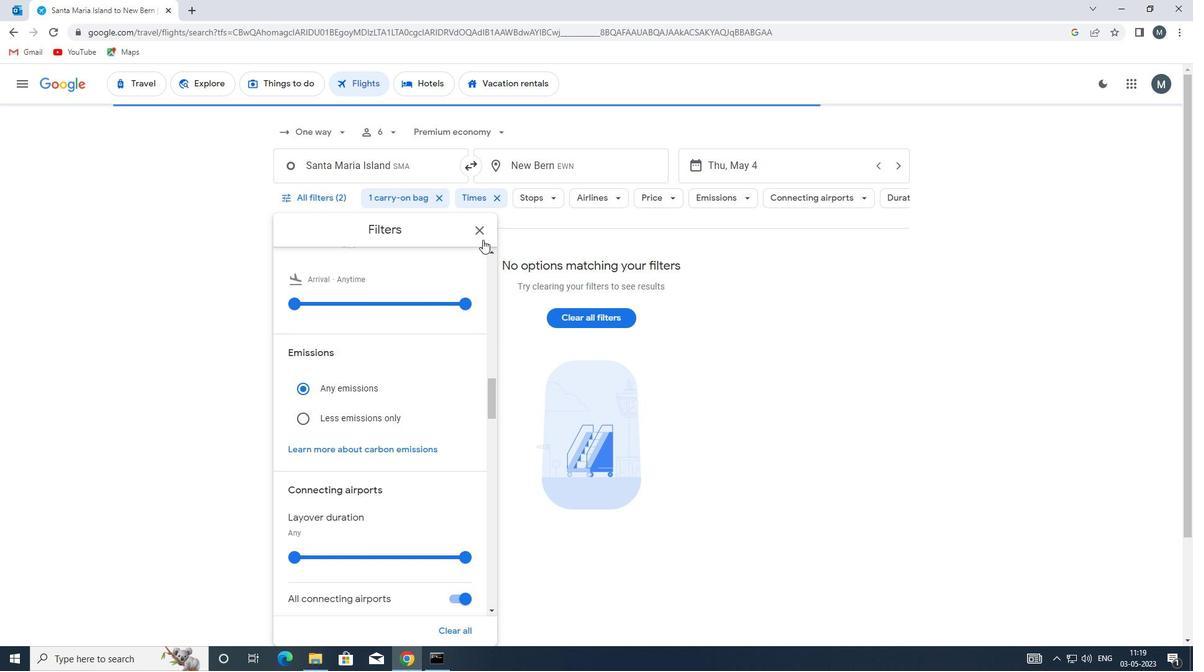 
Action: Mouse pressed left at (483, 230)
Screenshot: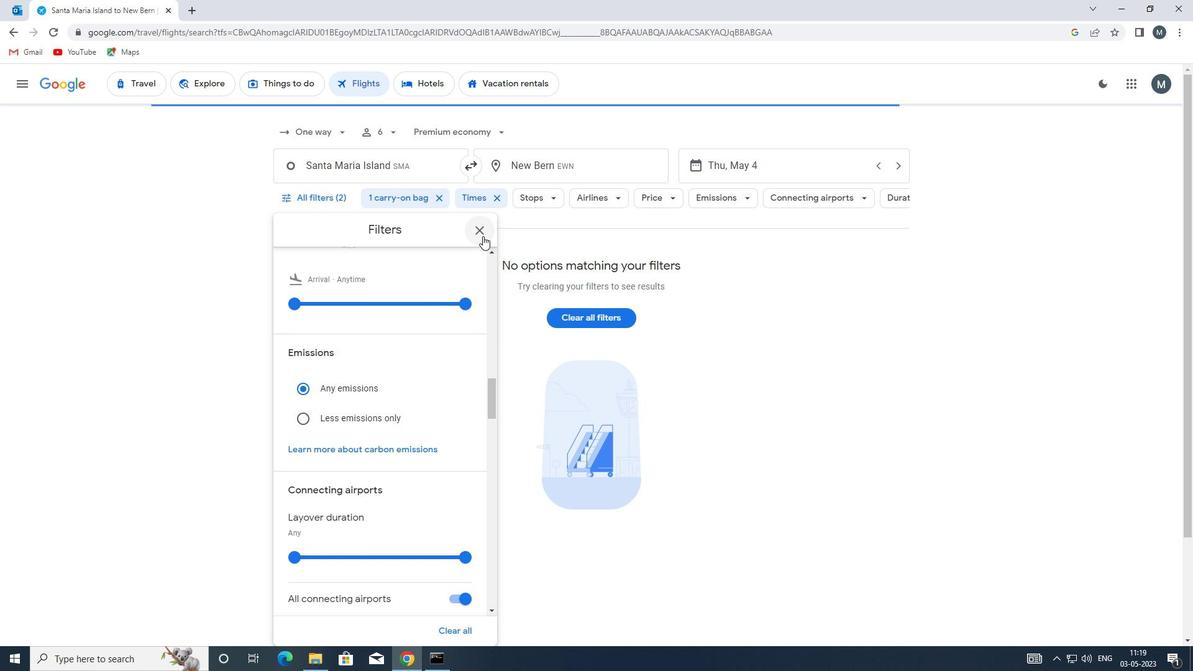 
